 Task: Create new invoice with Date Opened :30-Apr-23, Select Customer: RA Sushi, Terms: Payment Term 2. Make invoice entry for item-1 with Date: 30-Apr-23, Description: Good Cook Flex Food Storage Set 30-Piece (1 ct)_x000D_
, Action: Material, Income Account: Income:Sales, Quantity: 1, Unit Price: 6.25, Discount %: 8. Make entry for item-2 with Date: 30-Apr-23, Description: Pedigree Chopped Ground Dinner Dog Food Chicken and Rice (13.2 oz), Action: Material, Income Account: Income:Sales, Quantity: 1, Unit Price: 8.8, Discount %: 7. Make entry for item-3 with Date: 30-Apr-23, Description: Colgate Max Fresh Toothpaste with Whitening Breath Strips Cool Mint (6.3 oz), Action: Material, Income Account: Income:Sales, Quantity: 1, Unit Price: 9.8, Discount %: 9. Write Notes: 'Looking forward to serving you again.'. Post Invoice with Post Date: 30-Apr-23, Post to Accounts: Assets:Accounts Receivable. Pay / Process Payment with Transaction Date: 15-May-23, Amount: 22.852, Transfer Account: Checking Account. Print Invoice, display notes by going to Option, then go to Display Tab and check 'Invoice Notes'.
Action: Mouse moved to (178, 40)
Screenshot: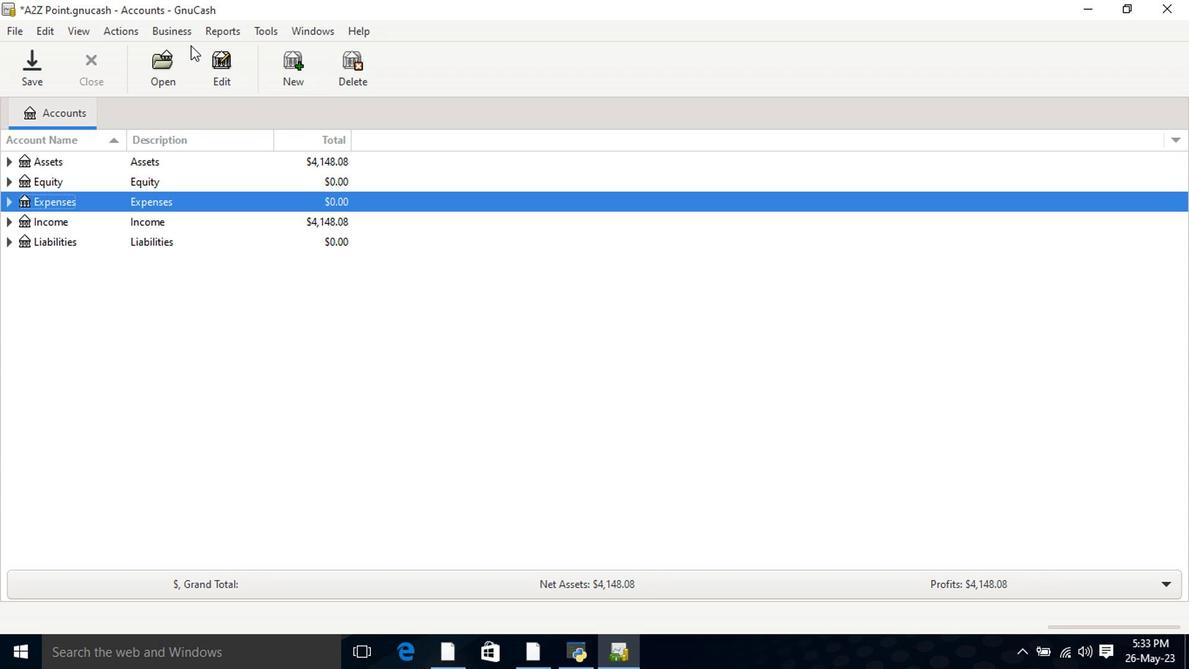 
Action: Mouse pressed left at (178, 40)
Screenshot: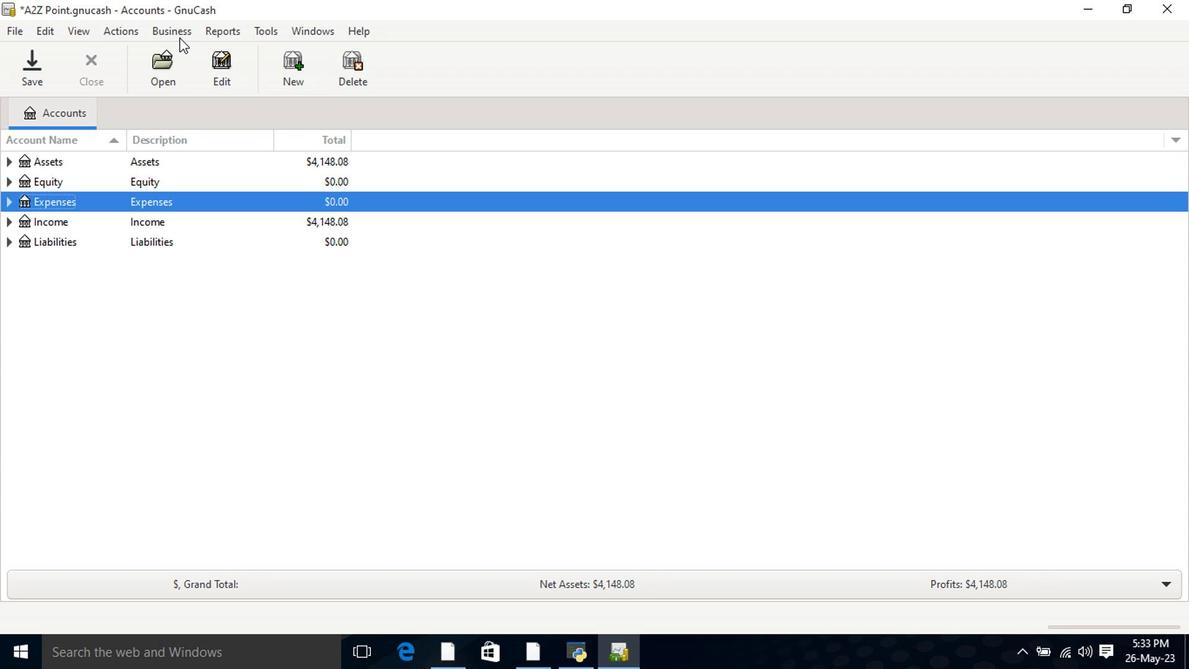 
Action: Mouse moved to (379, 113)
Screenshot: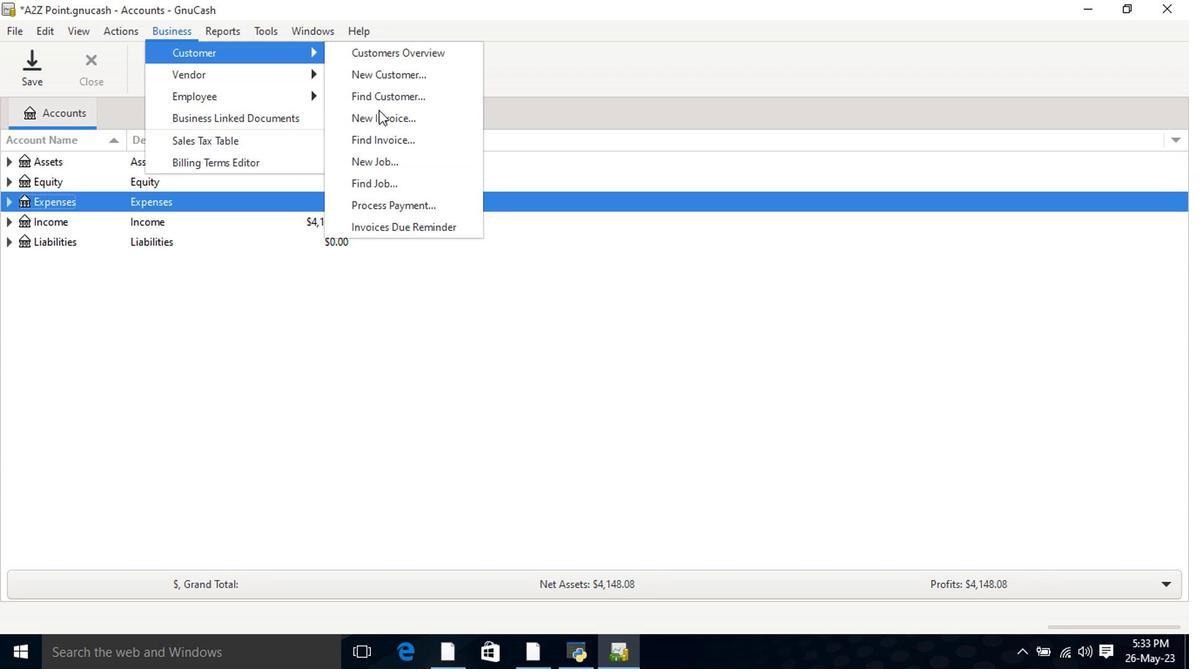 
Action: Mouse pressed left at (379, 113)
Screenshot: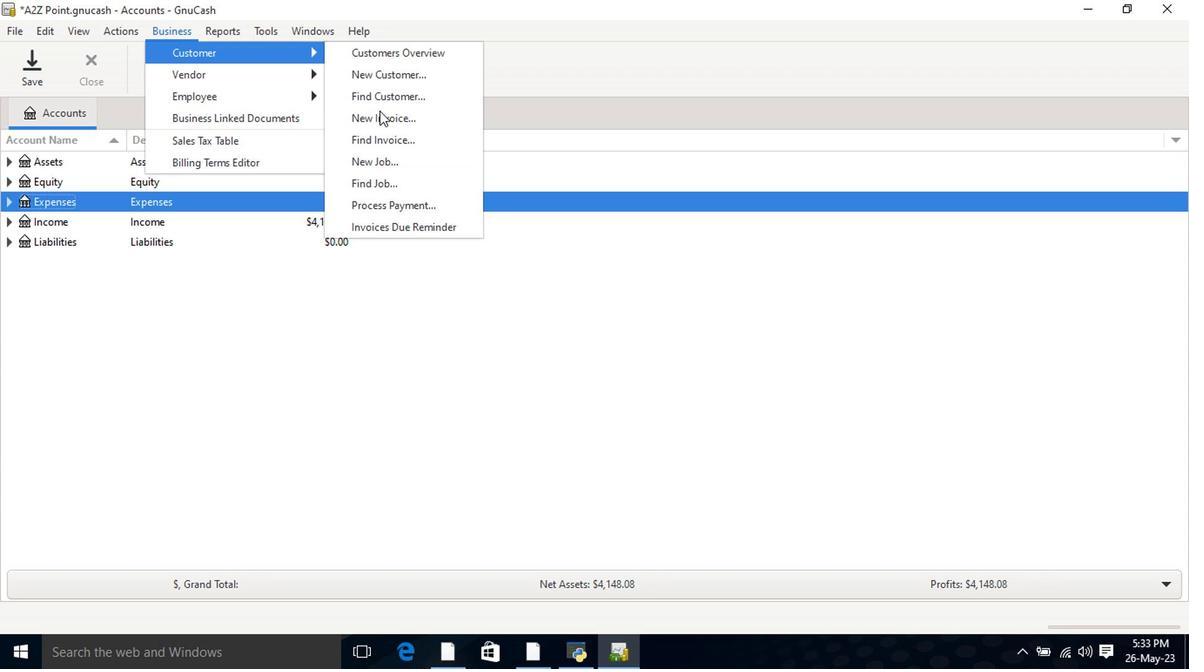 
Action: Mouse moved to (708, 268)
Screenshot: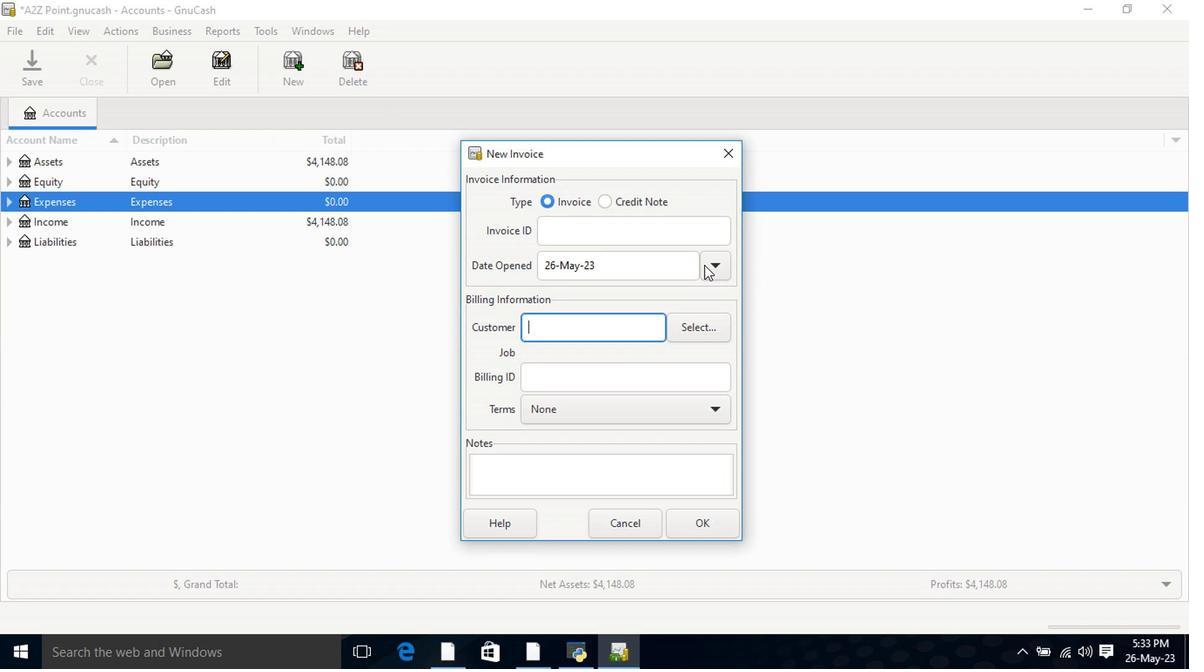 
Action: Mouse pressed left at (708, 268)
Screenshot: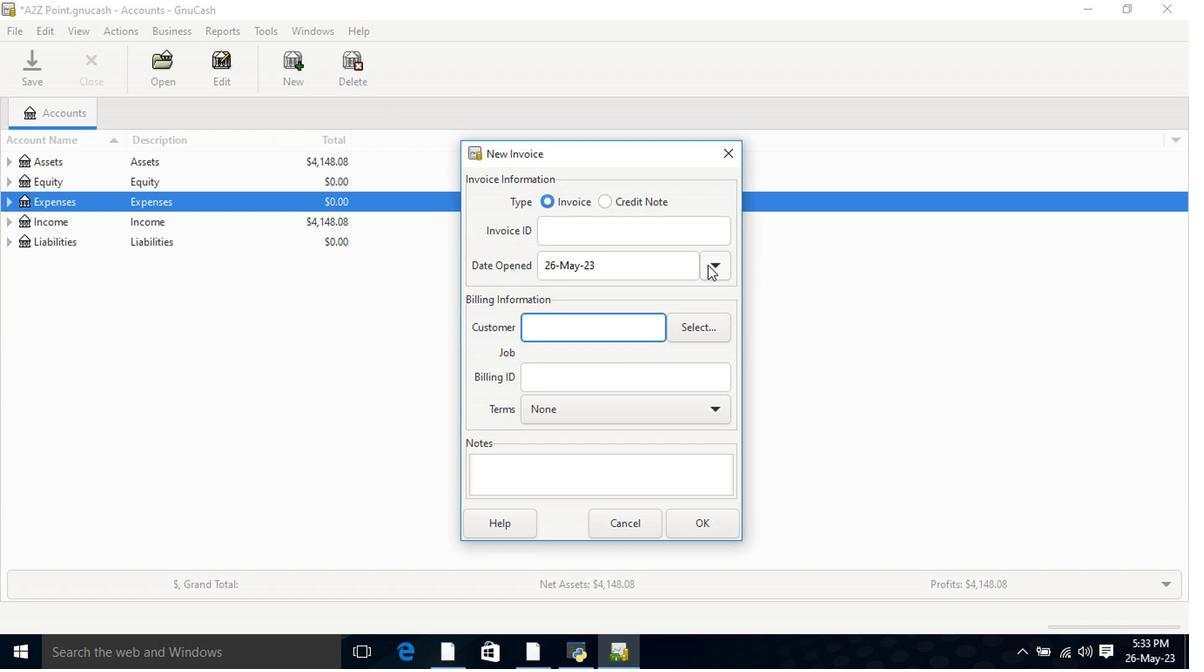 
Action: Mouse moved to (577, 297)
Screenshot: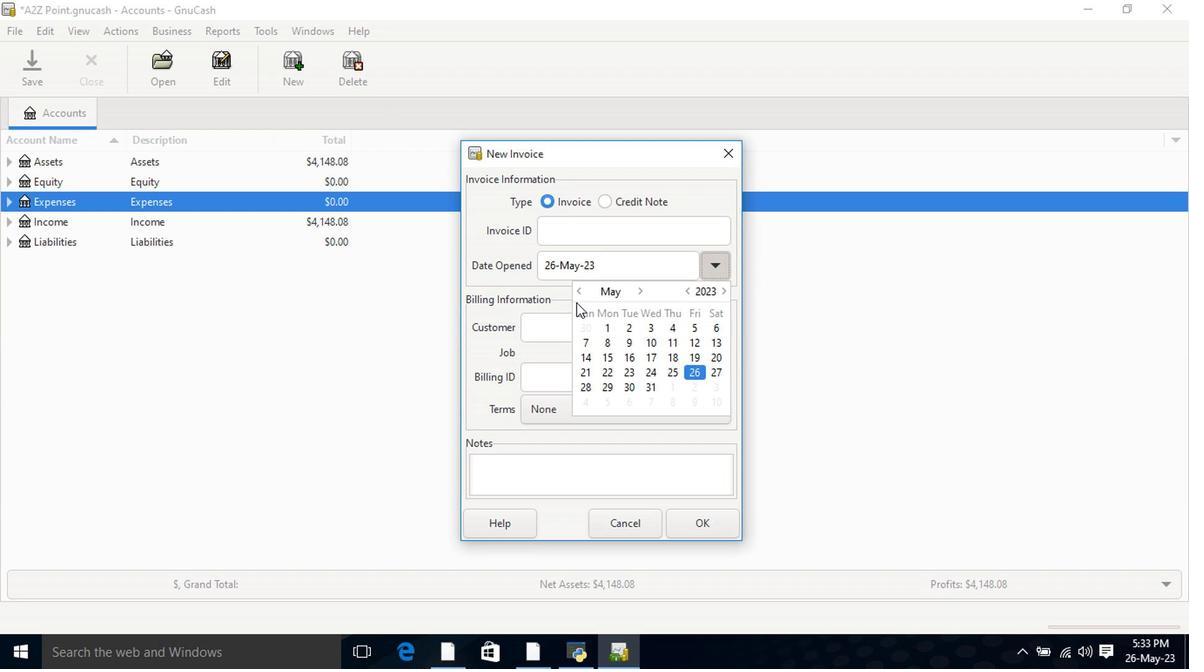 
Action: Mouse pressed left at (577, 297)
Screenshot: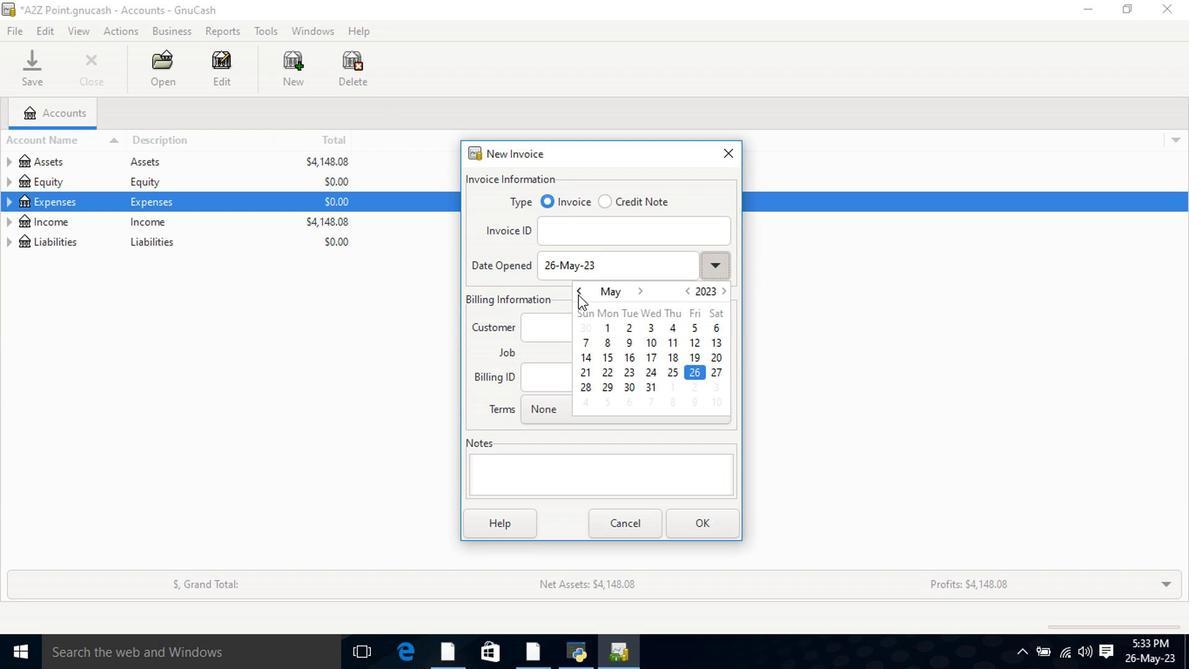 
Action: Mouse moved to (587, 405)
Screenshot: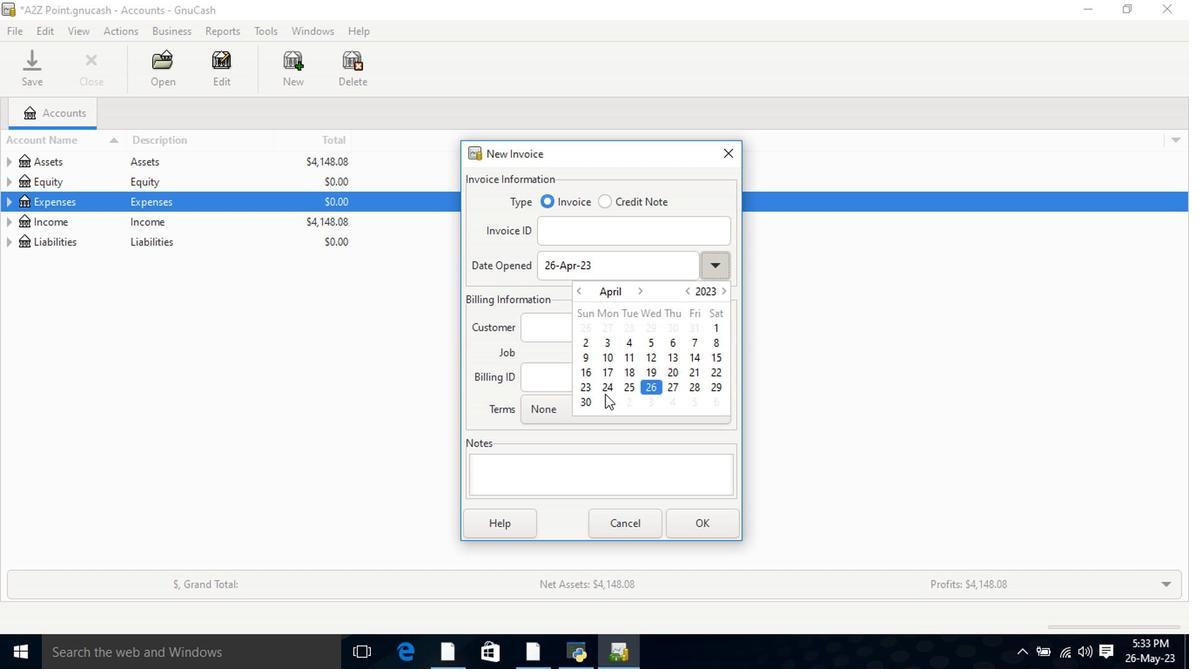 
Action: Mouse pressed left at (587, 405)
Screenshot: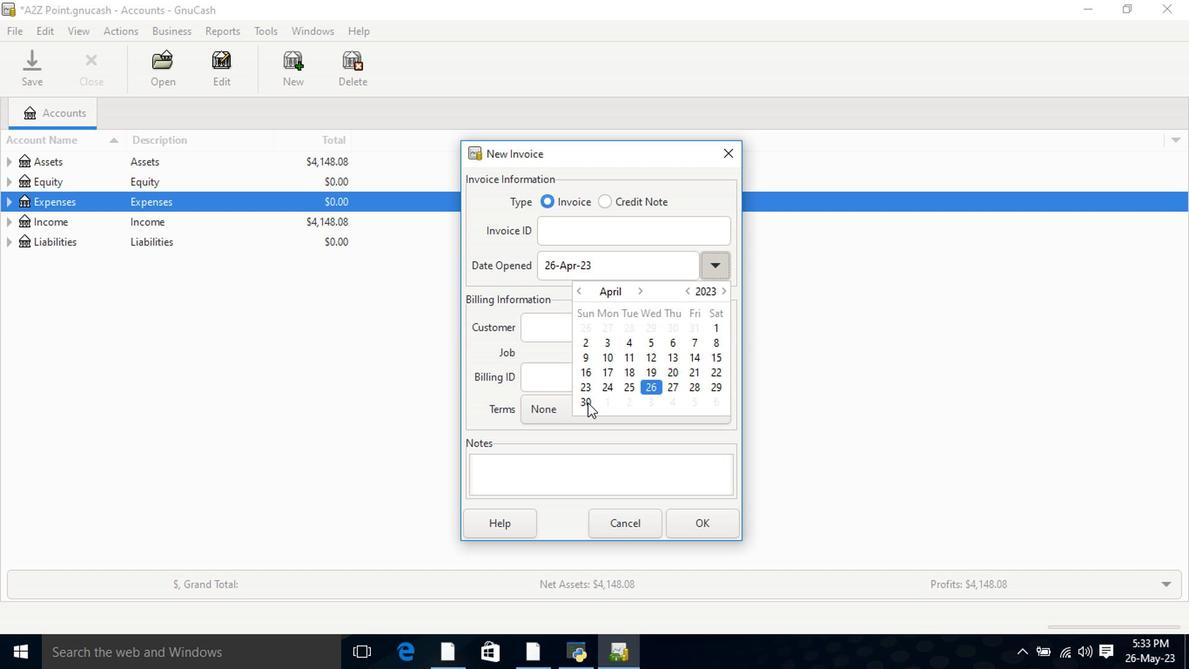 
Action: Mouse pressed left at (587, 405)
Screenshot: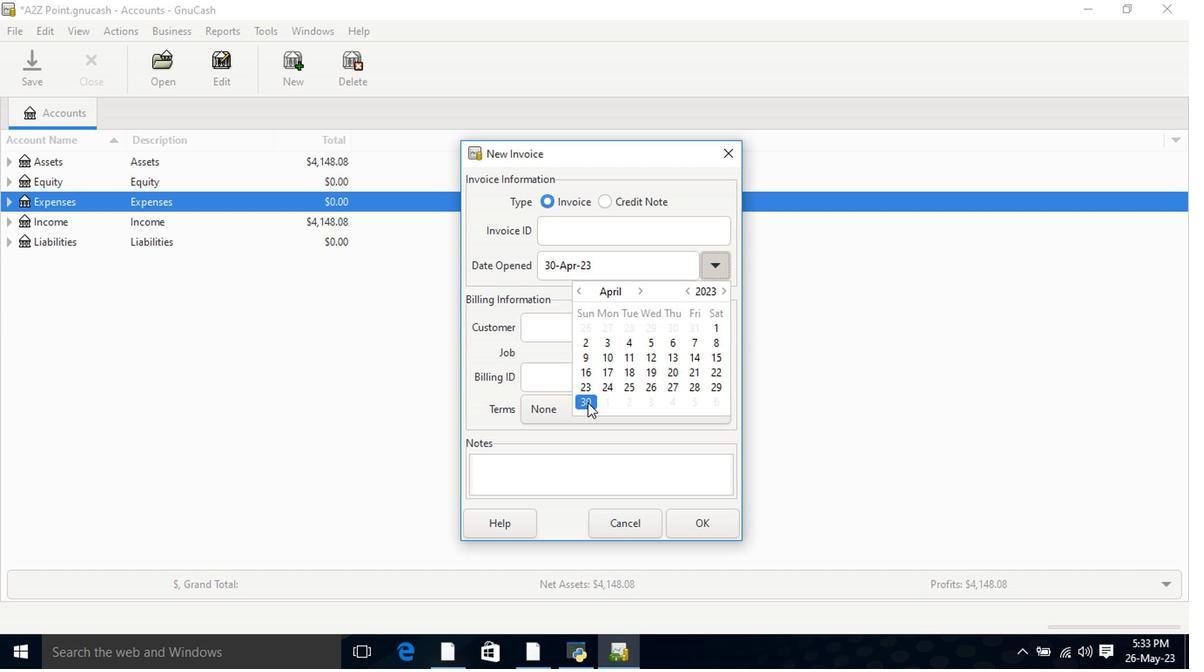 
Action: Mouse moved to (567, 335)
Screenshot: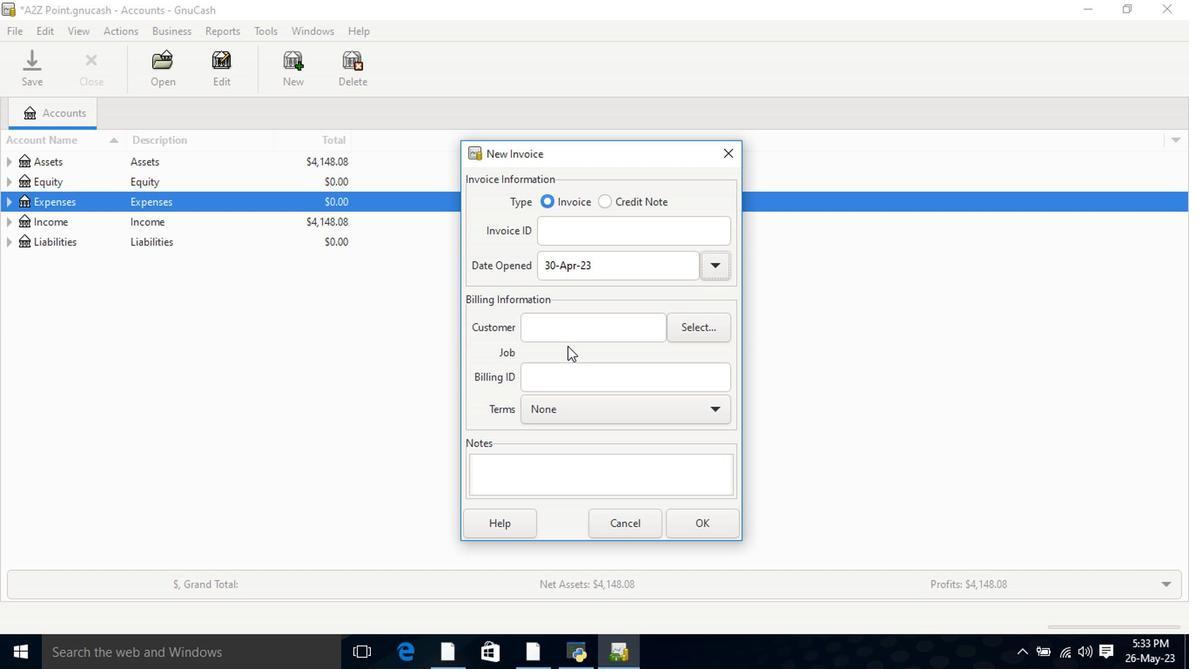 
Action: Mouse pressed left at (567, 335)
Screenshot: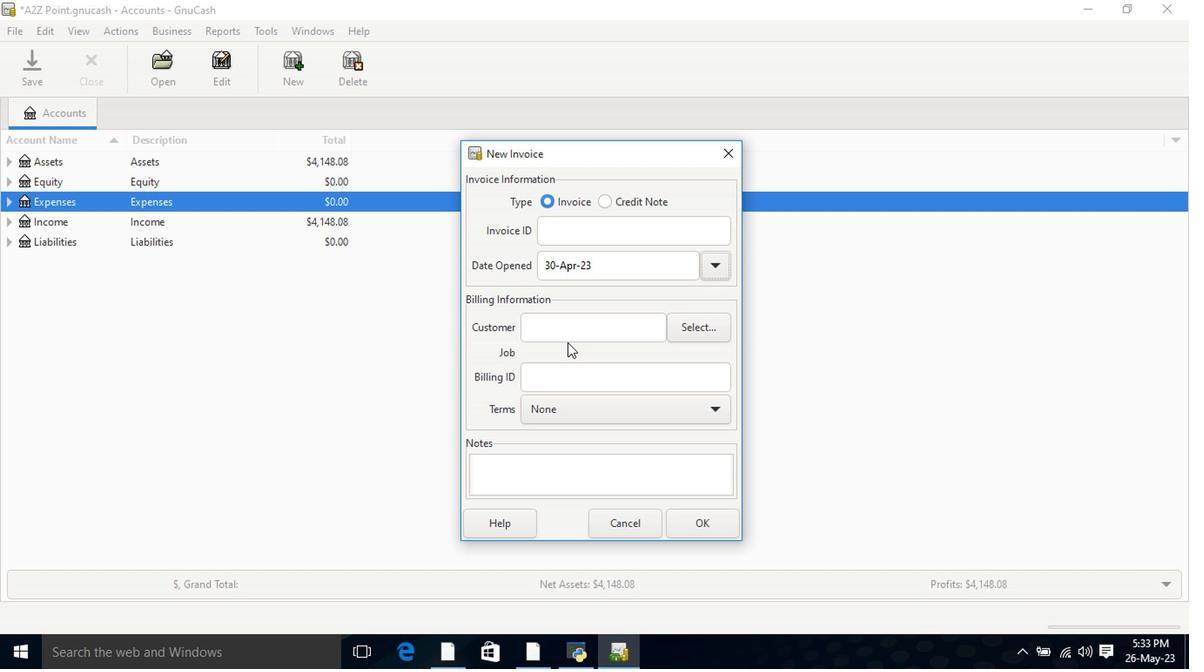 
Action: Key pressed <Key.shift>RA<Key.space><Key.shift>
Screenshot: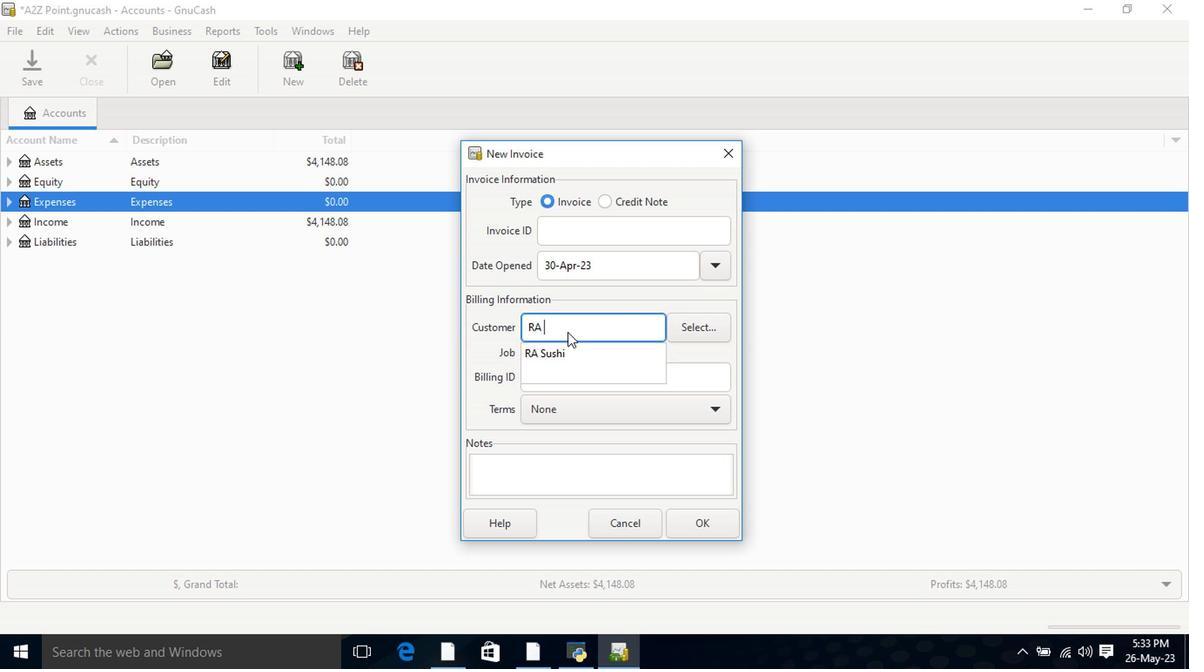 
Action: Mouse moved to (567, 359)
Screenshot: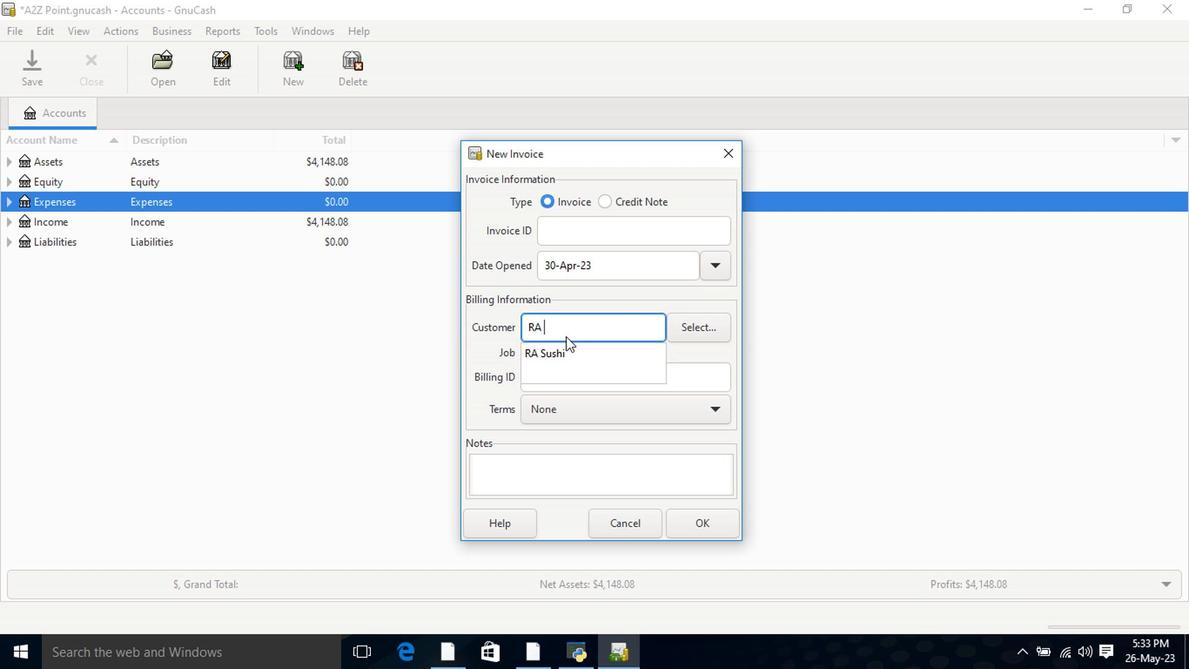 
Action: Mouse pressed left at (567, 359)
Screenshot: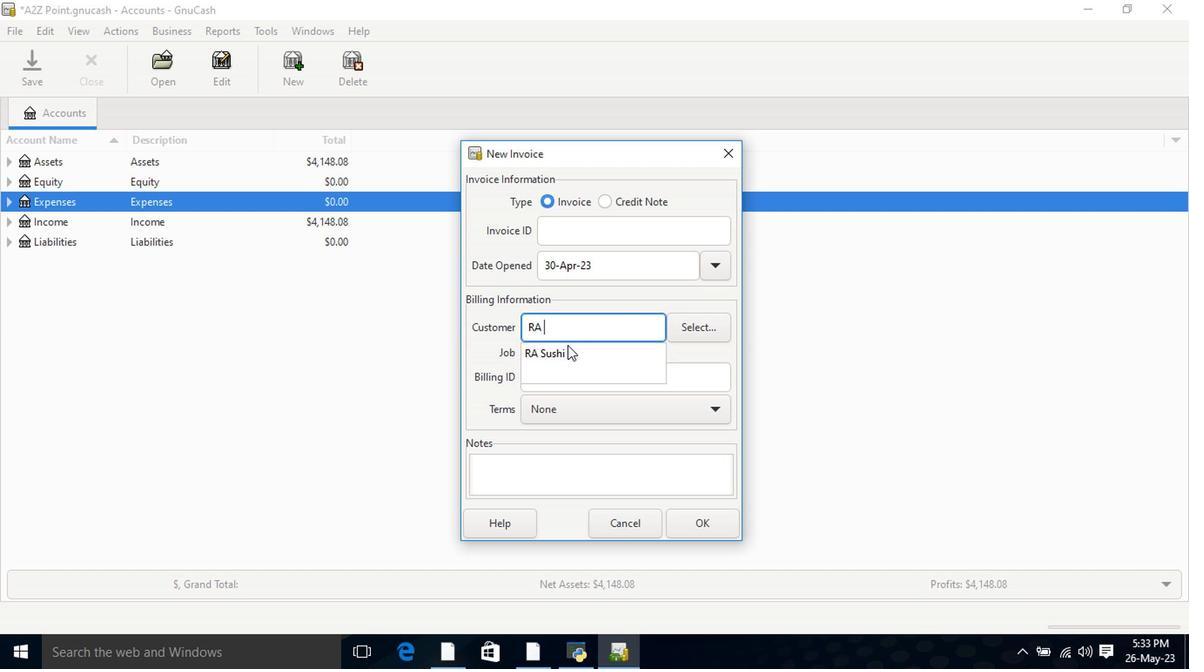 
Action: Mouse moved to (584, 439)
Screenshot: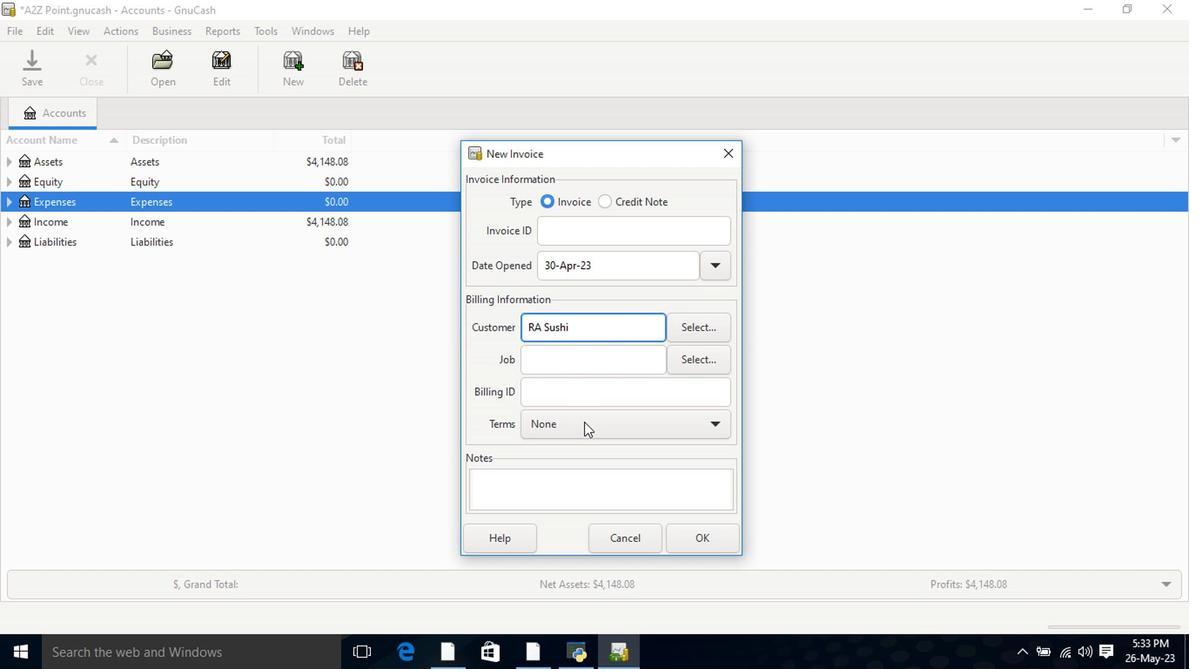 
Action: Mouse pressed left at (584, 439)
Screenshot: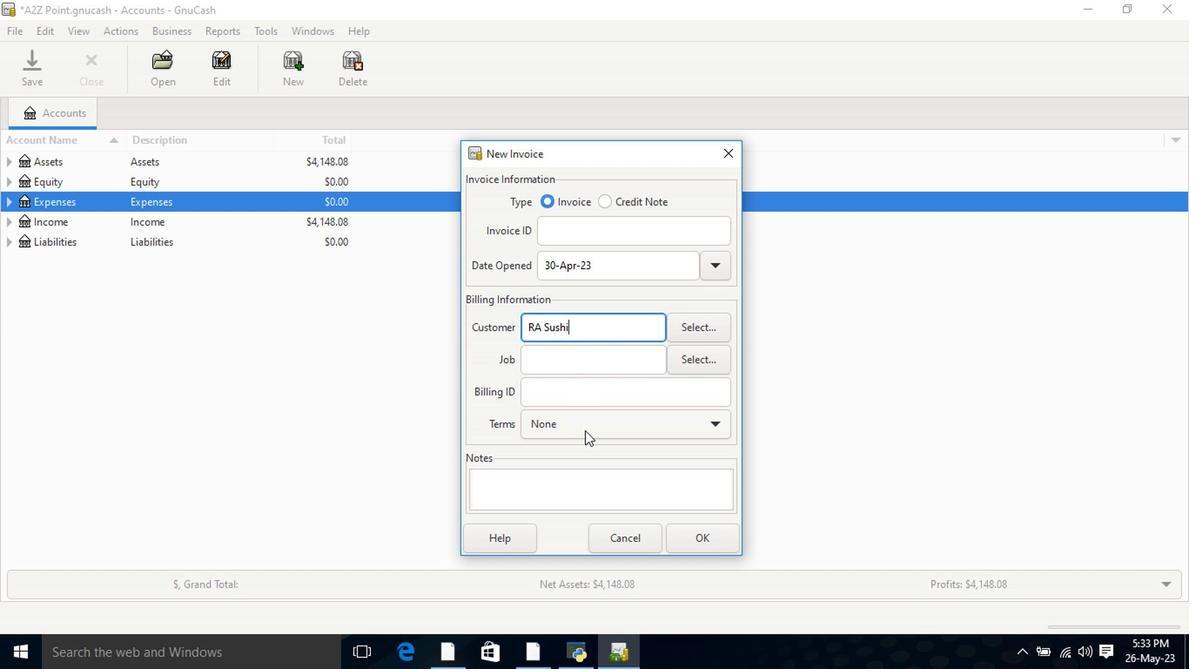 
Action: Mouse moved to (591, 478)
Screenshot: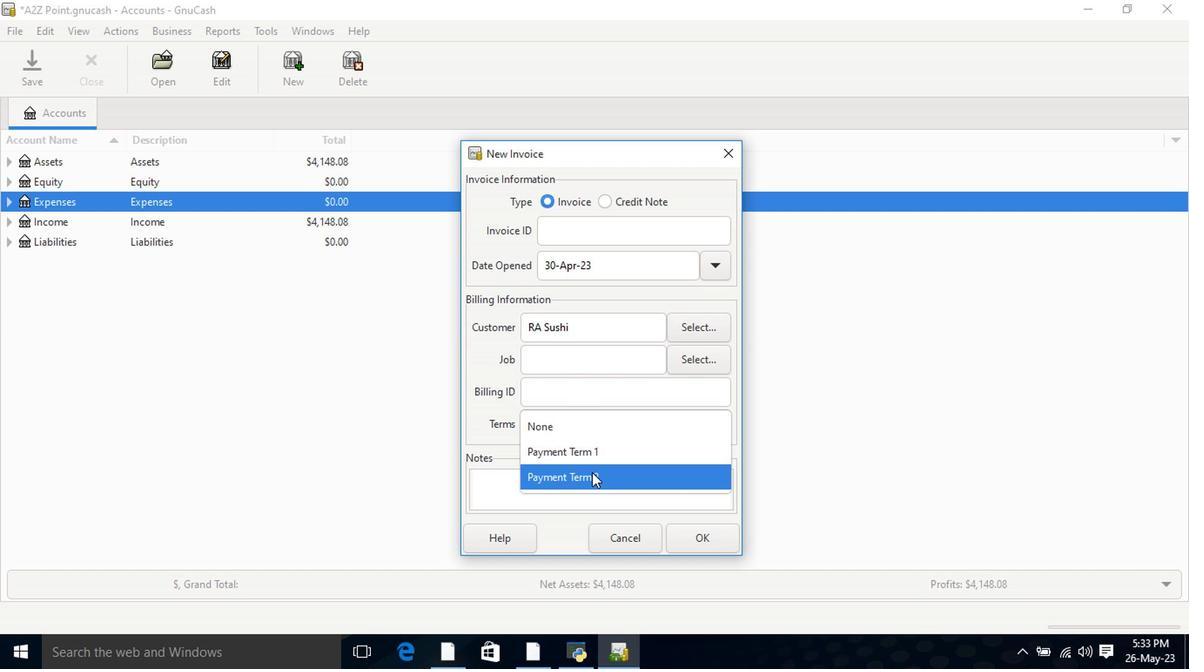 
Action: Mouse pressed left at (591, 478)
Screenshot: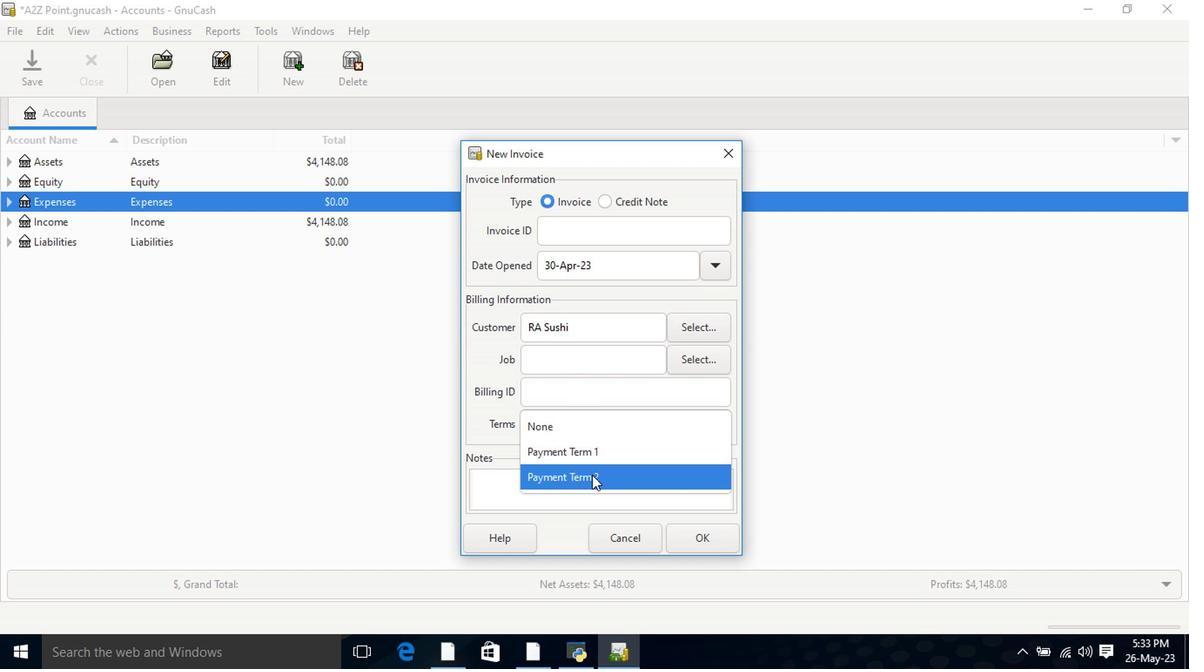 
Action: Mouse moved to (688, 542)
Screenshot: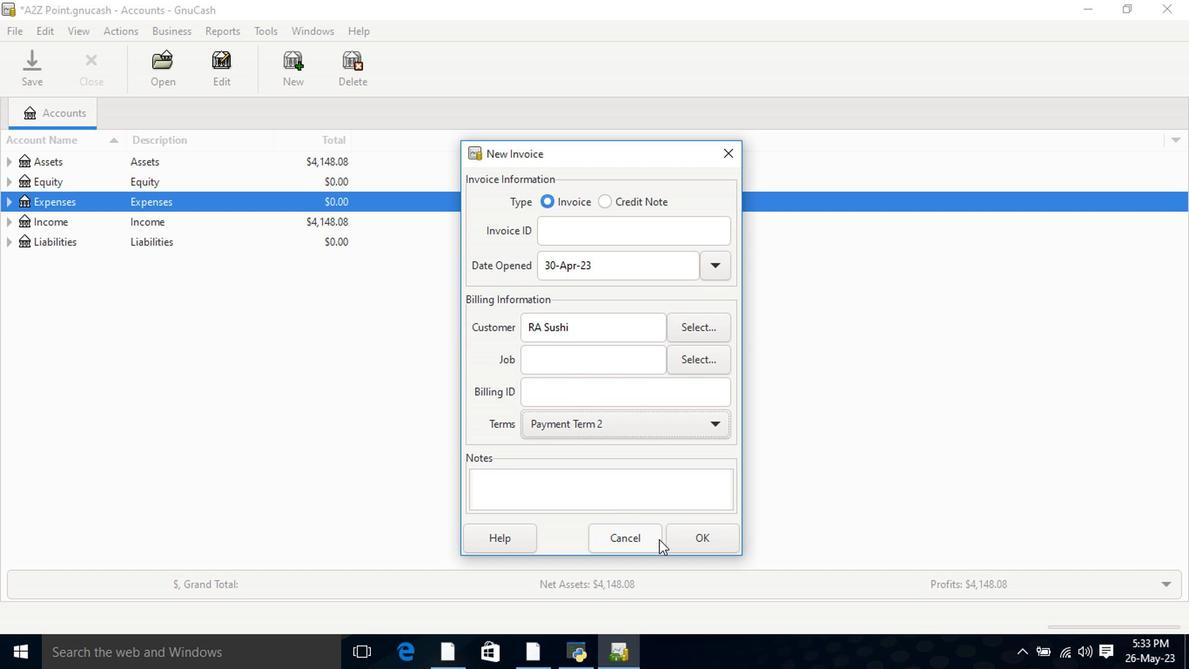 
Action: Mouse pressed left at (688, 542)
Screenshot: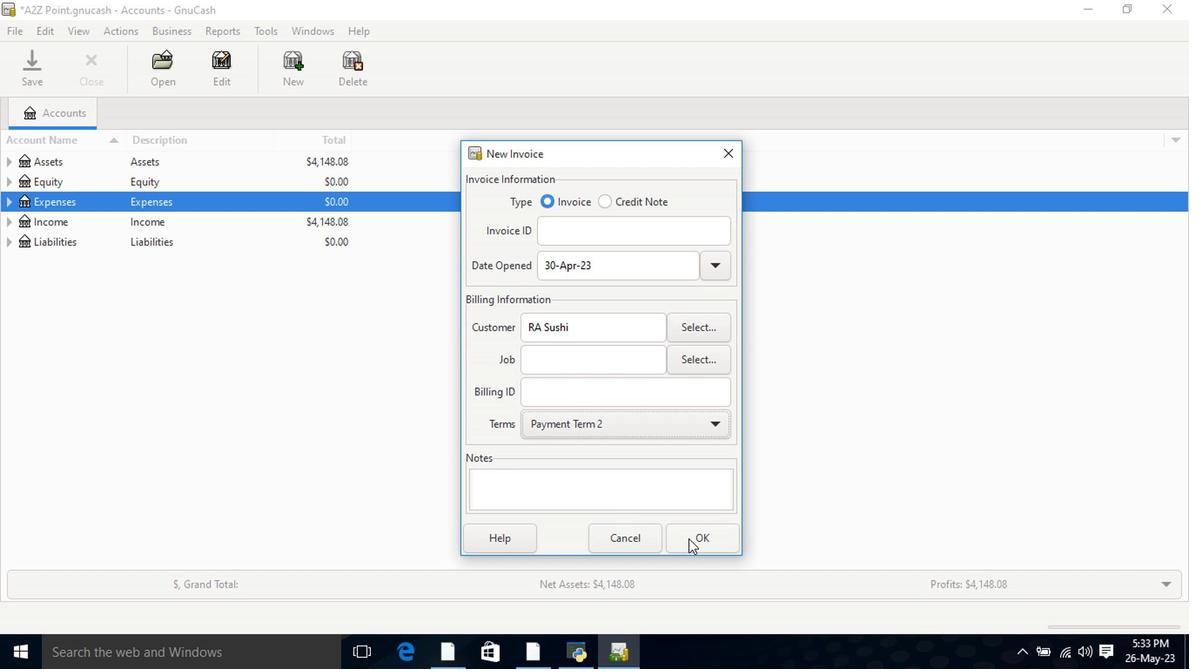 
Action: Mouse moved to (80, 340)
Screenshot: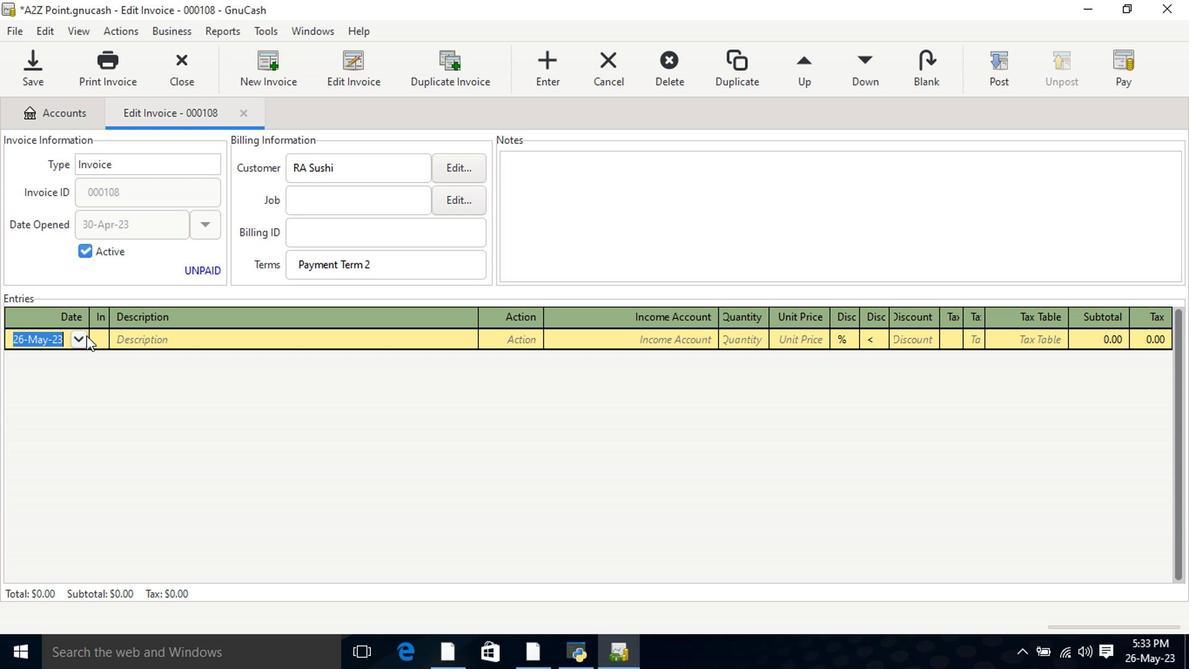 
Action: Mouse pressed left at (80, 340)
Screenshot: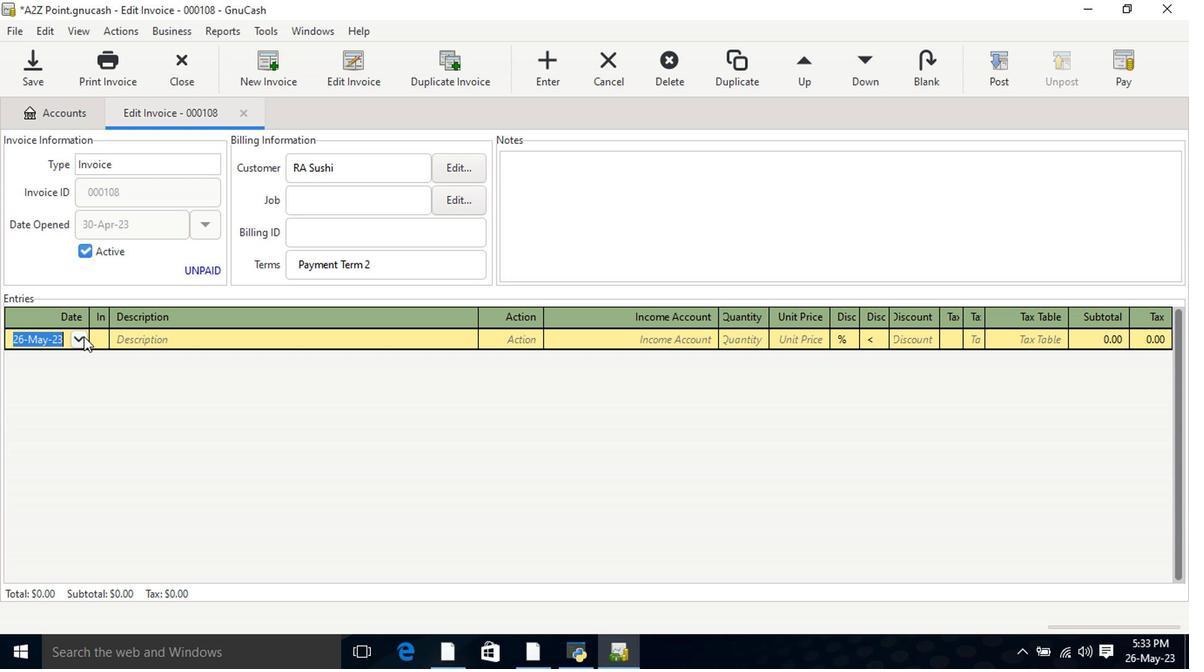 
Action: Mouse moved to (9, 366)
Screenshot: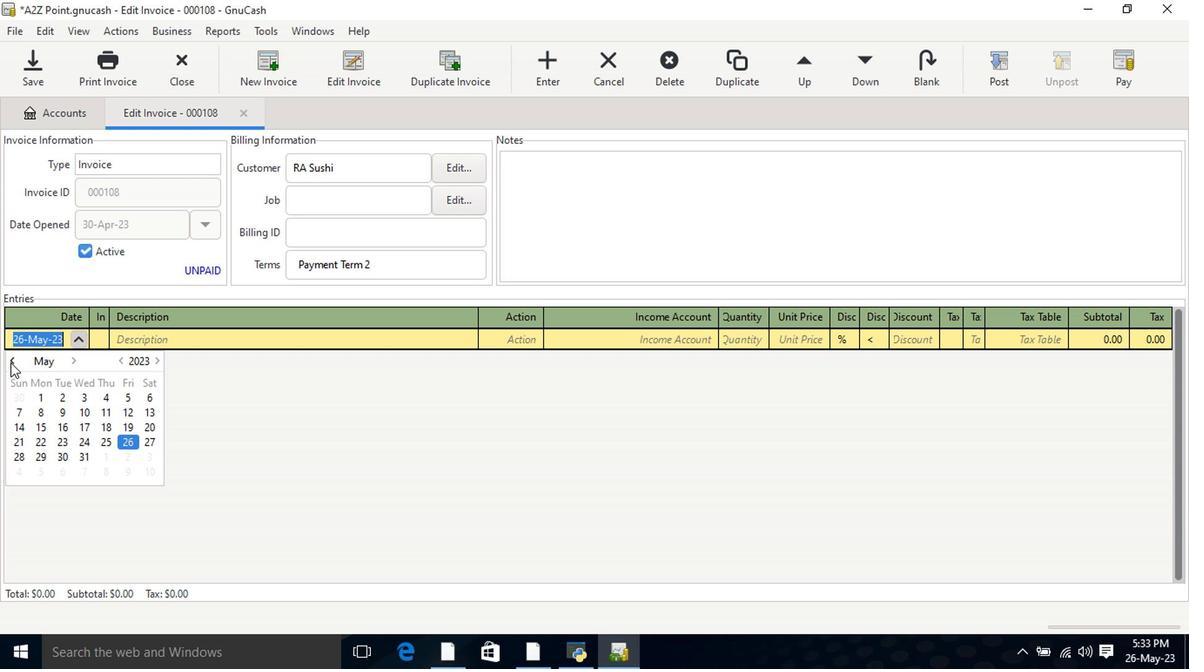 
Action: Mouse pressed left at (9, 366)
Screenshot: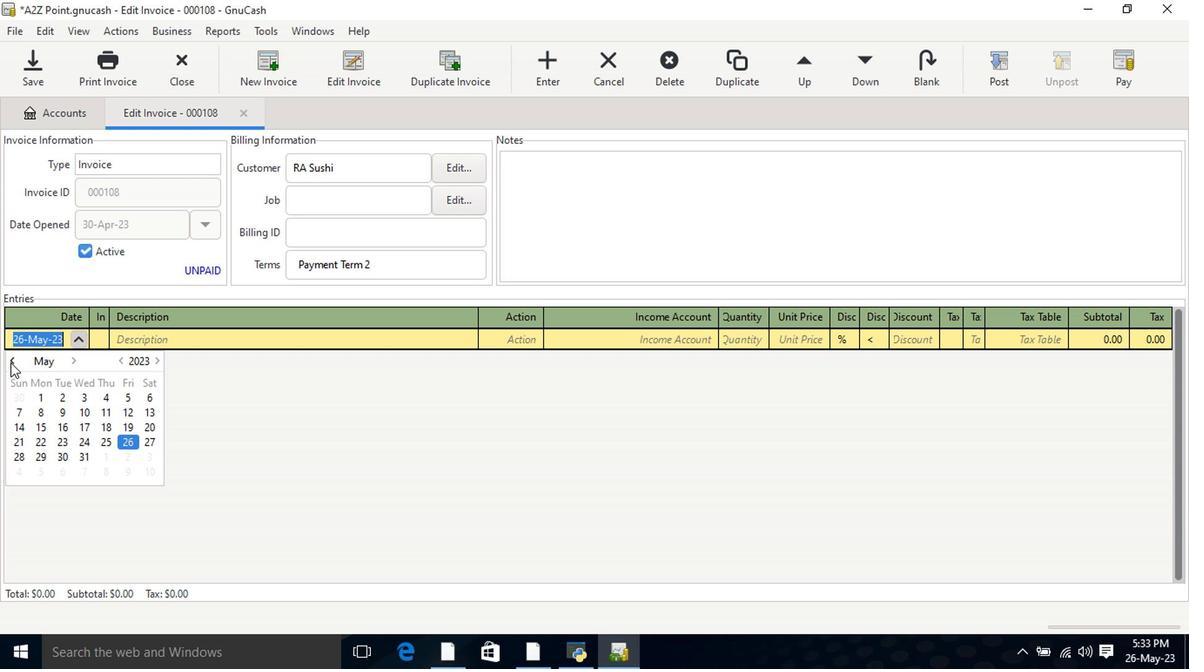 
Action: Mouse moved to (13, 476)
Screenshot: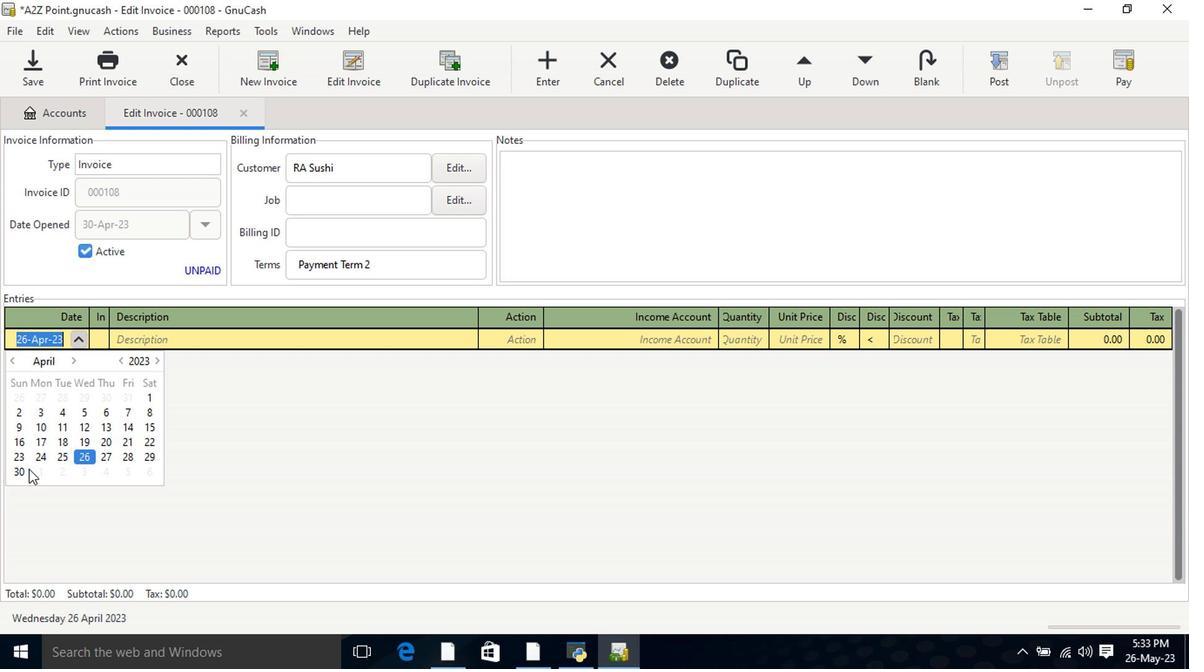 
Action: Mouse pressed left at (13, 476)
Screenshot: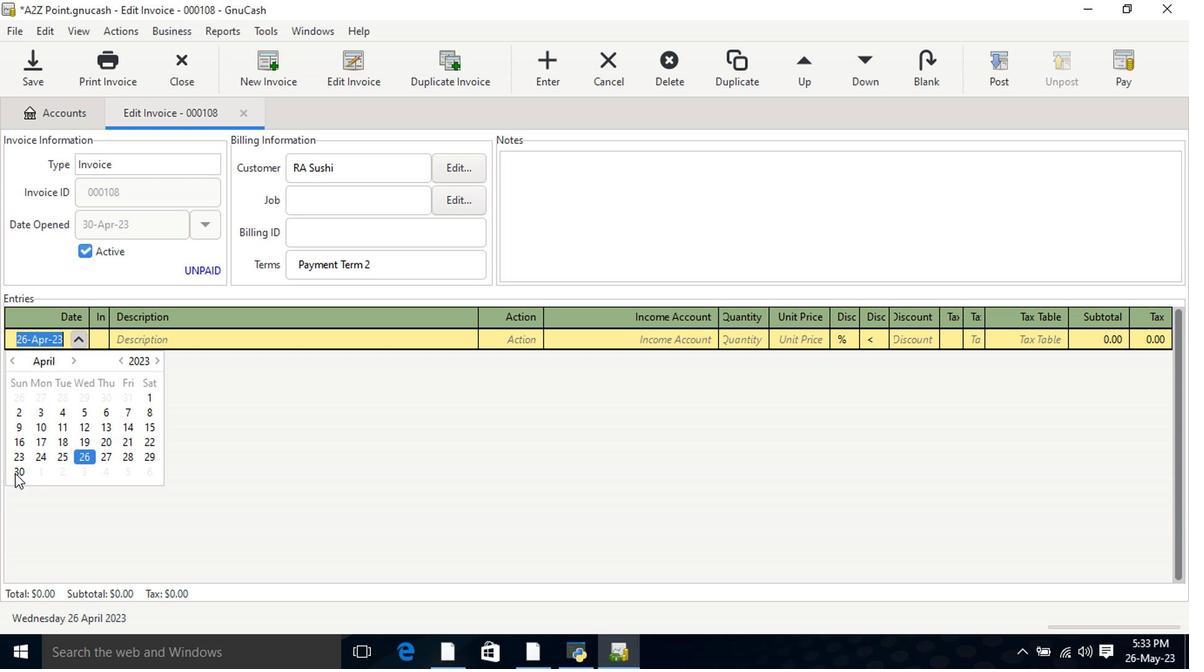 
Action: Mouse pressed left at (13, 476)
Screenshot: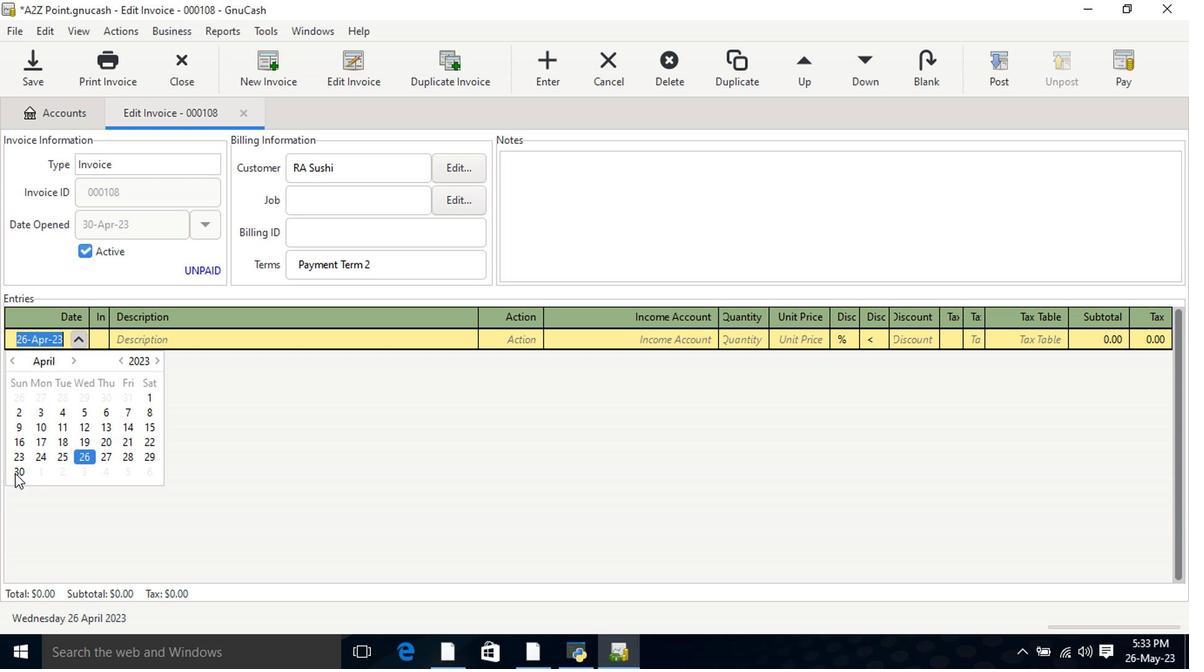 
Action: Mouse moved to (170, 343)
Screenshot: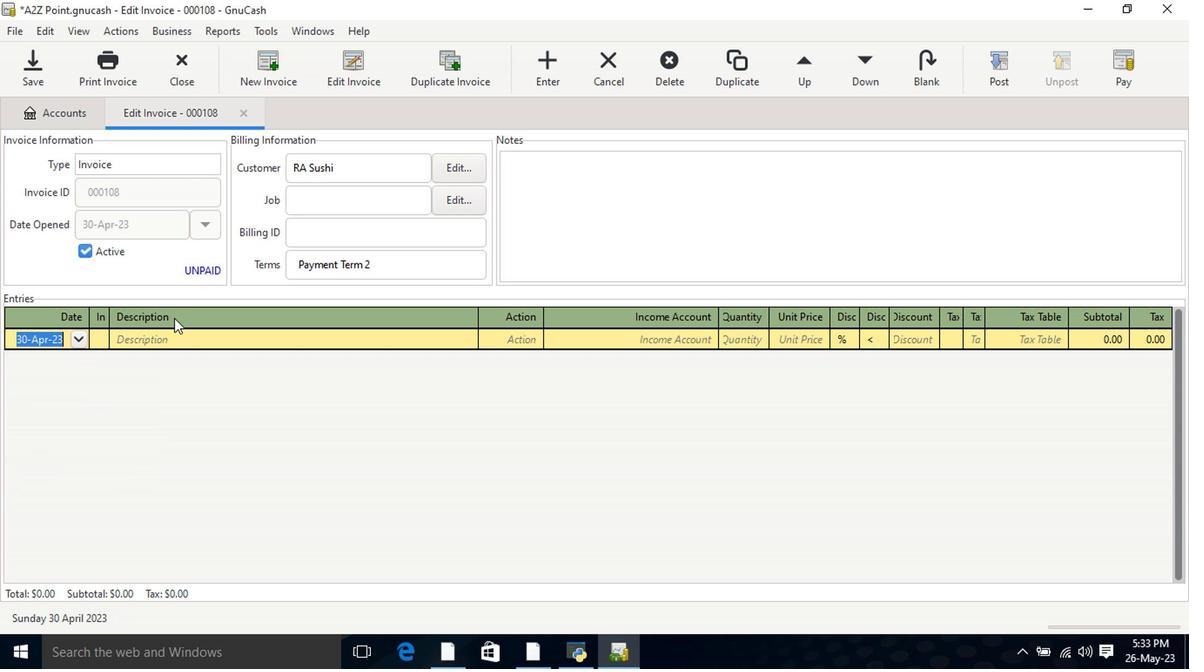 
Action: Mouse pressed left at (170, 343)
Screenshot: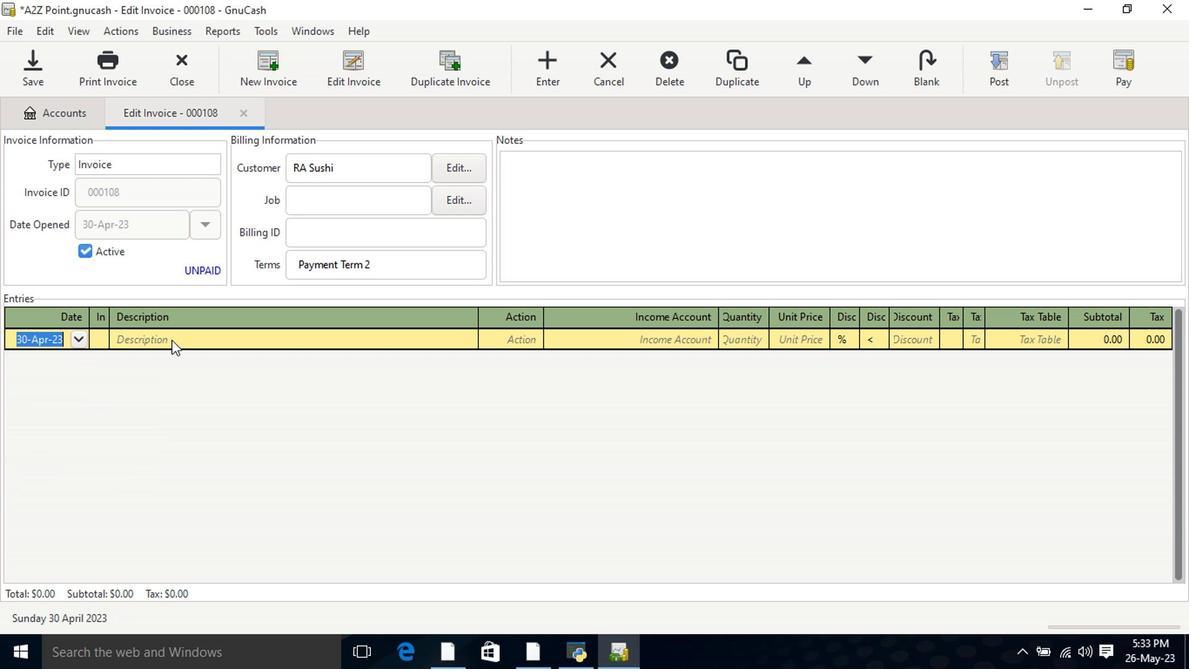 
Action: Key pressed <Key.shift>Good<Key.space><Key.shift>Cook<Key.space><Key.shift>Flex<Key.space><Key.shift>Food<Key.space><Key.shift>Storage<Key.space><Key.shift>Set<Key.space>30-<Key.shift>Piece<Key.space><Key.shift_r>(1<Key.space>ct<Key.shift_r>)<Key.tab>mate<Key.tab>incom<Key.down><Key.down><Key.down><Key.tab>1<Key.tab>6.3<Key.backspace><Key.backspace>.25<Key.tab>
Screenshot: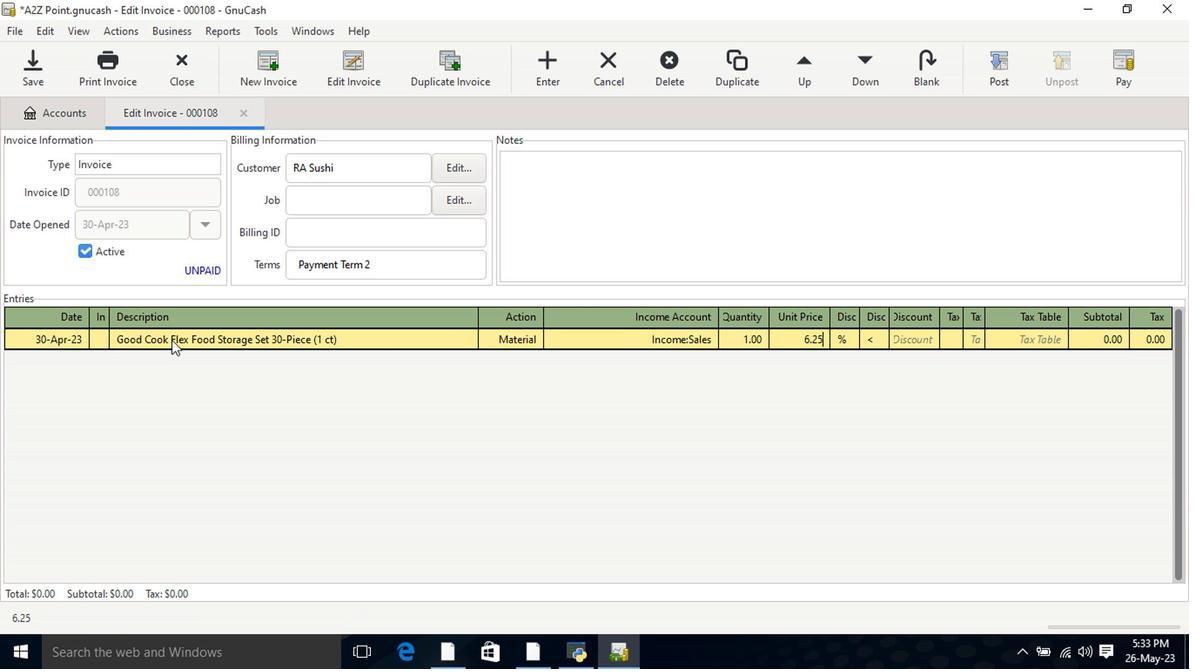 
Action: Mouse moved to (847, 345)
Screenshot: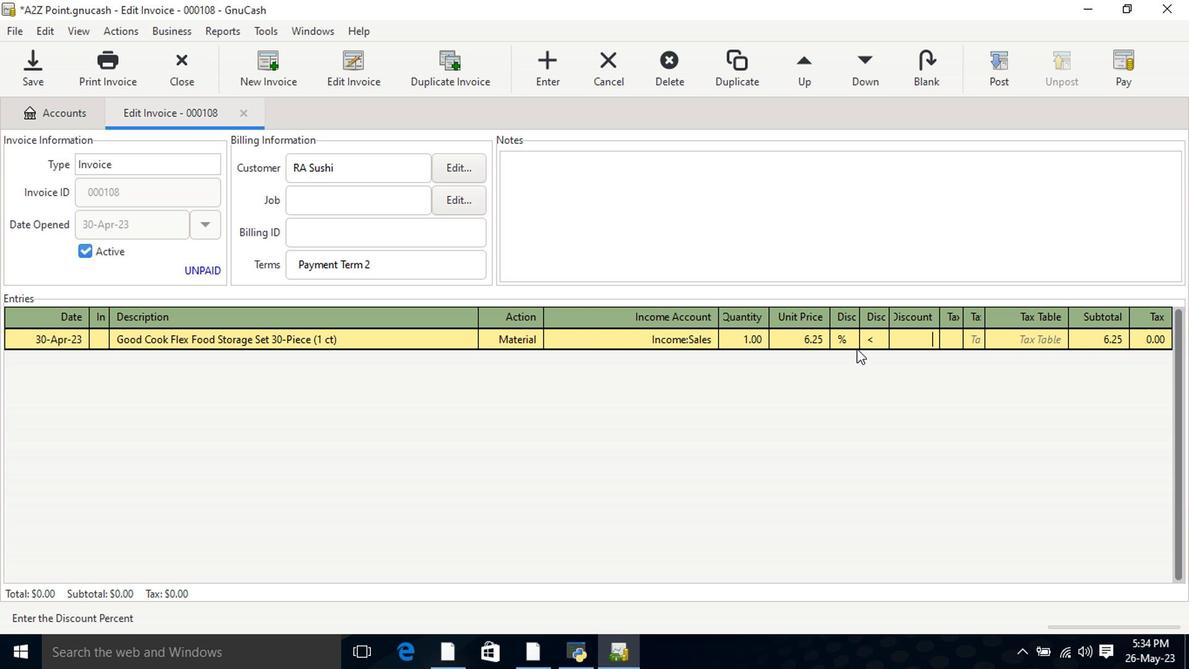 
Action: Mouse pressed left at (847, 345)
Screenshot: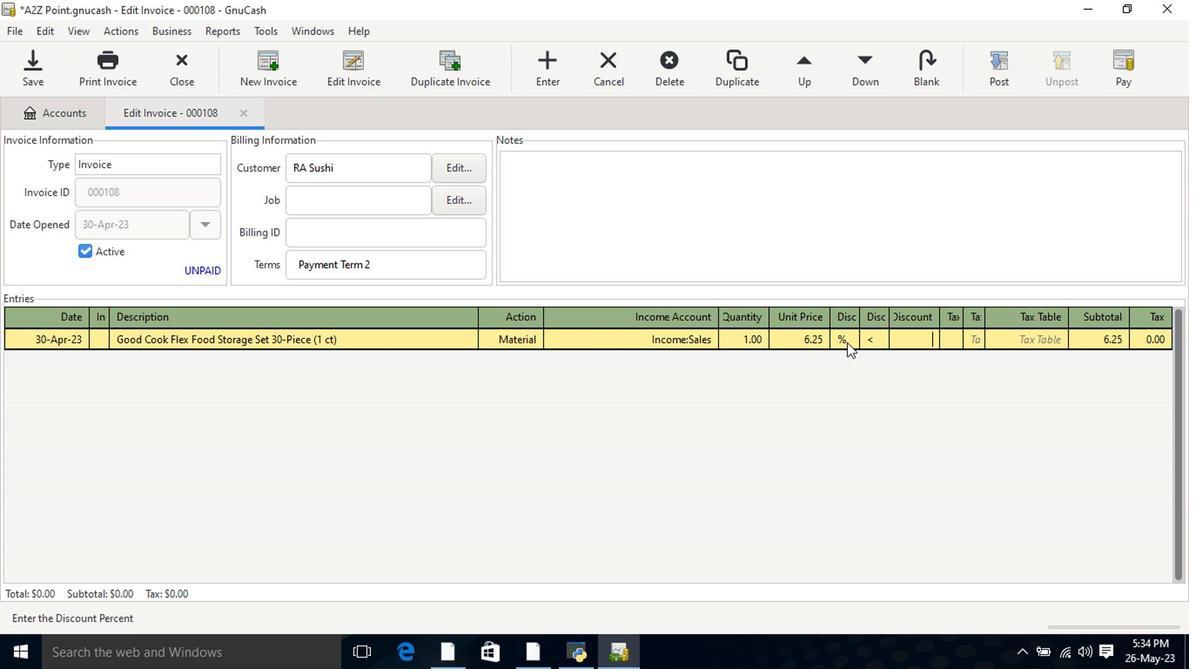 
Action: Mouse pressed left at (847, 345)
Screenshot: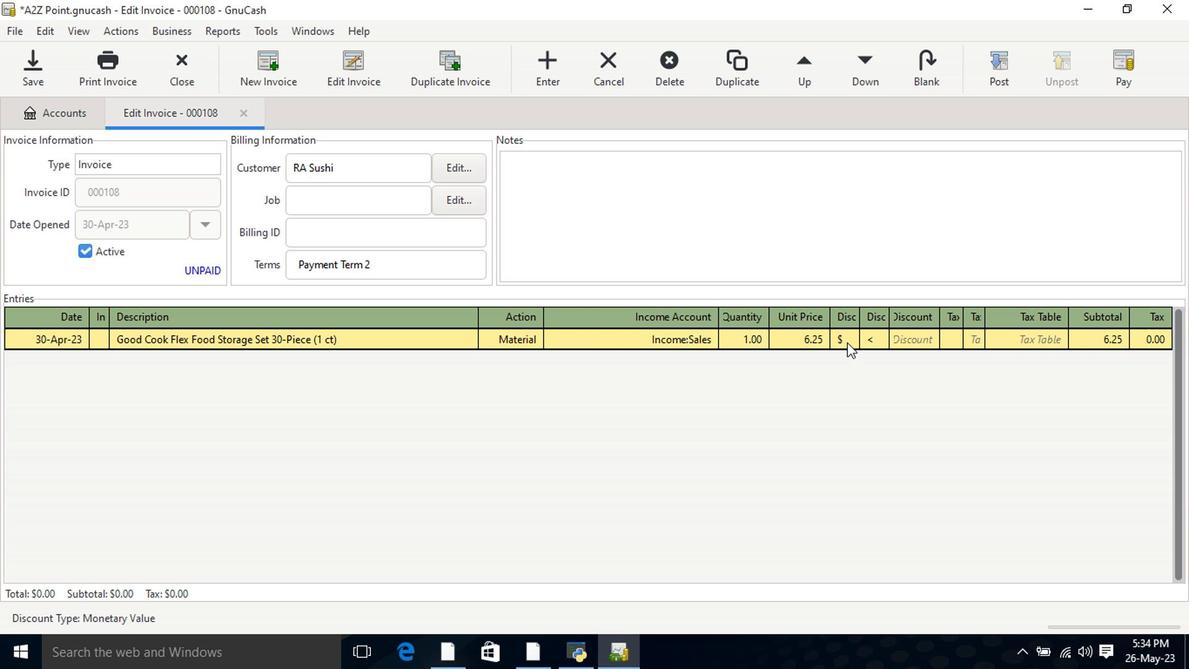 
Action: Mouse moved to (866, 341)
Screenshot: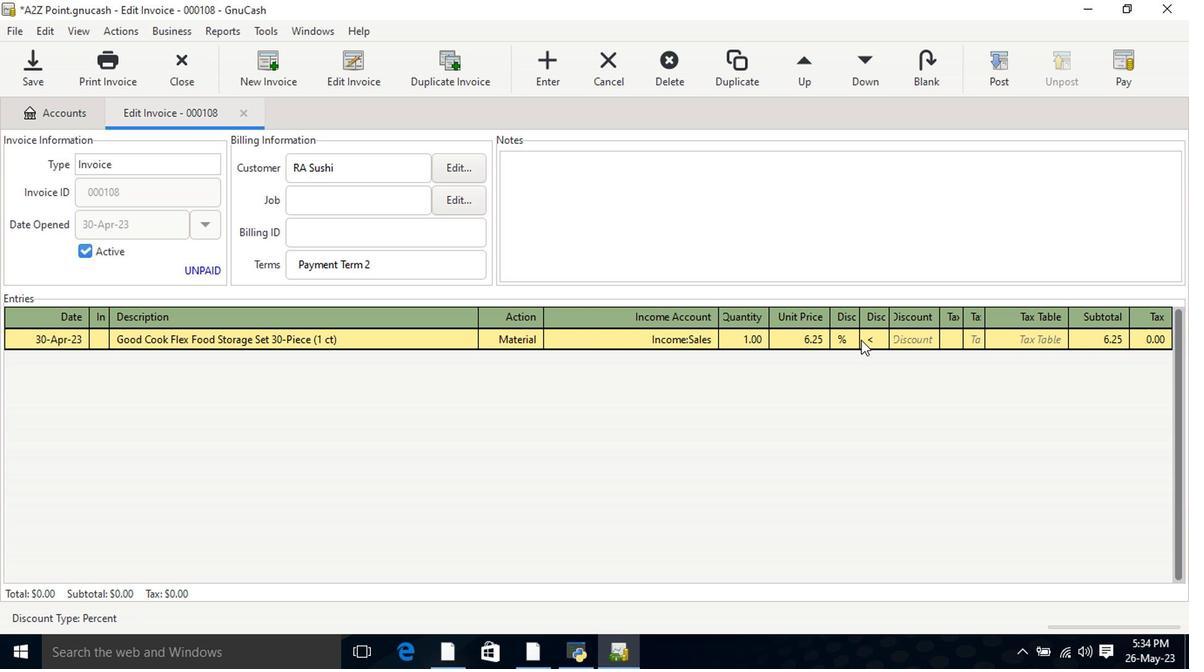 
Action: Mouse pressed left at (866, 341)
Screenshot: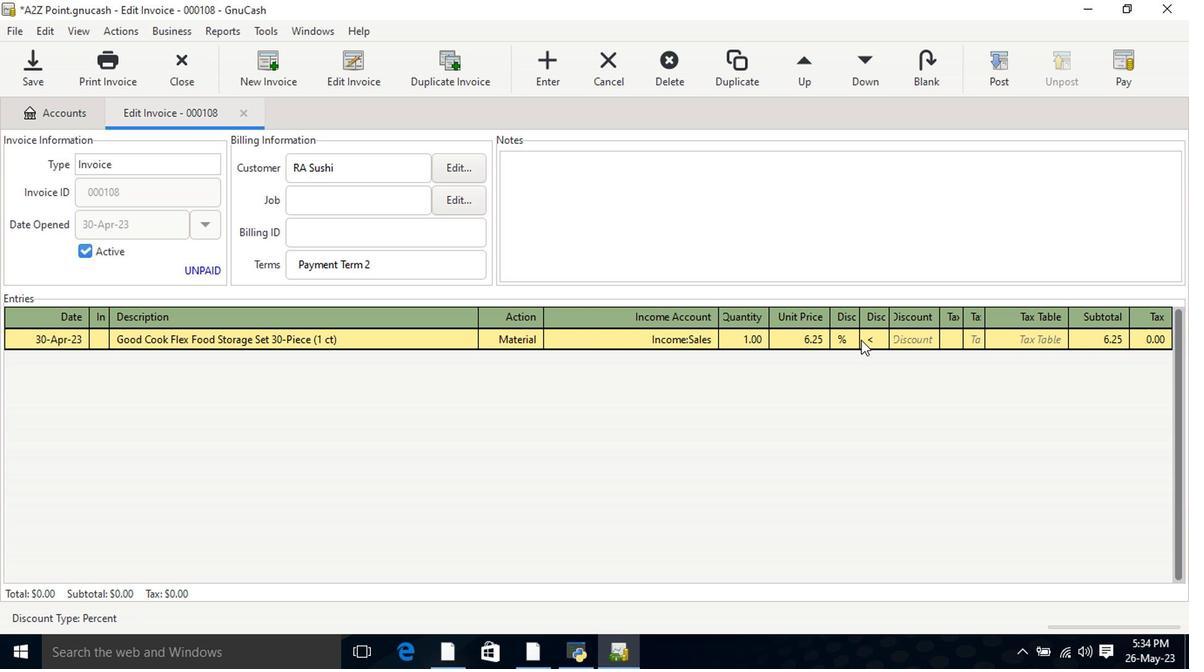 
Action: Mouse moved to (903, 342)
Screenshot: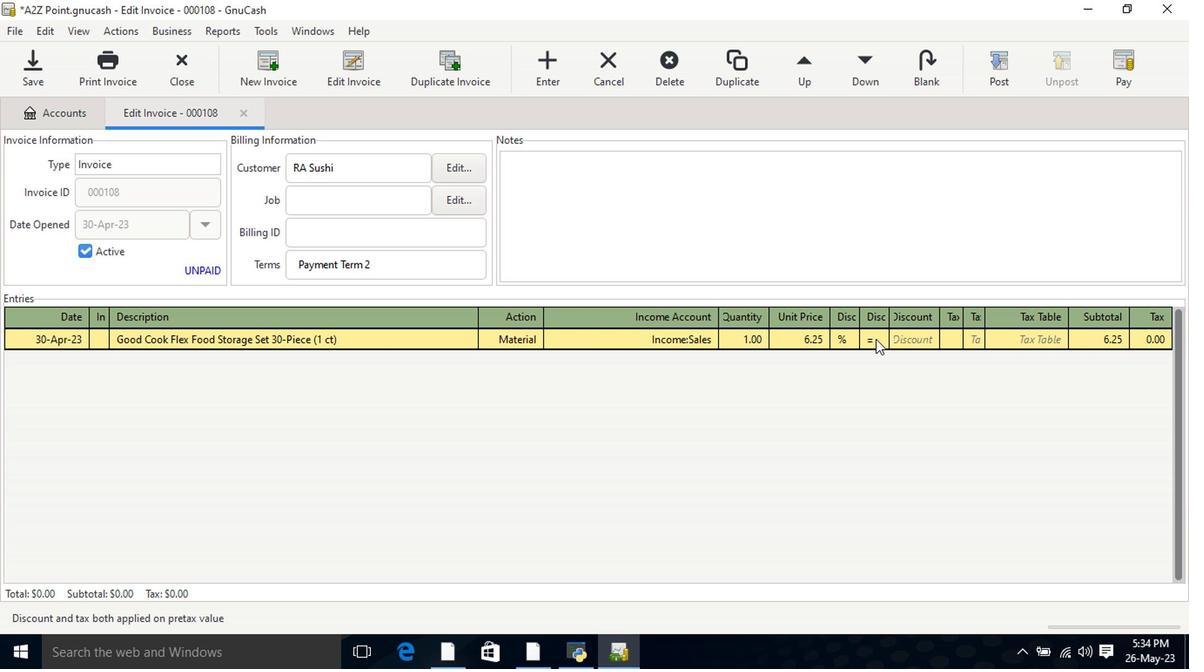 
Action: Mouse pressed left at (903, 342)
Screenshot: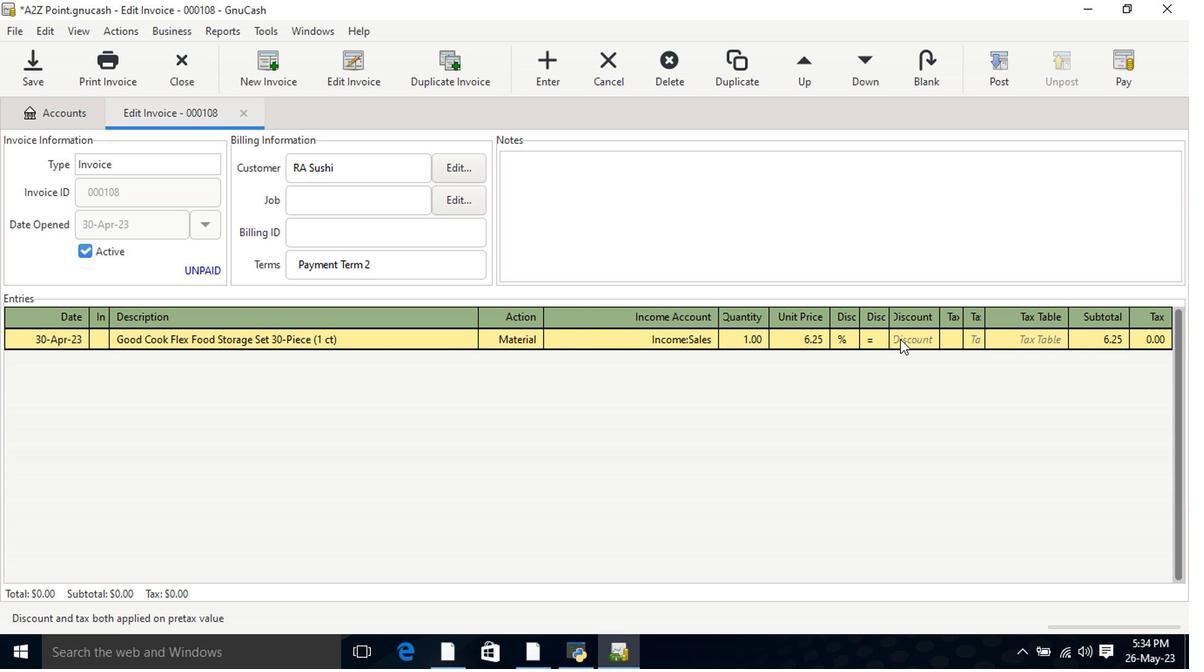 
Action: Key pressed 8<Key.tab><Key.tab><Key.shift>Pedigree<Key.space><Key.shift>Chopped<Key.space><Key.shift>Ground<Key.space><Key.shift>Dinner<Key.space><Key.shift>Dog<Key.space><Key.shift>Food<Key.space><Key.shift>Chickn<Key.space>and<Key.space><Key.shift><Key.shift>Rice<Key.space><Key.shift_r>(13.2<Key.space>oz<Key.shift_r>)<Key.tab>mate<Key.tab>incom<Key.down><Key.down><Key.down><Key.tab>1<Key.tab>8.5<Key.tab>
Screenshot: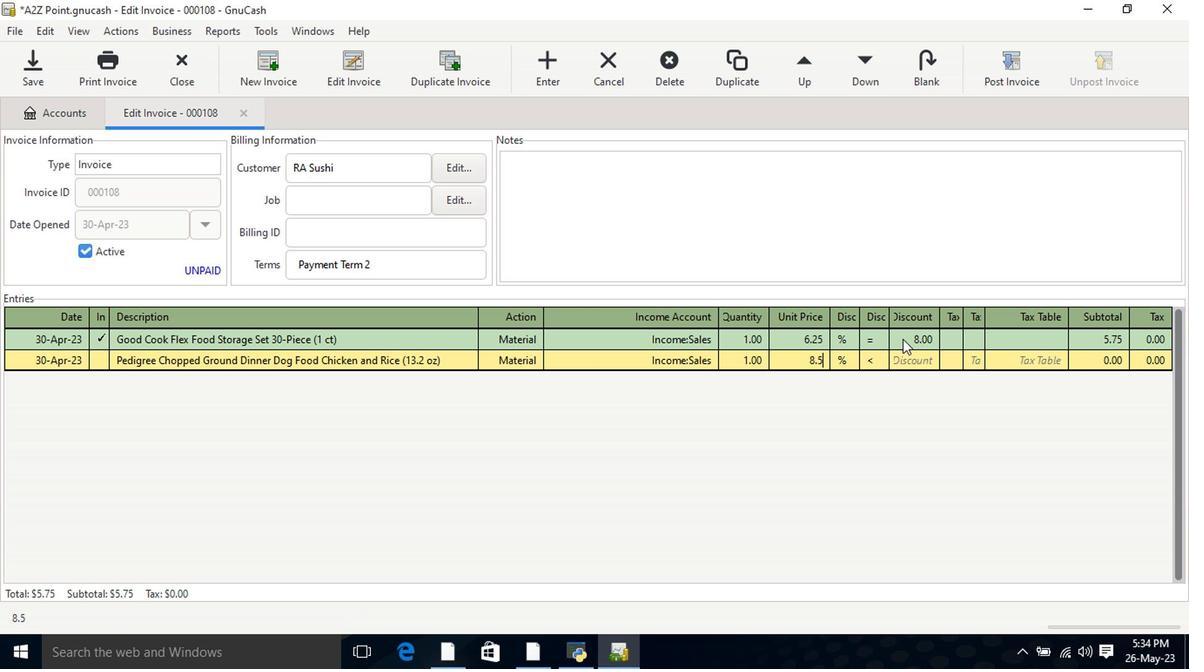 
Action: Mouse moved to (877, 364)
Screenshot: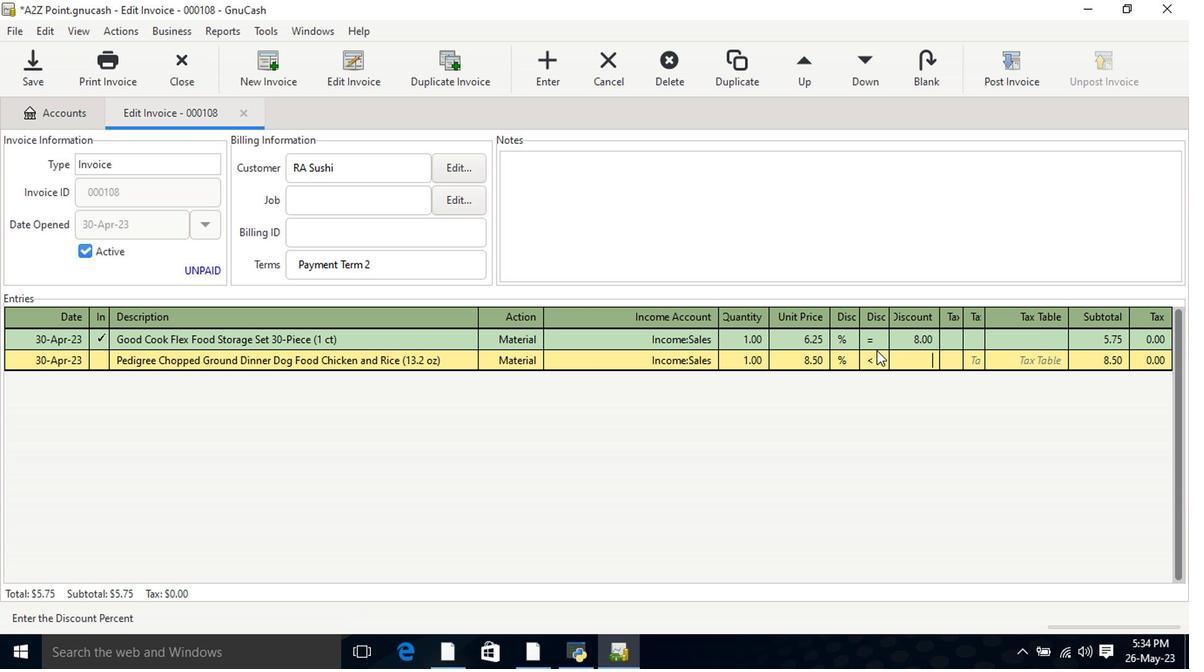 
Action: Mouse pressed left at (877, 364)
Screenshot: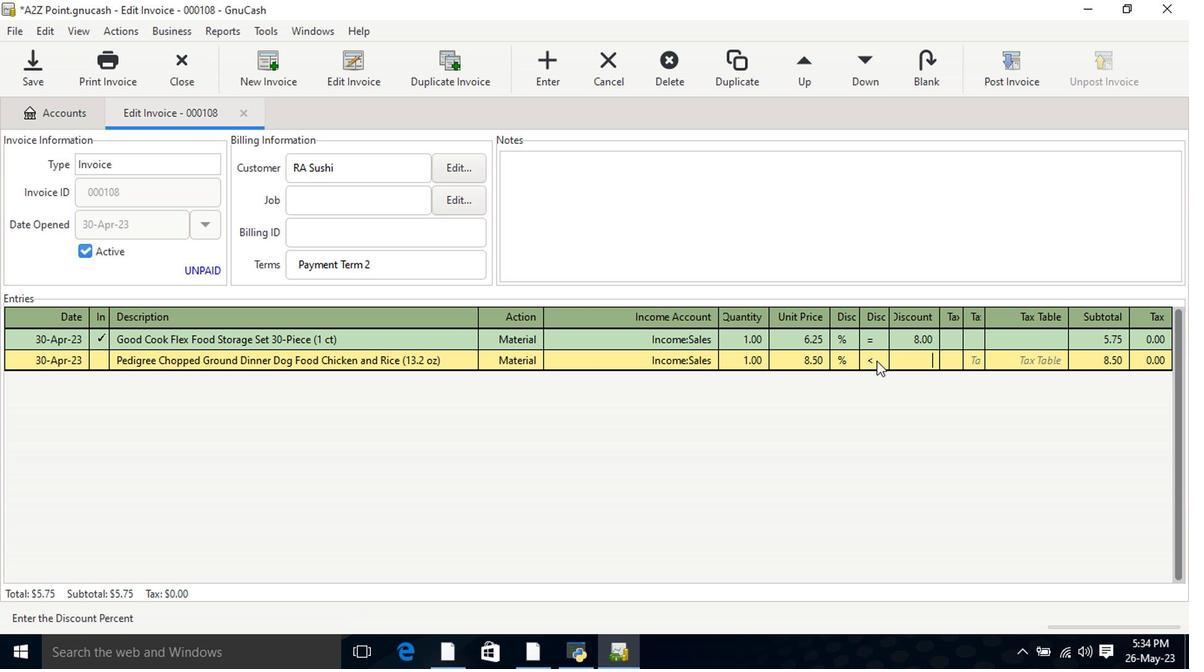 
Action: Mouse moved to (896, 359)
Screenshot: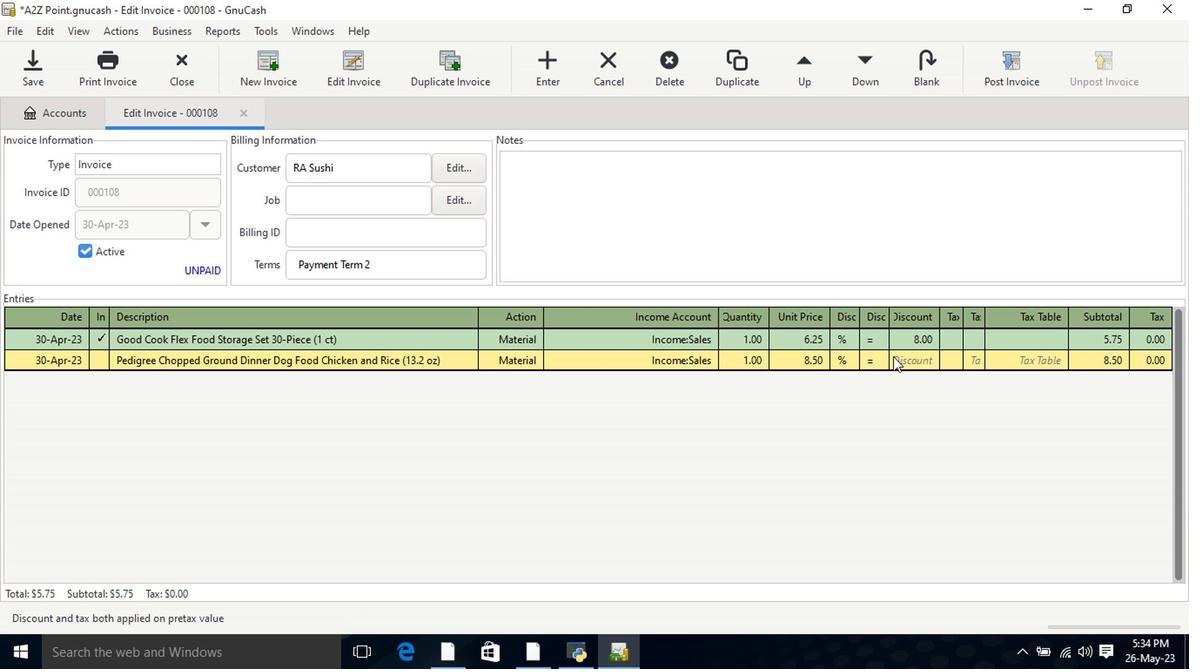 
Action: Mouse pressed left at (896, 359)
Screenshot: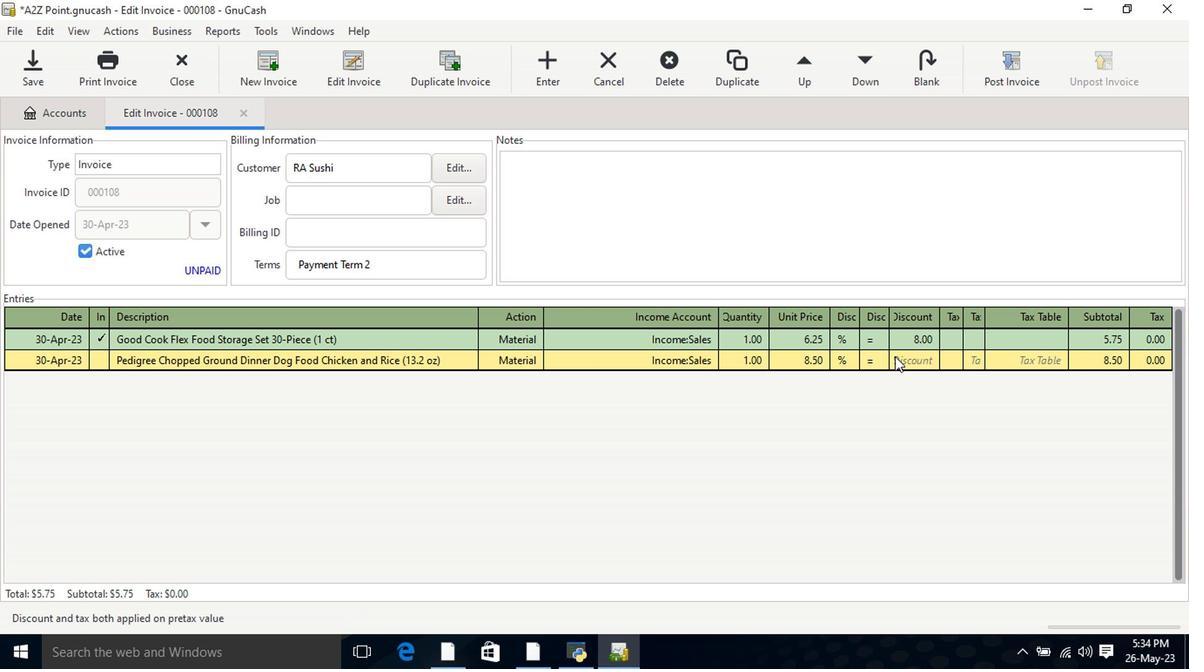 
Action: Mouse moved to (896, 359)
Screenshot: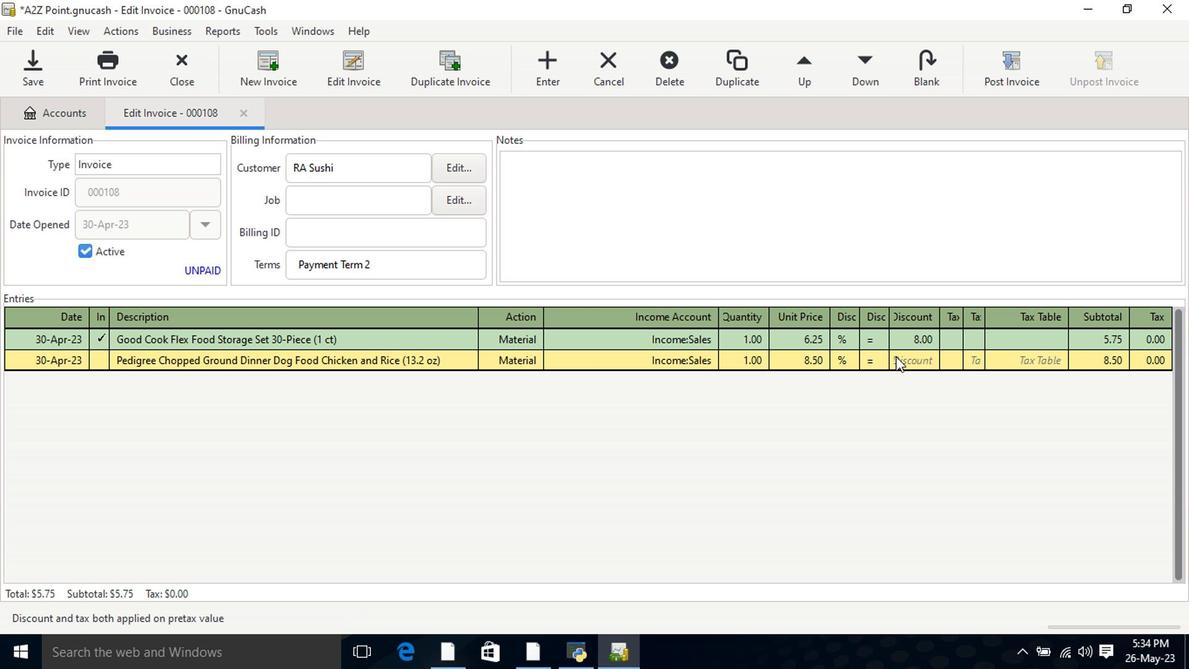 
Action: Key pressed 7<Key.tab>
Screenshot: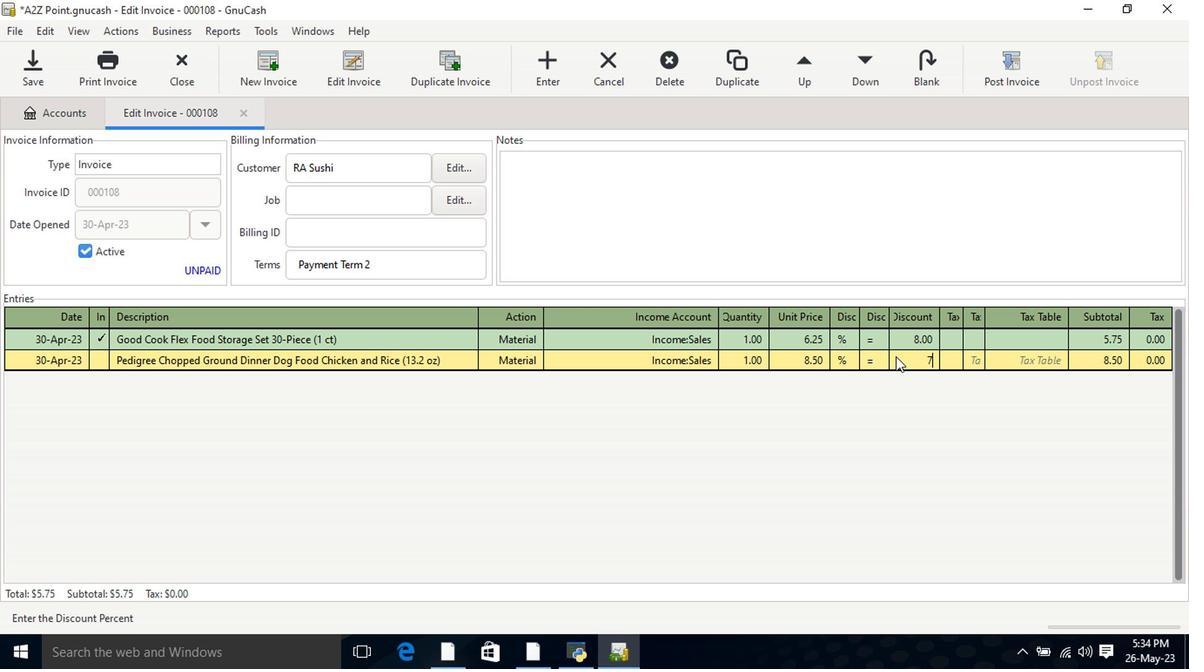 
Action: Mouse moved to (823, 369)
Screenshot: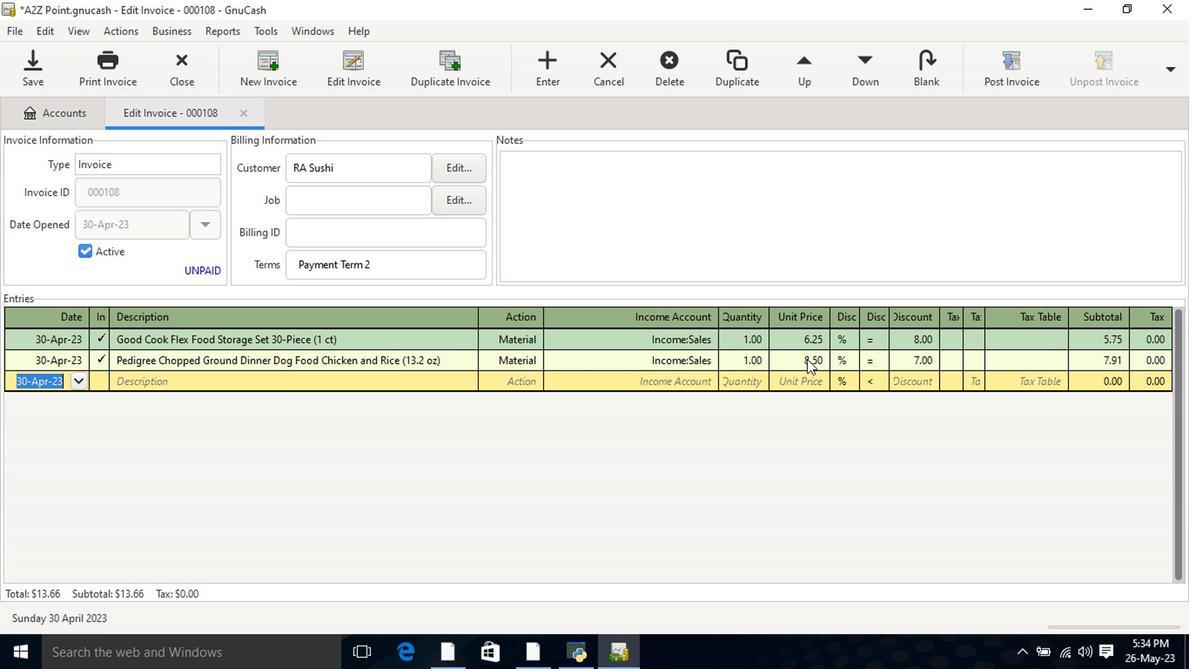 
Action: Mouse pressed left at (823, 369)
Screenshot: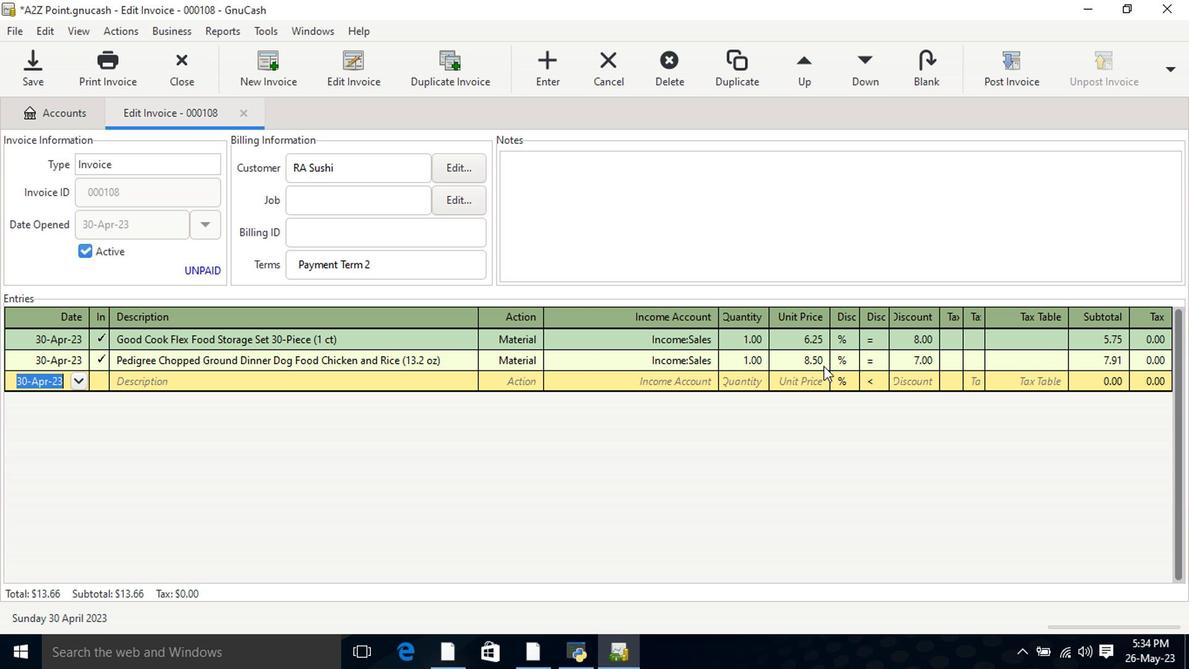 
Action: Mouse moved to (822, 369)
Screenshot: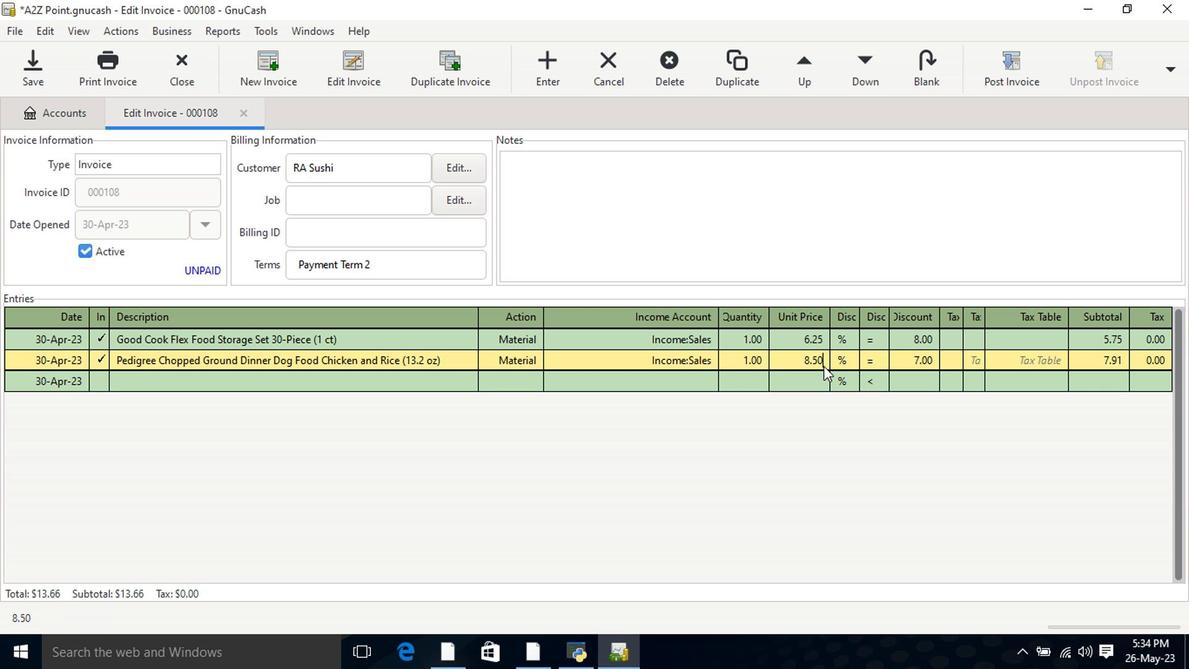 
Action: Key pressed <Key.backspace><Key.backspace>8<Key.tab><Key.tab><Key.tab><Key.shift>Colgate<Key.space><Key.shift>Max<Key.space><Key.shift>Fresh<Key.space><Key.shift>Toothpaste<Key.space>with<Key.space><Key.shift>While<Key.backspace><Key.backspace>tenn<Key.backspace>ing<Key.space><Key.shift>reath<Key.space><Key.shift>Strips<Key.space><Key.shift>Cool<Key.space><Key.shift>Mint<Key.space><Key.shift_r>(6.3<Key.space>oz<Key.shift_r><Key.shift_r>)<Key.tab>mateincom<Key.down><Key.down><Key.down><Key.tab>1<Key.tab>9.8<Key.tab>
Screenshot: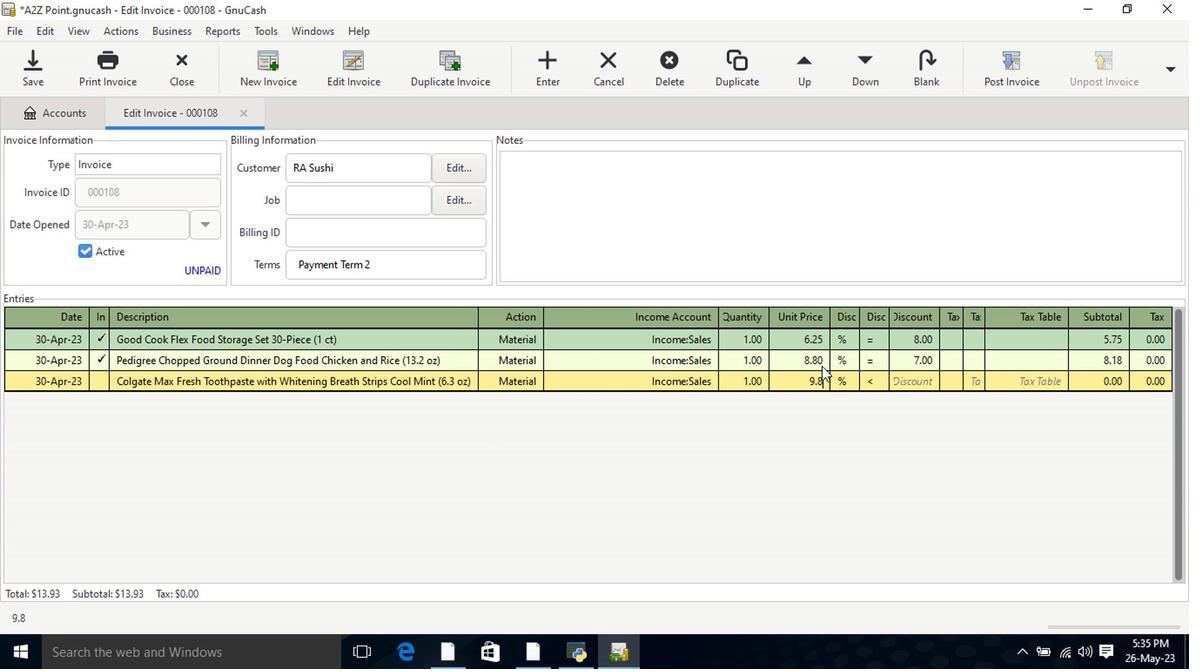 
Action: Mouse moved to (870, 384)
Screenshot: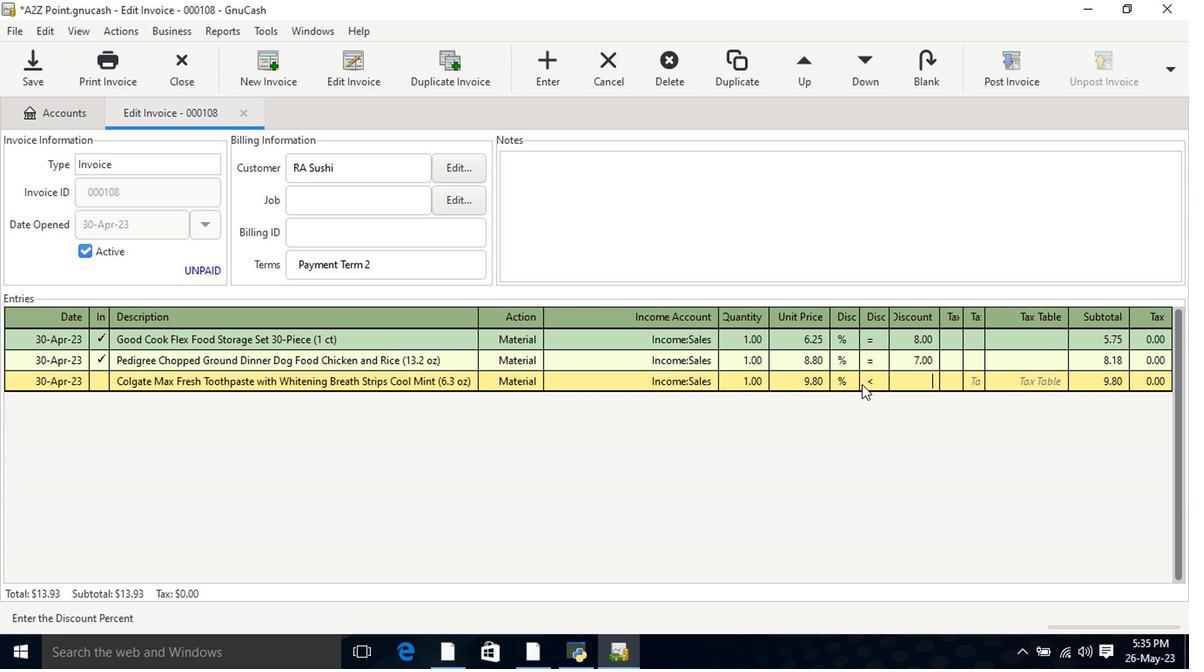 
Action: Mouse pressed left at (870, 384)
Screenshot: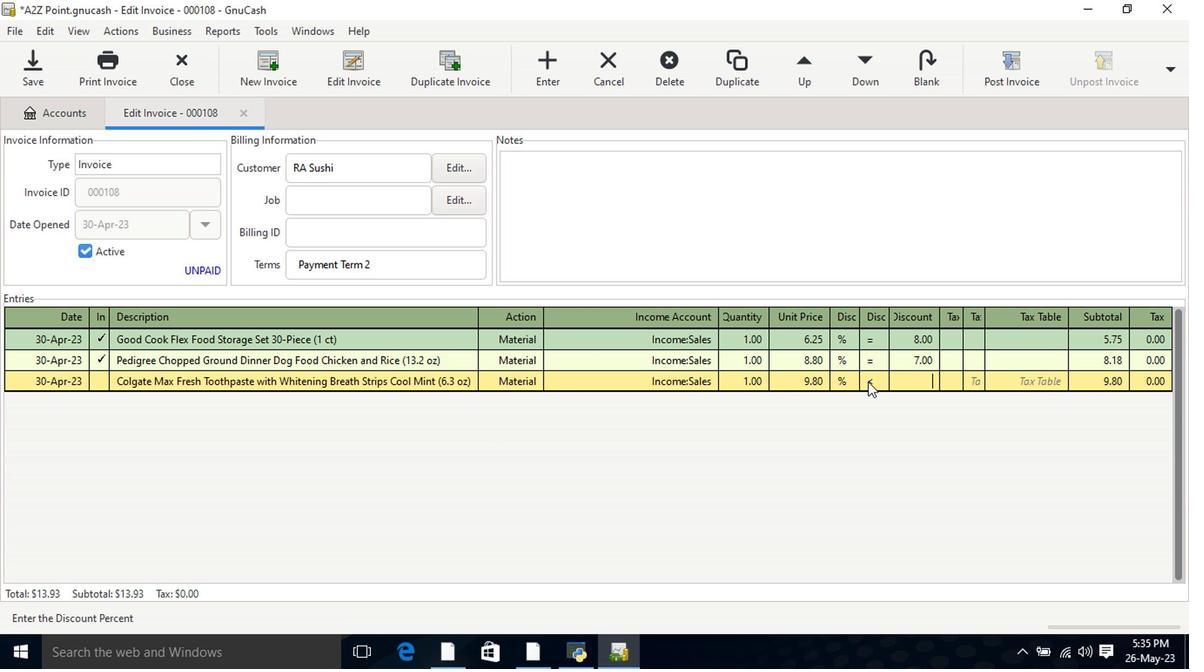 
Action: Mouse moved to (918, 387)
Screenshot: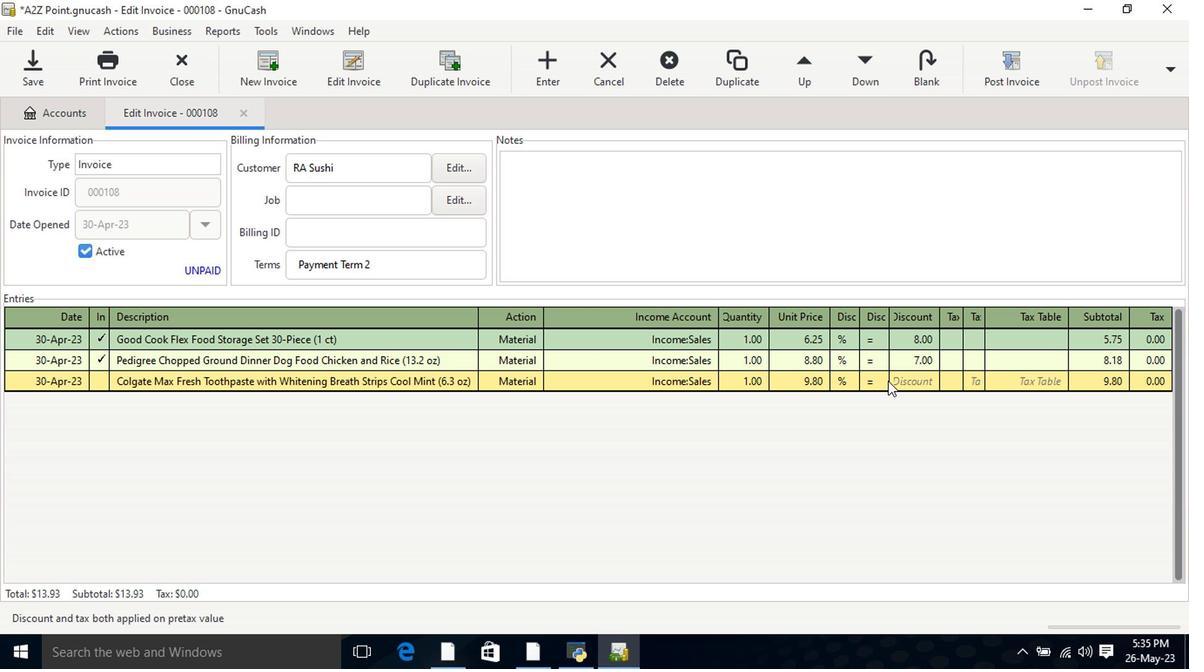 
Action: Mouse pressed left at (918, 387)
Screenshot: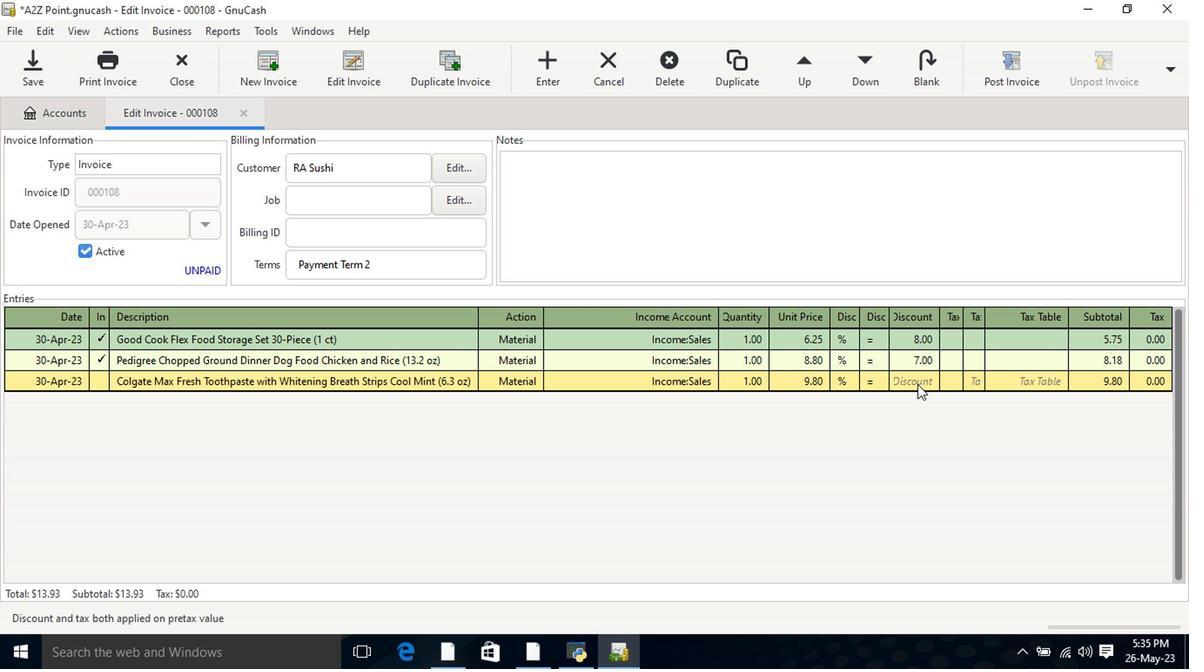 
Action: Key pressed 9<Key.tab>
Screenshot: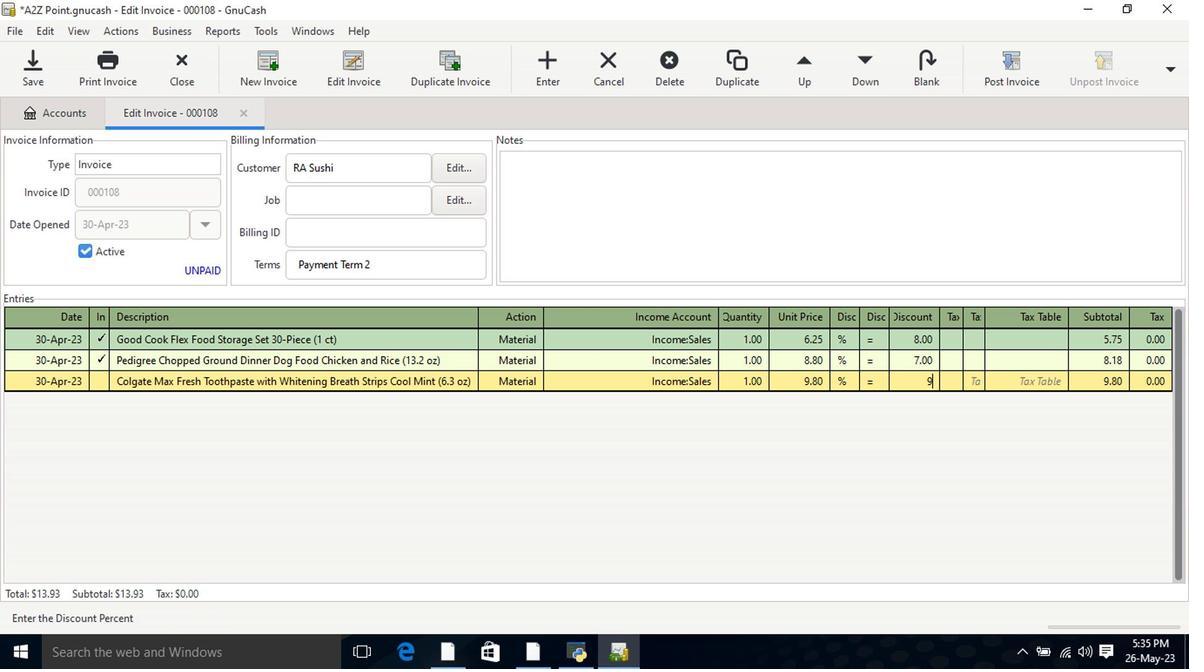 
Action: Mouse moved to (551, 190)
Screenshot: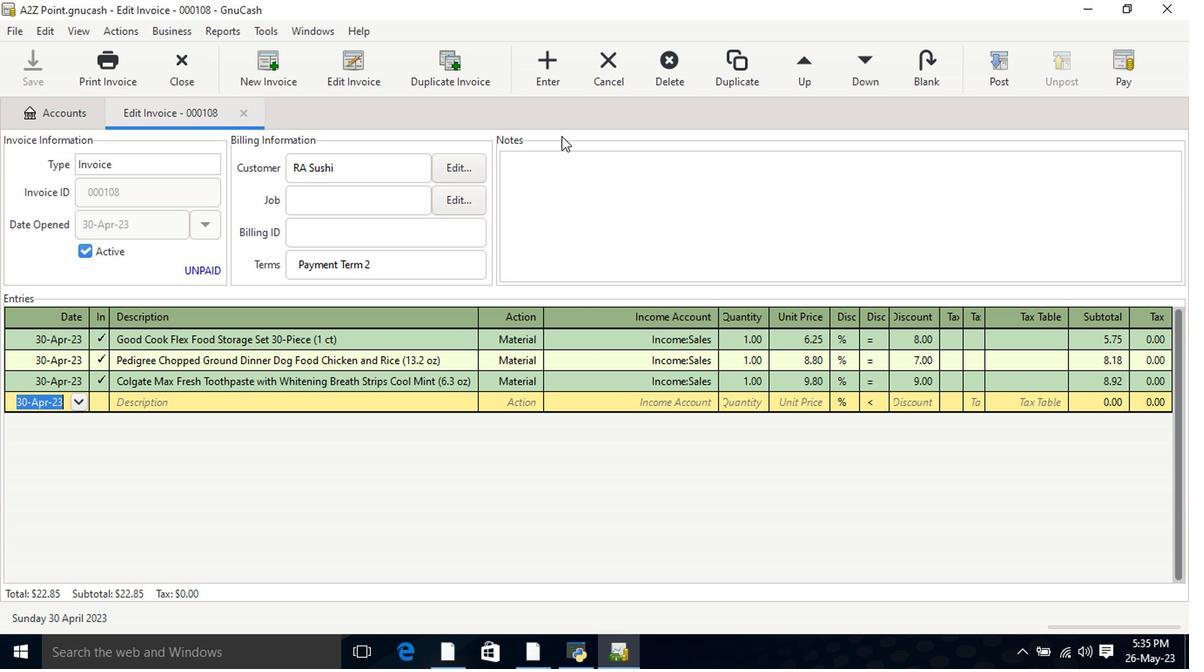 
Action: Mouse pressed left at (551, 190)
Screenshot: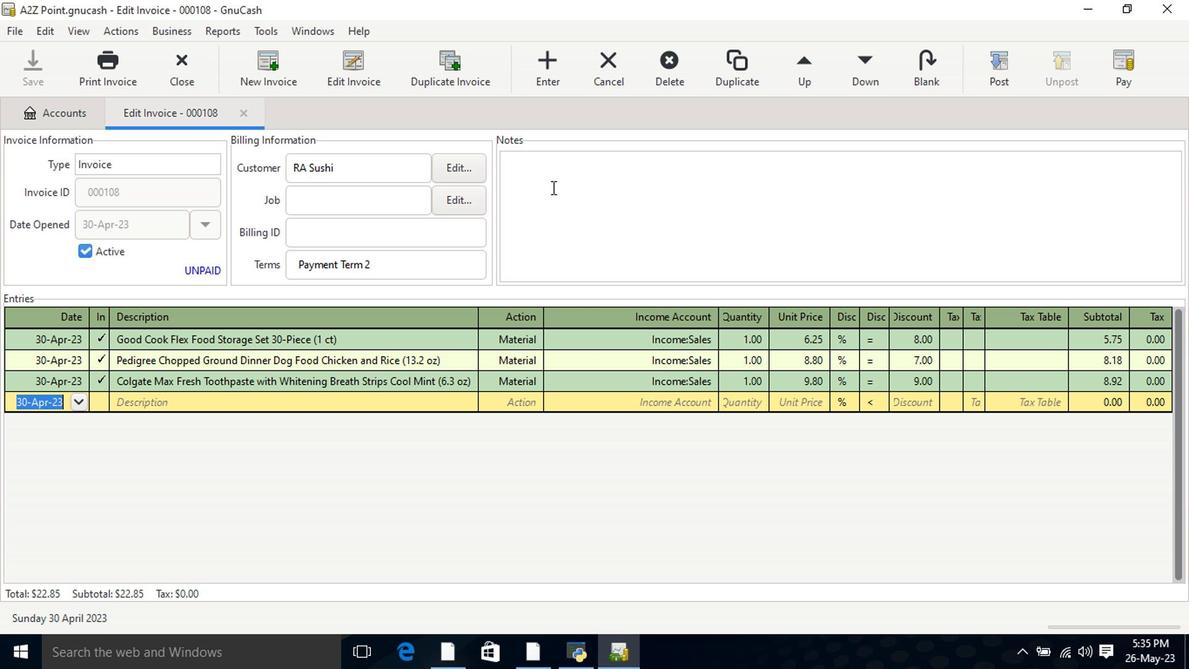 
Action: Key pressed <Key.shift>Looking<Key.space>forward<Key.space>to<Key.space>serving<Key.space>you<Key.space>again
Screenshot: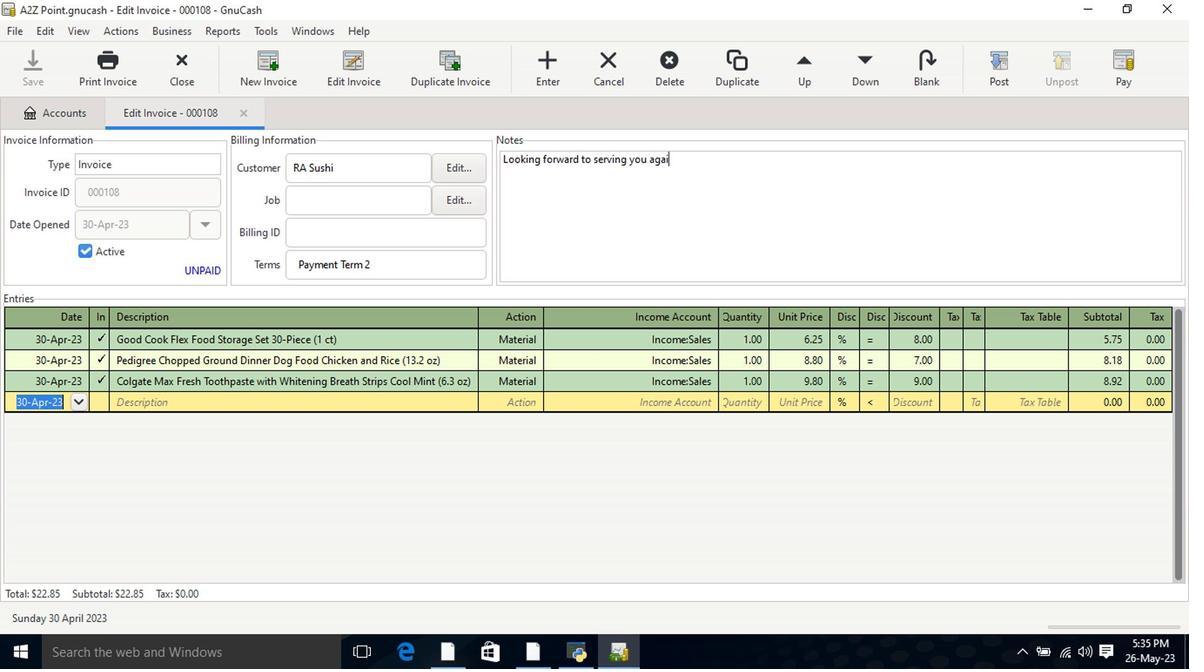 
Action: Mouse moved to (997, 74)
Screenshot: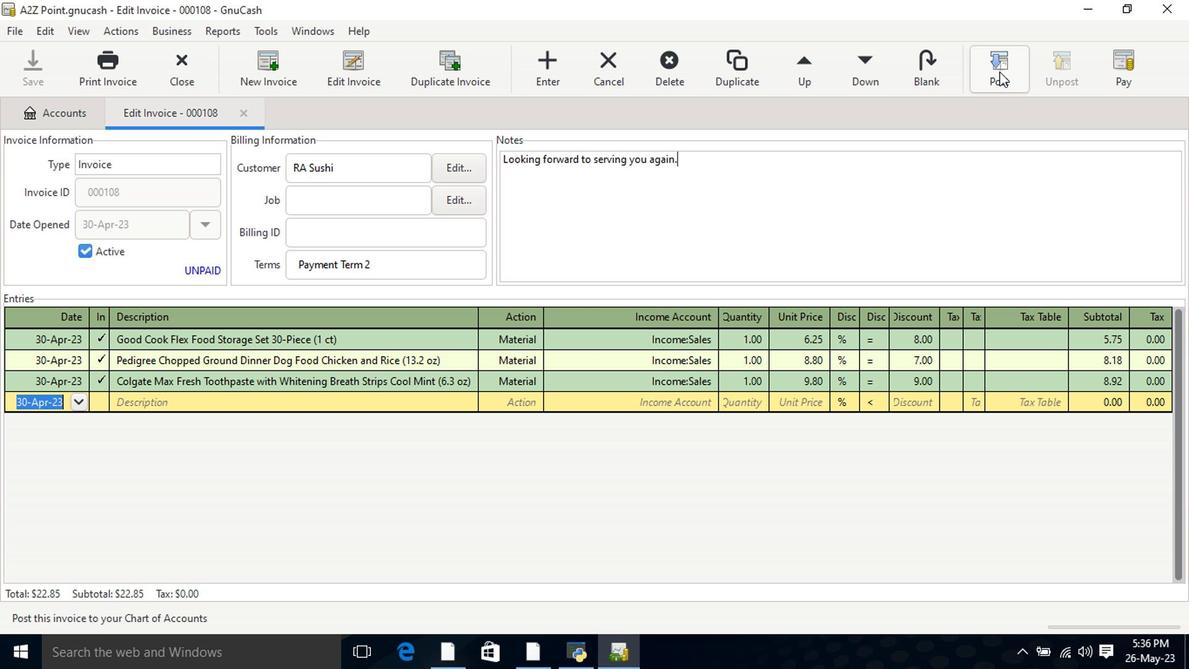 
Action: Mouse pressed left at (997, 74)
Screenshot: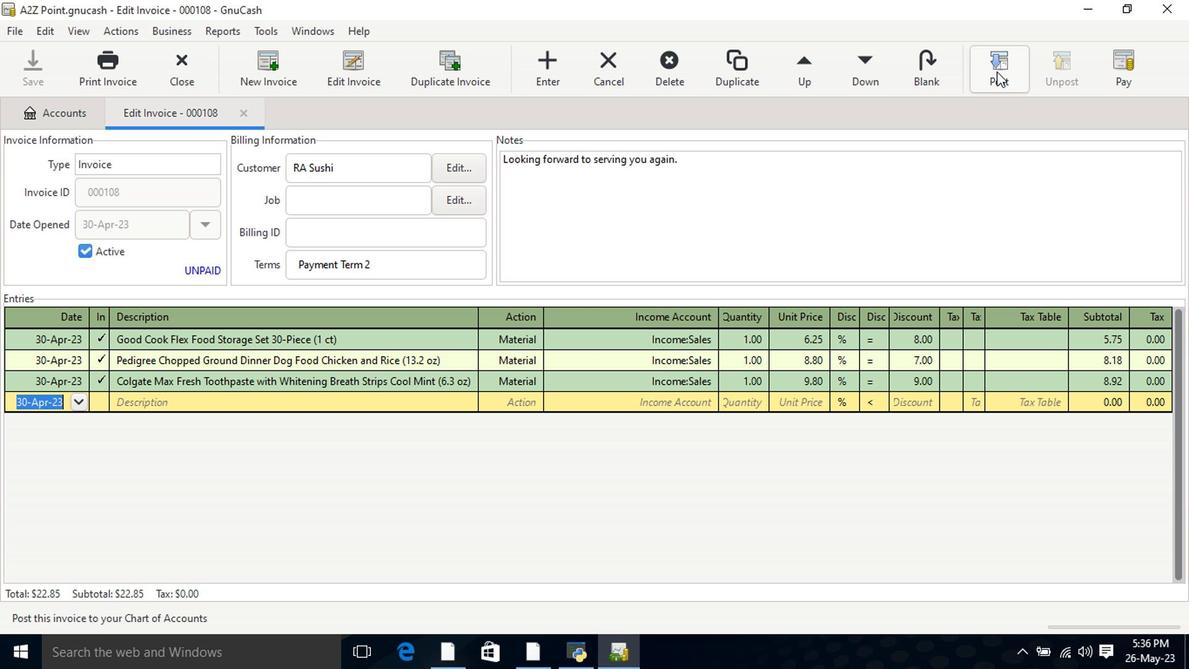 
Action: Mouse moved to (742, 291)
Screenshot: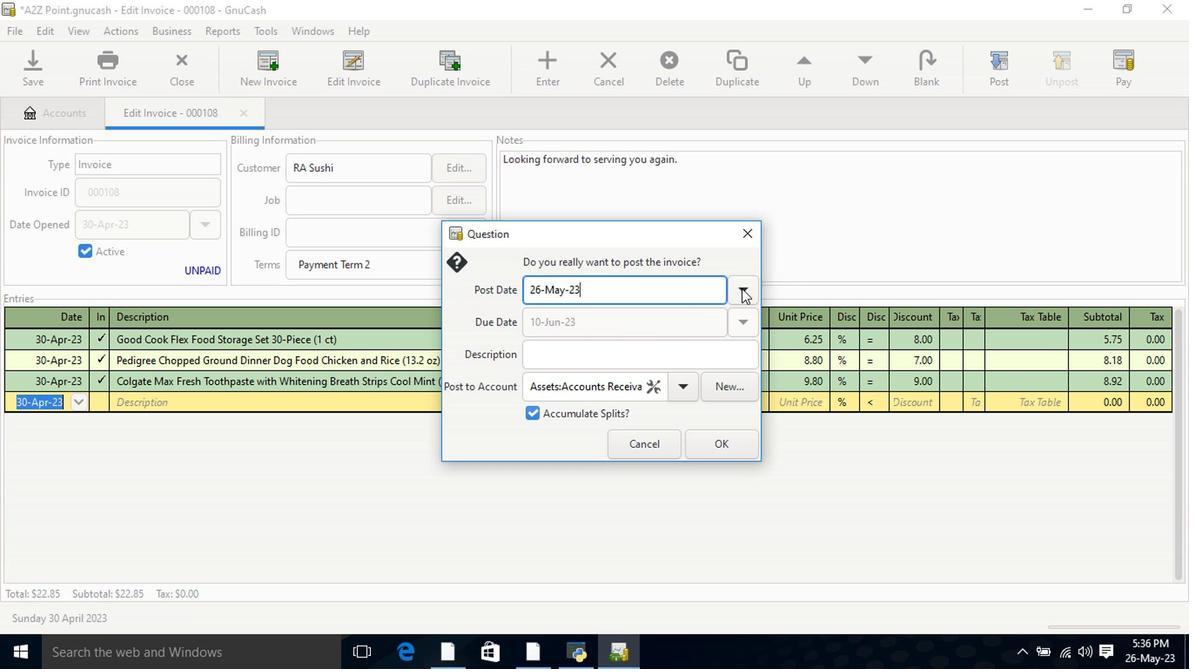 
Action: Mouse pressed left at (742, 291)
Screenshot: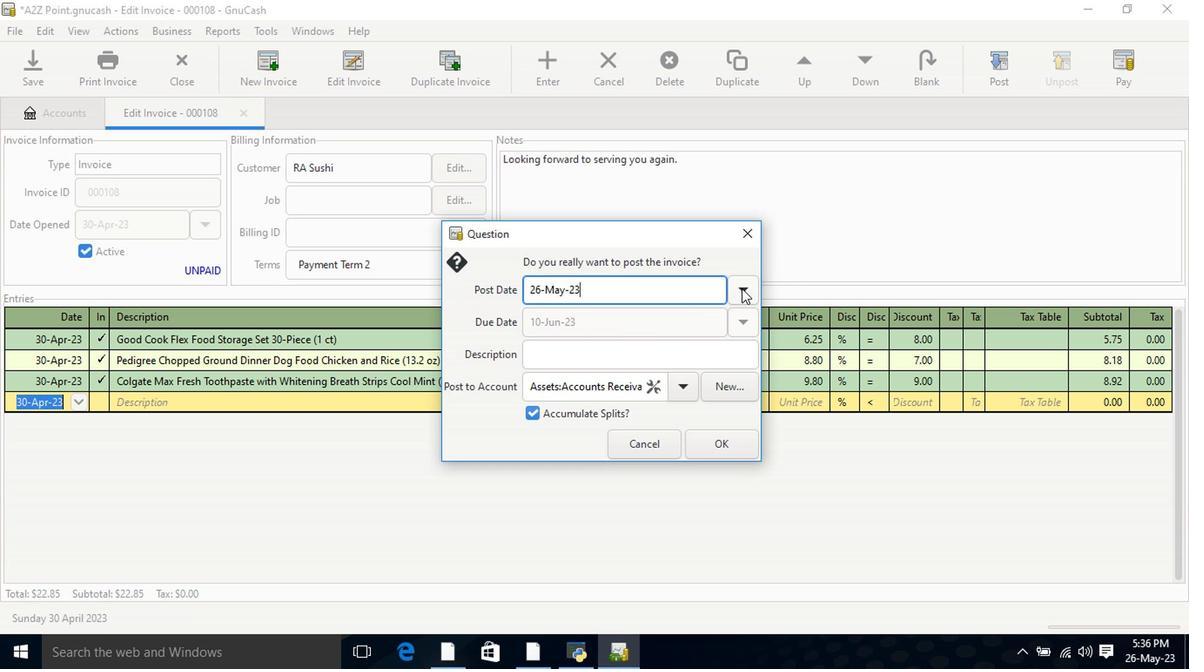 
Action: Mouse moved to (603, 320)
Screenshot: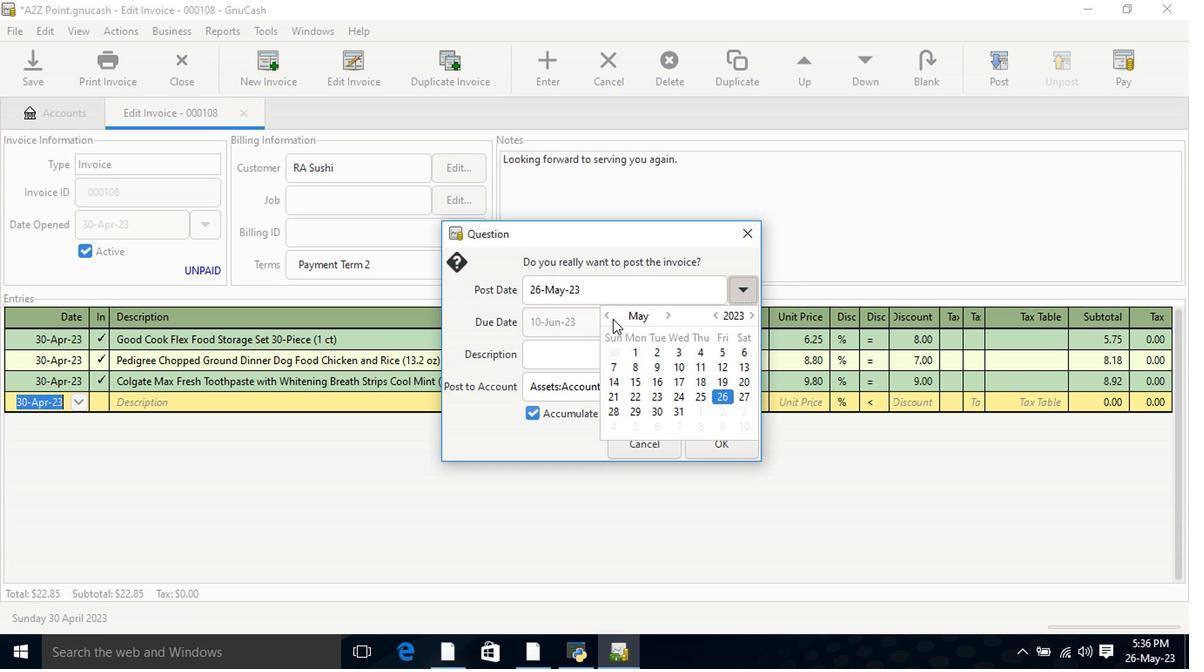 
Action: Mouse pressed left at (603, 320)
Screenshot: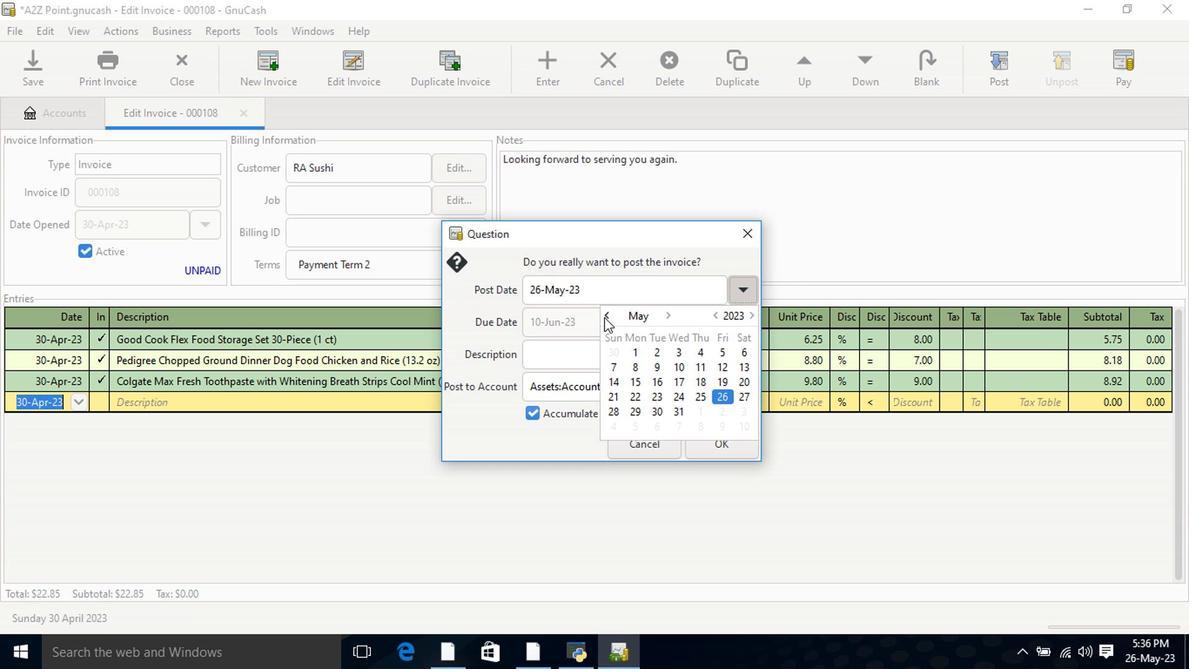 
Action: Mouse moved to (607, 429)
Screenshot: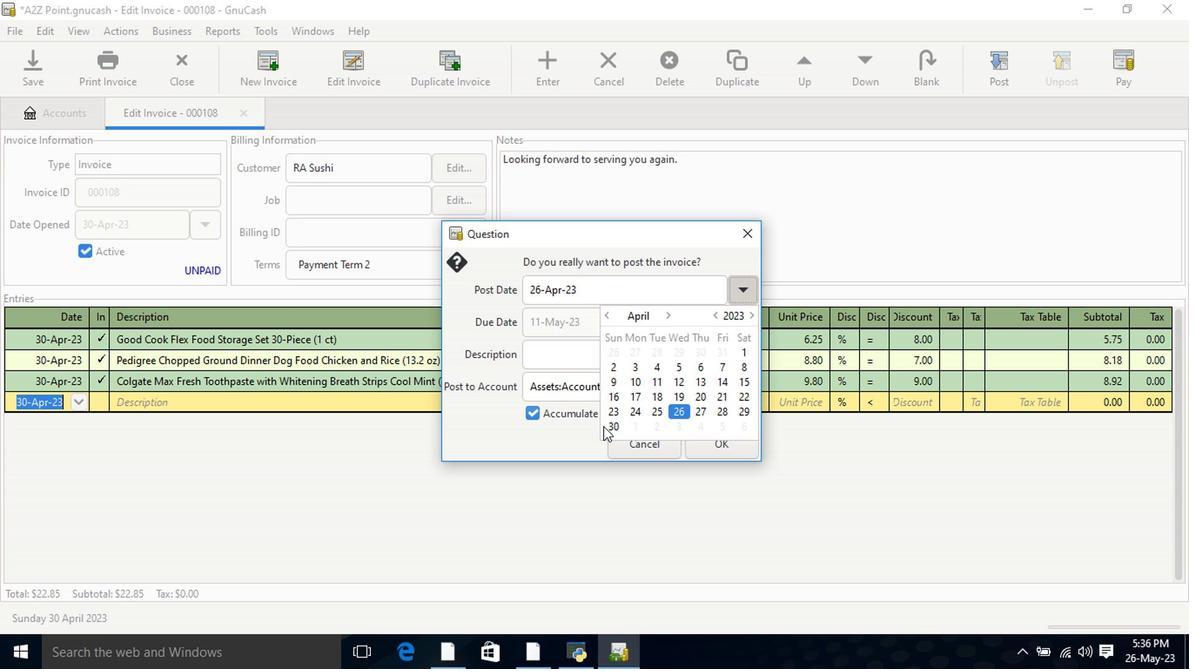 
Action: Mouse pressed left at (607, 429)
Screenshot: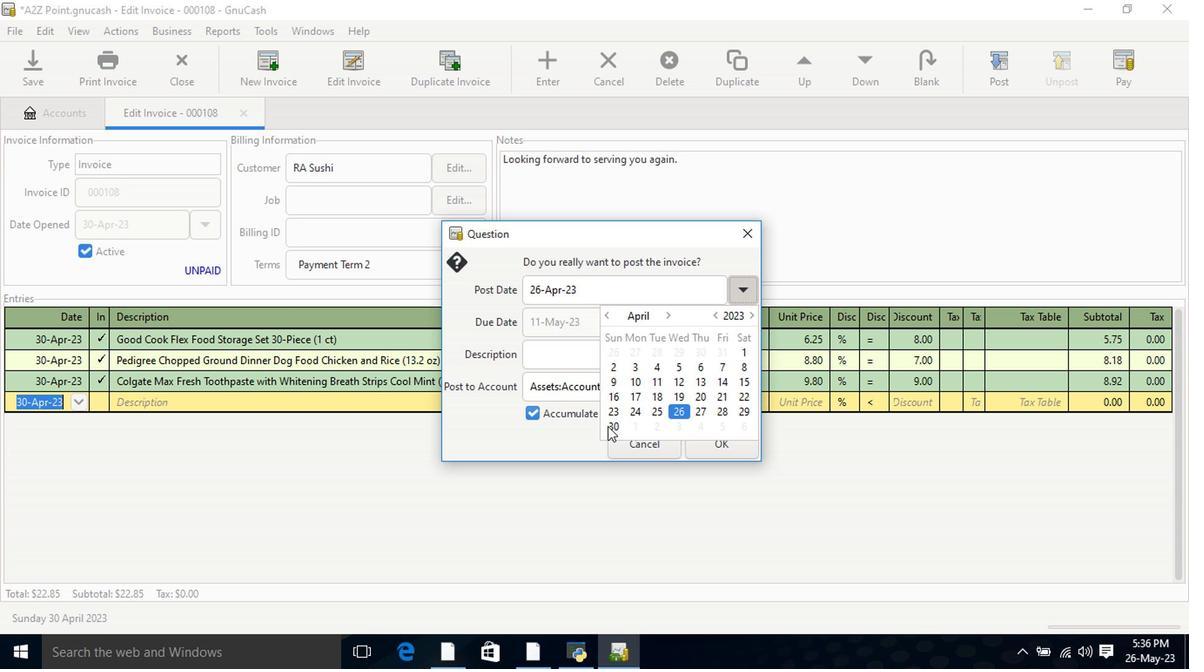 
Action: Mouse pressed left at (607, 429)
Screenshot: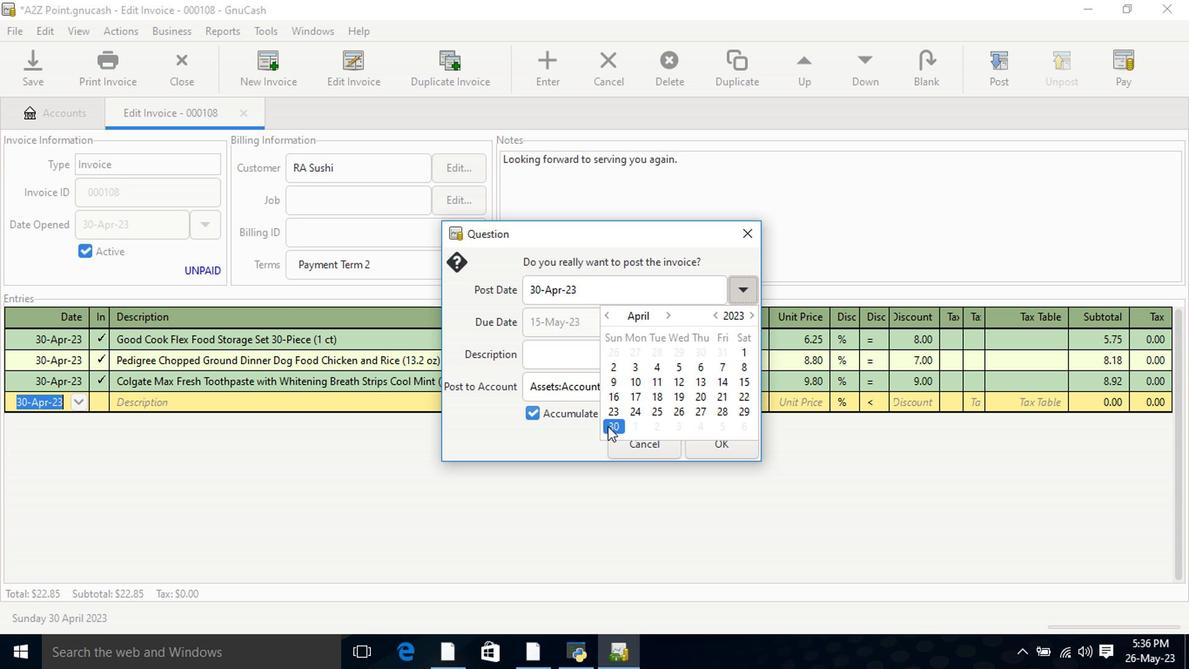 
Action: Mouse moved to (706, 449)
Screenshot: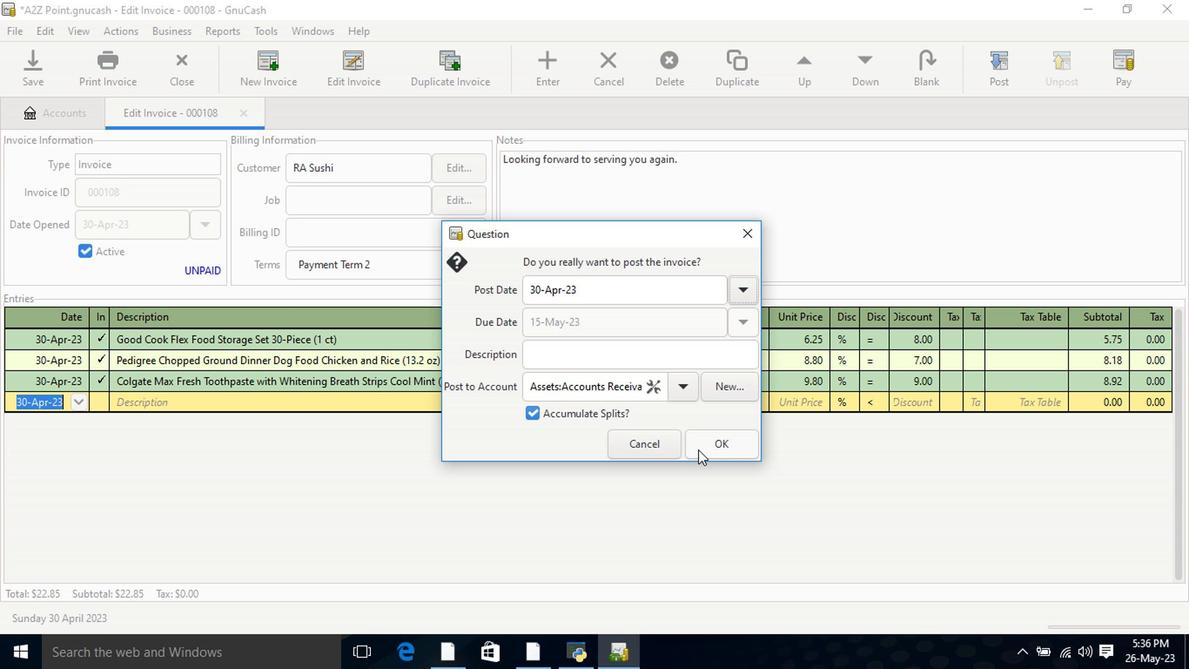 
Action: Mouse pressed left at (706, 449)
Screenshot: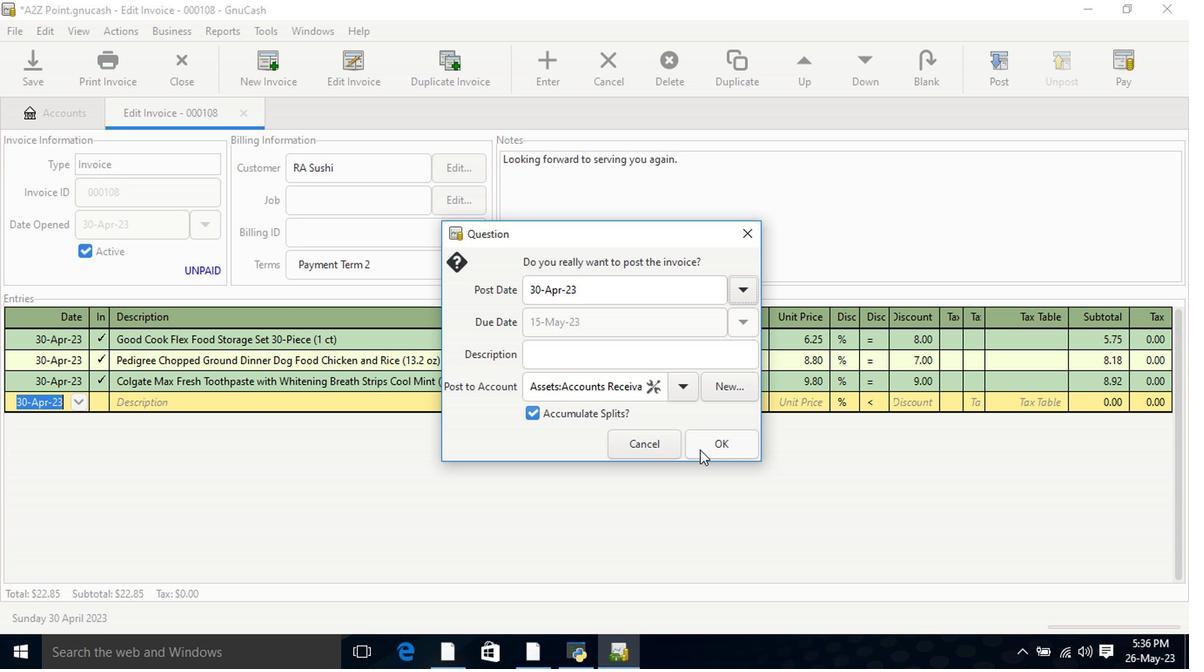 
Action: Mouse moved to (1140, 73)
Screenshot: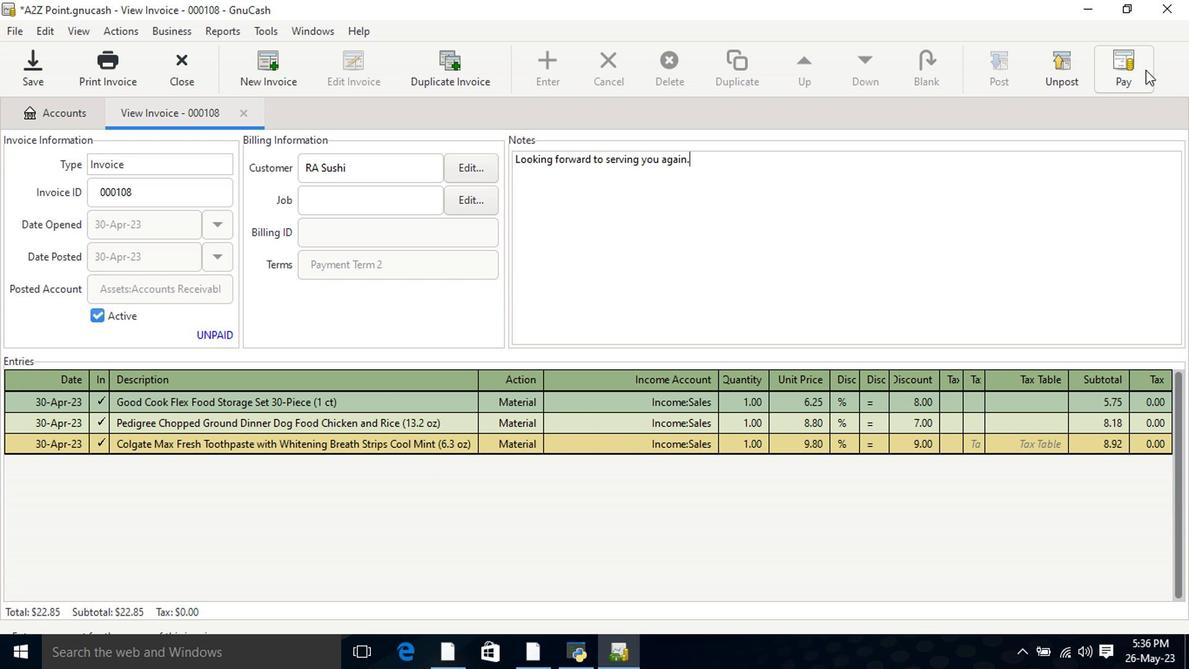 
Action: Mouse pressed left at (1140, 73)
Screenshot: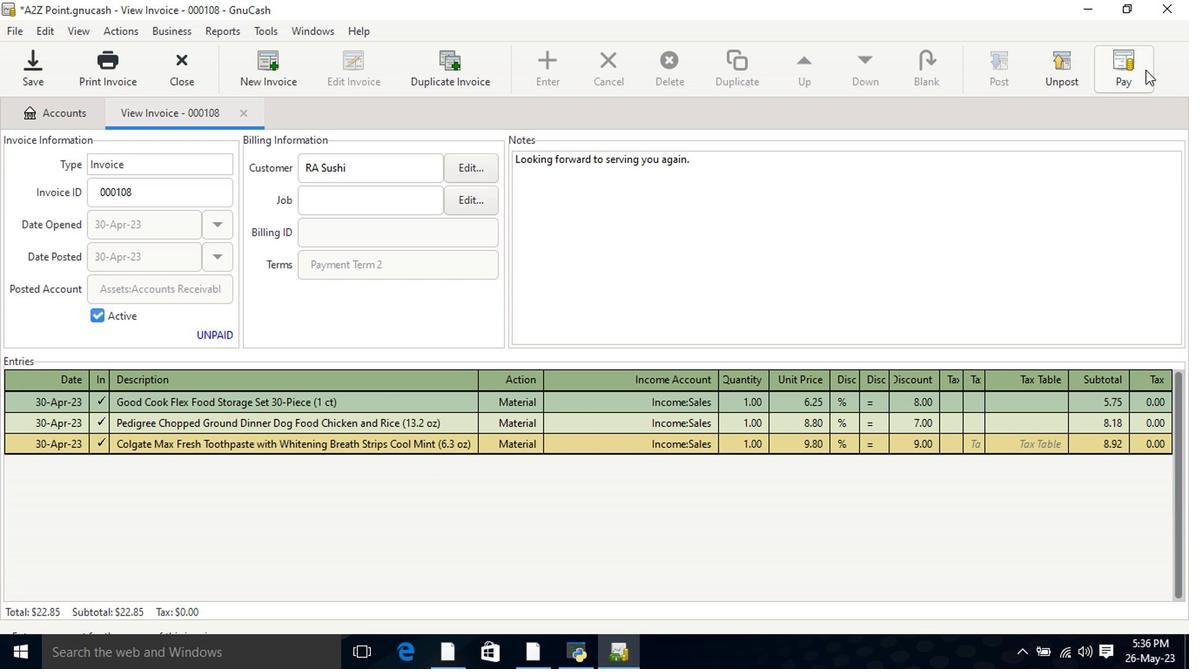 
Action: Mouse moved to (533, 349)
Screenshot: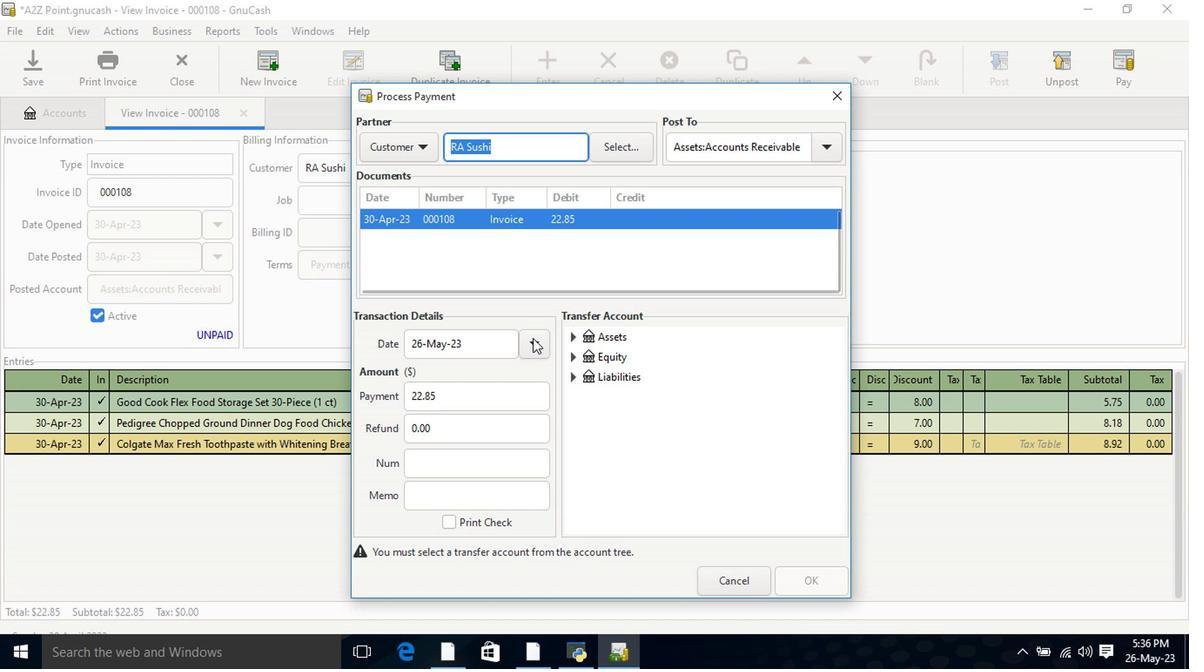 
Action: Mouse pressed left at (533, 349)
Screenshot: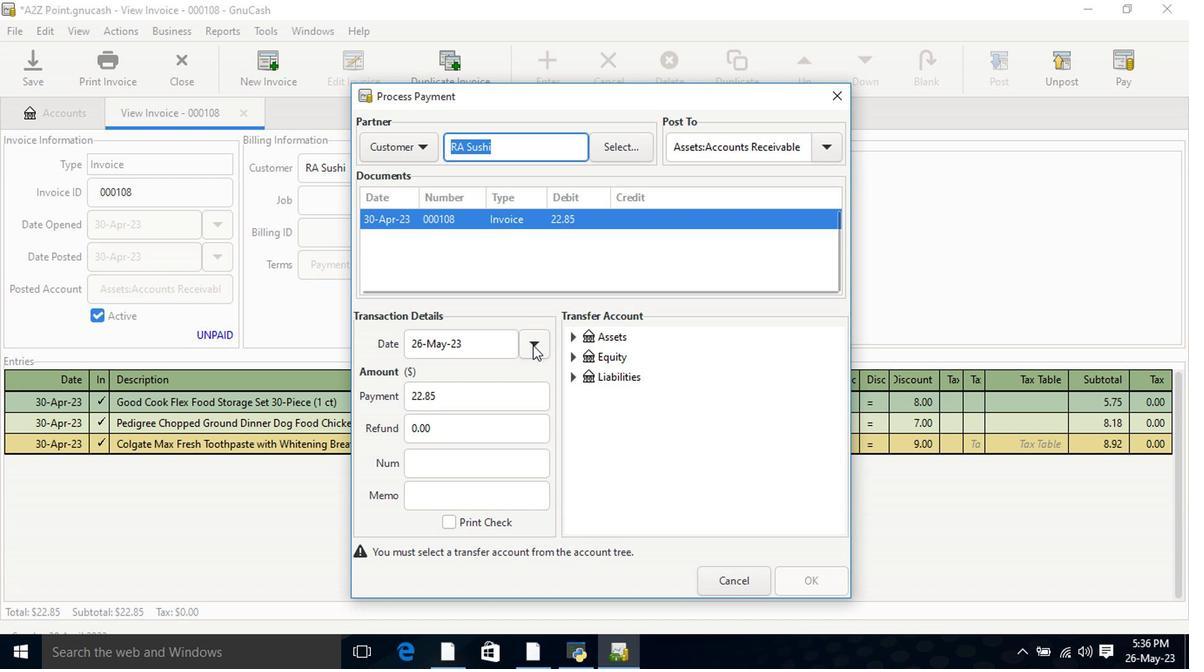 
Action: Mouse moved to (424, 441)
Screenshot: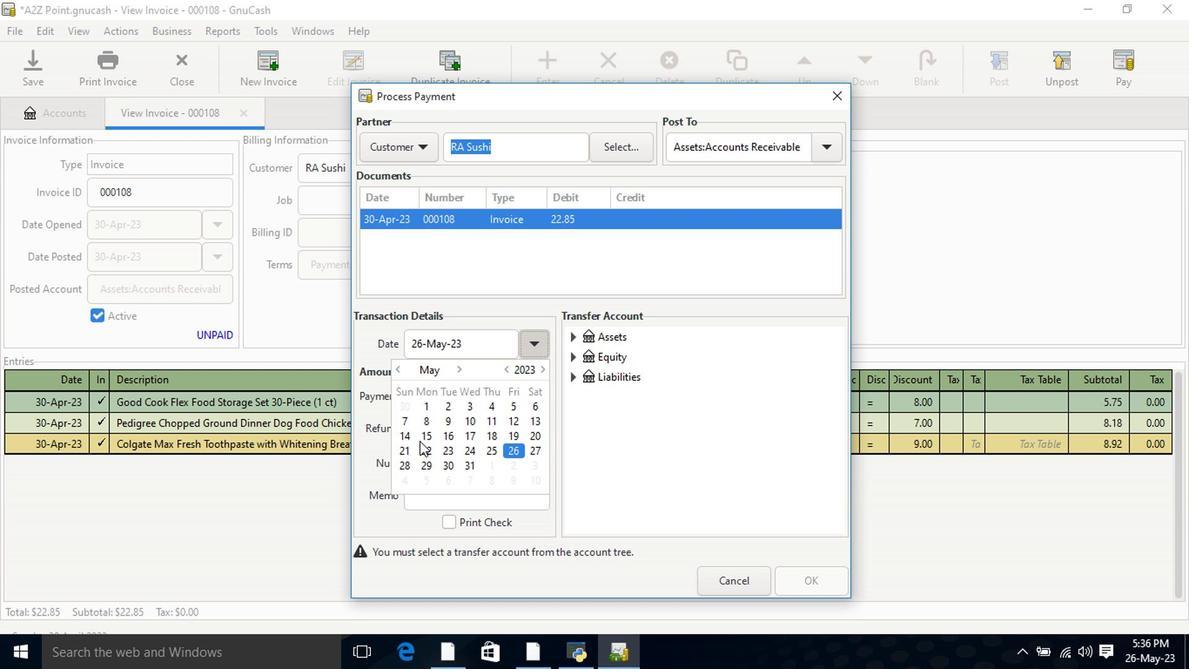 
Action: Mouse pressed left at (424, 441)
Screenshot: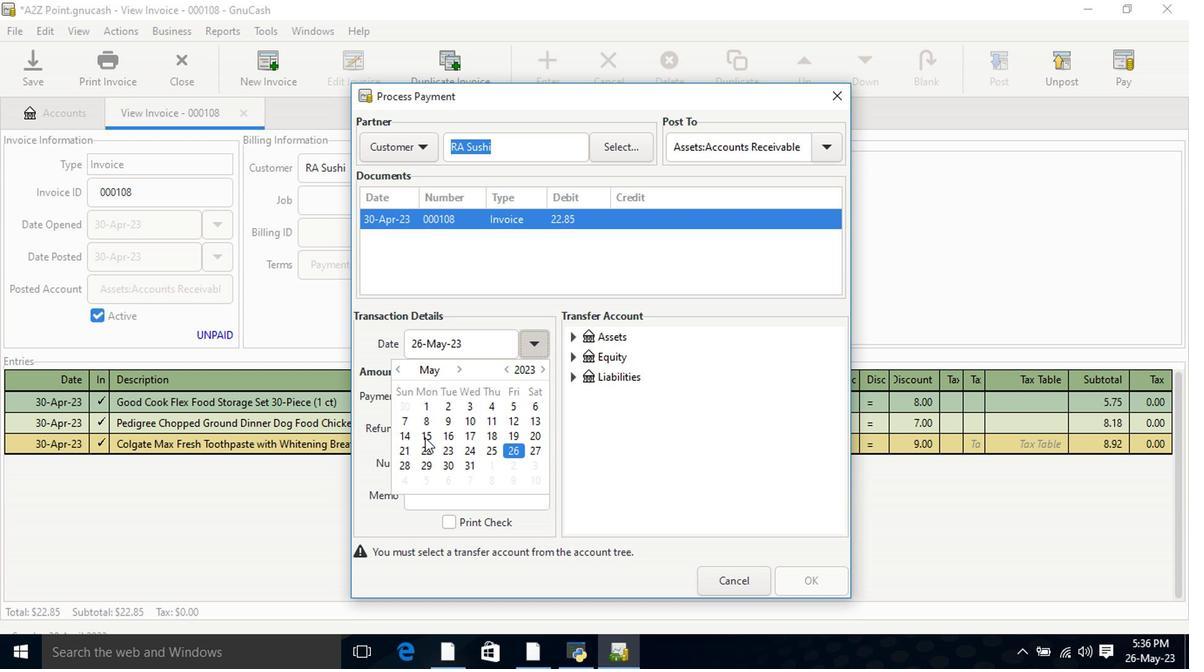 
Action: Mouse pressed left at (424, 441)
Screenshot: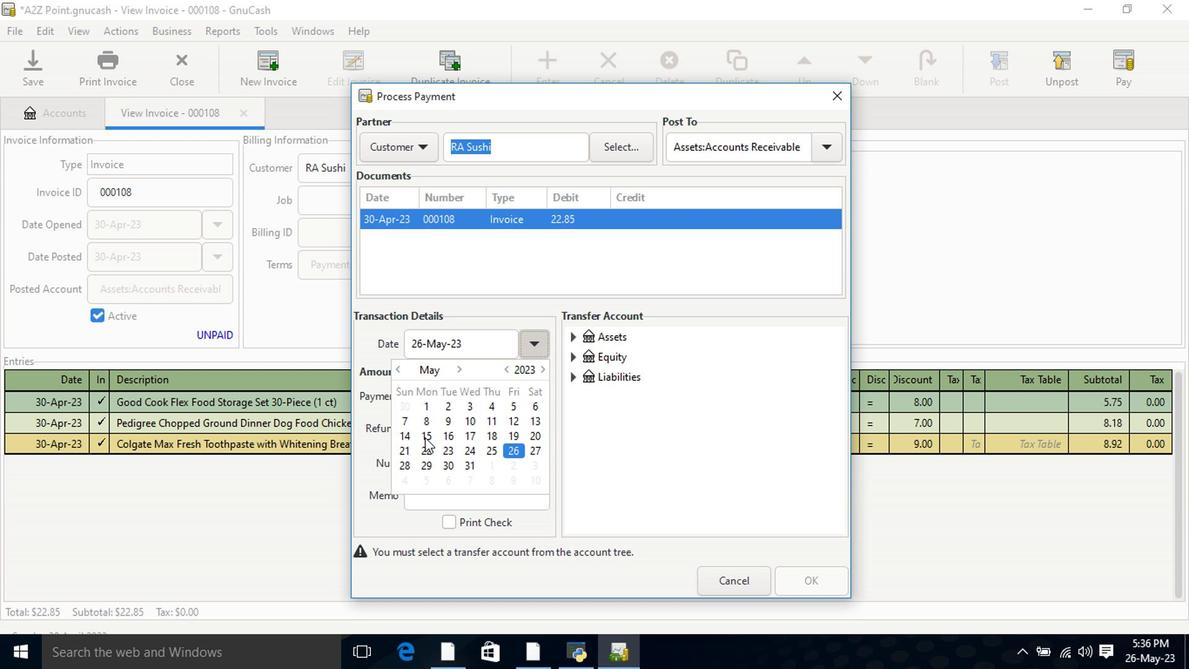 
Action: Mouse moved to (587, 359)
Screenshot: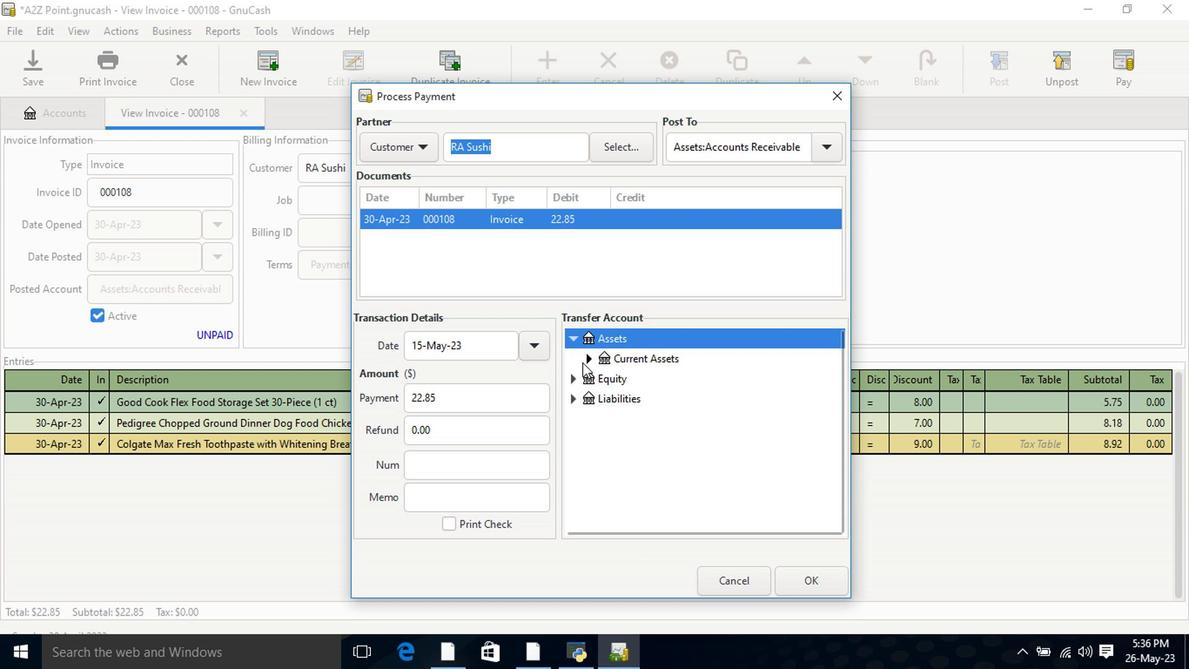 
Action: Mouse pressed left at (587, 359)
Screenshot: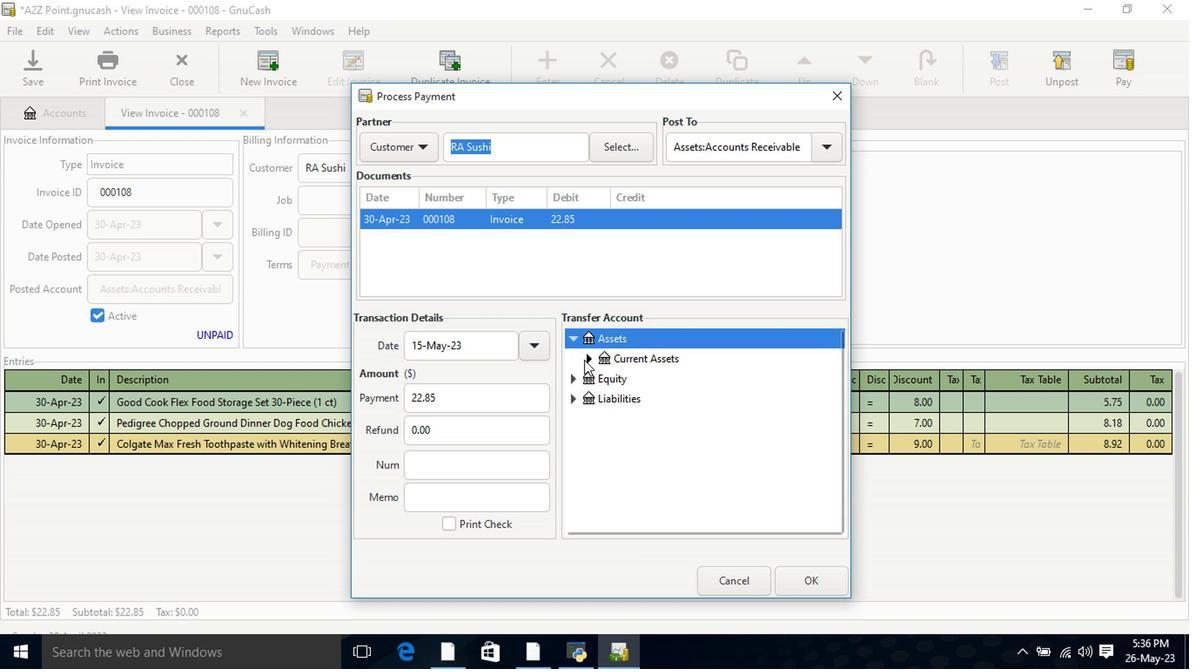 
Action: Mouse moved to (627, 379)
Screenshot: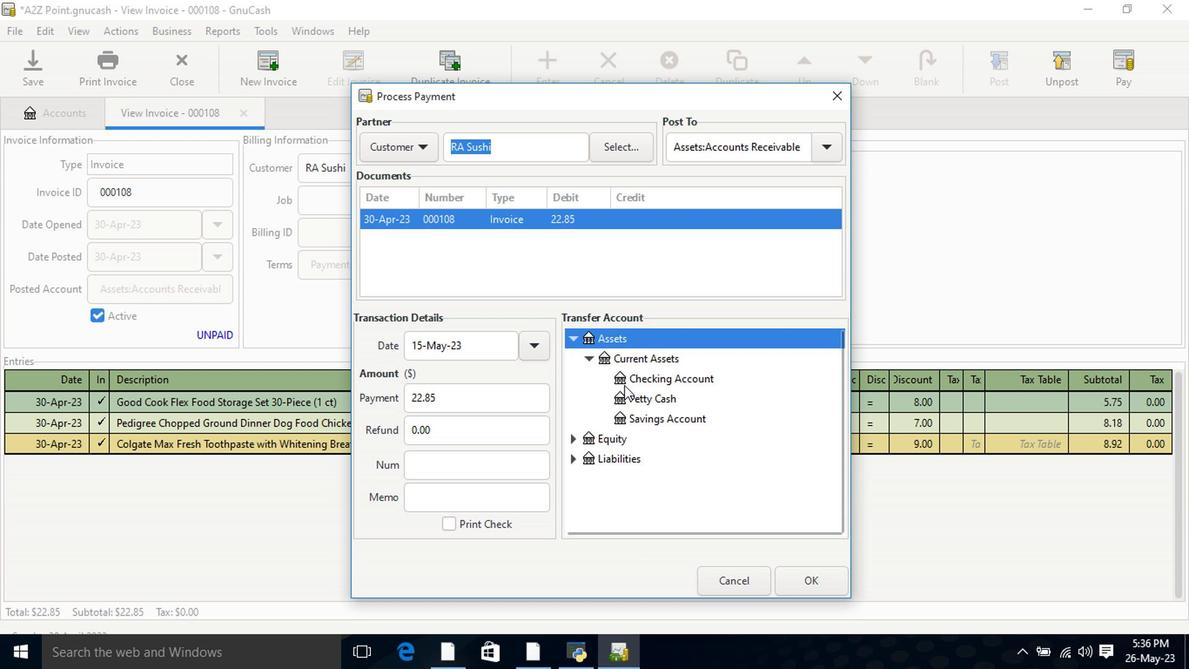 
Action: Mouse pressed left at (627, 379)
Screenshot: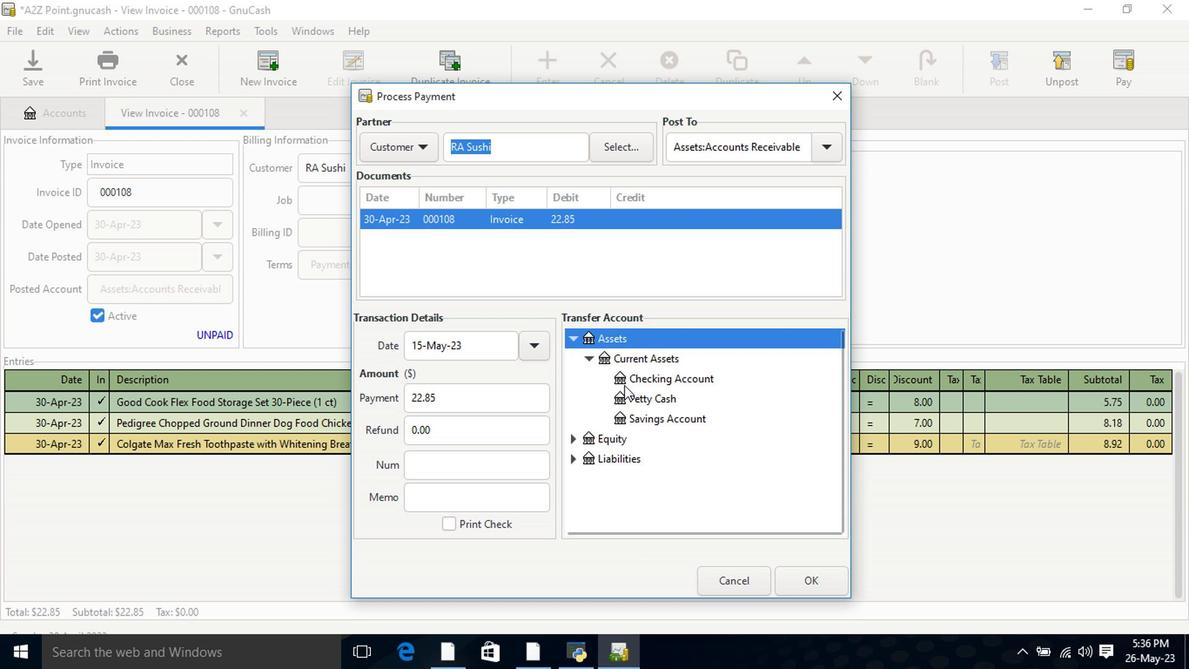 
Action: Mouse moved to (790, 576)
Screenshot: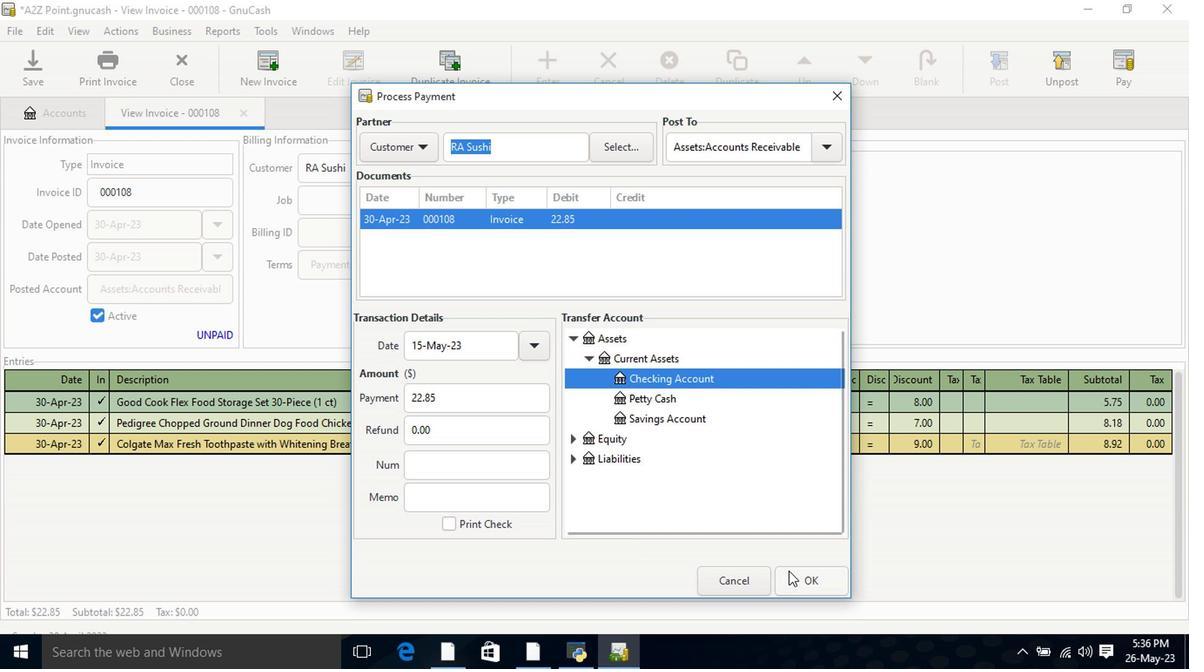 
Action: Mouse pressed left at (790, 576)
Screenshot: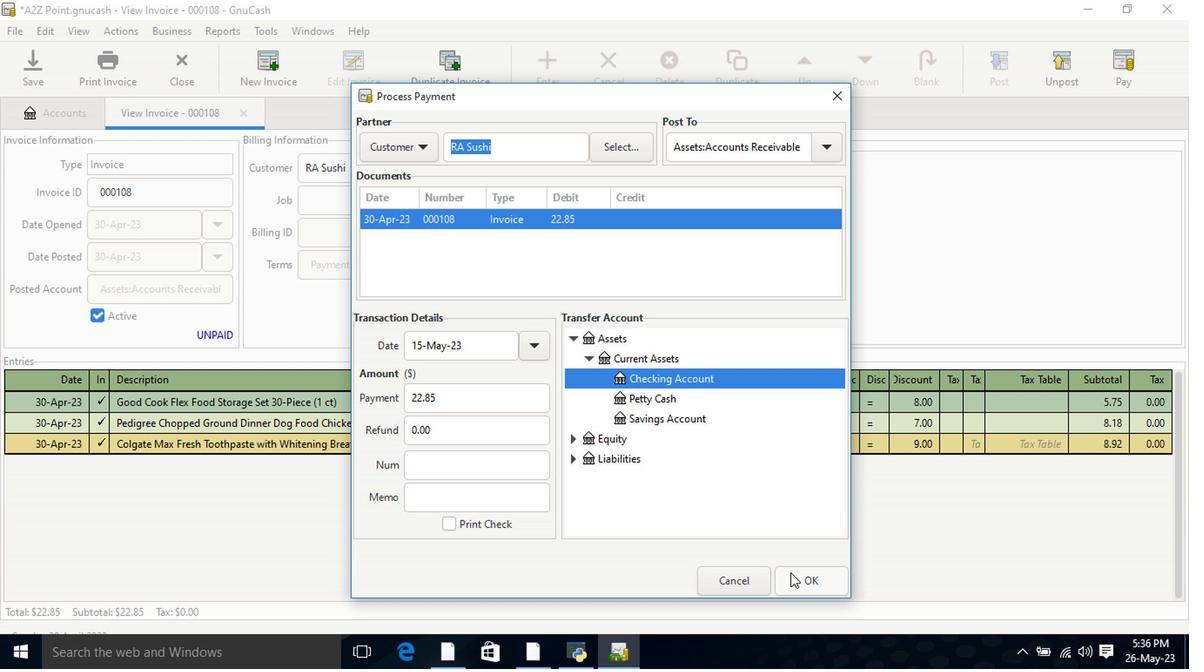 
Action: Mouse moved to (115, 69)
Screenshot: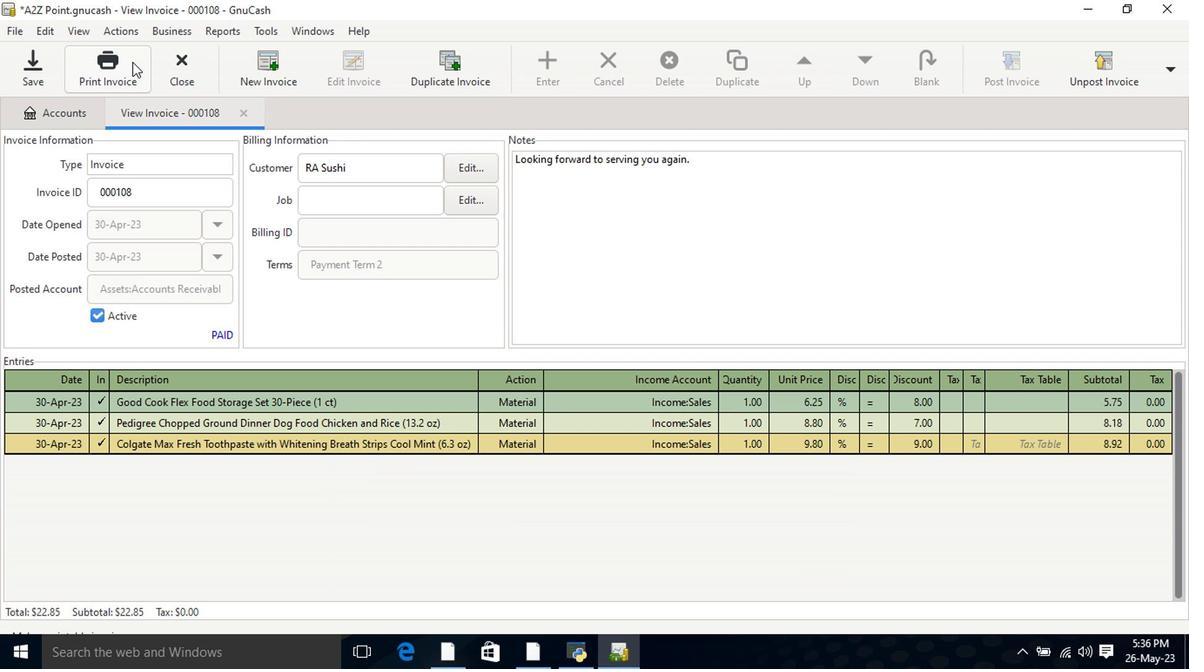 
Action: Mouse pressed left at (115, 69)
Screenshot: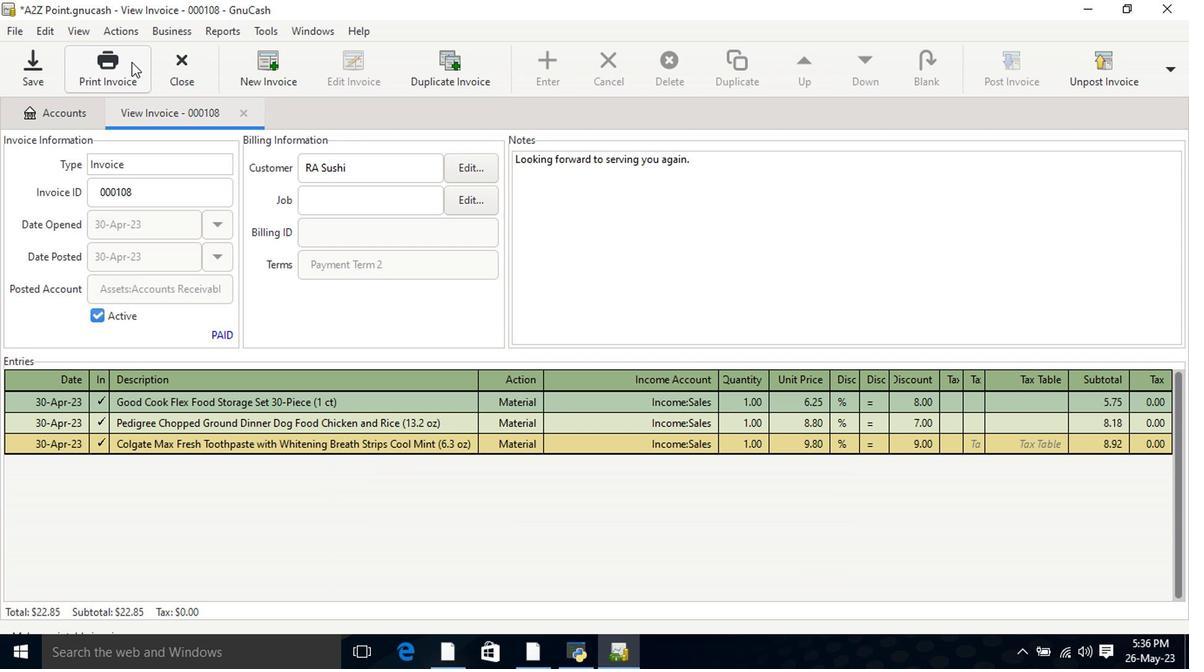 
Action: Mouse moved to (419, 65)
Screenshot: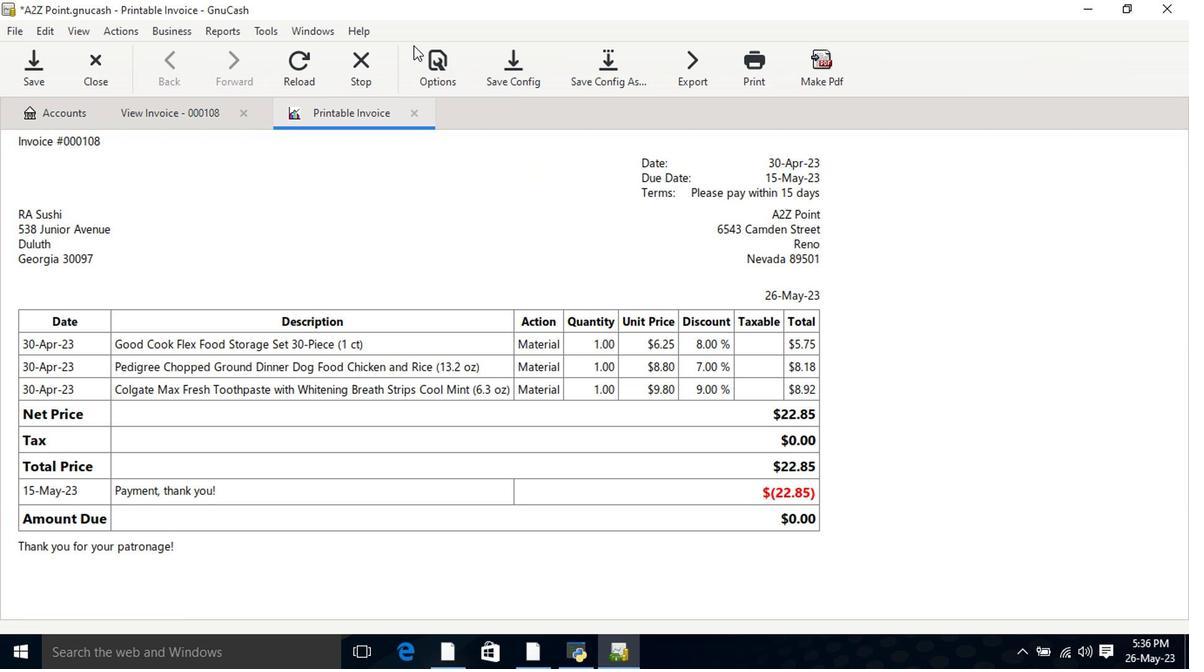 
Action: Mouse pressed left at (419, 65)
Screenshot: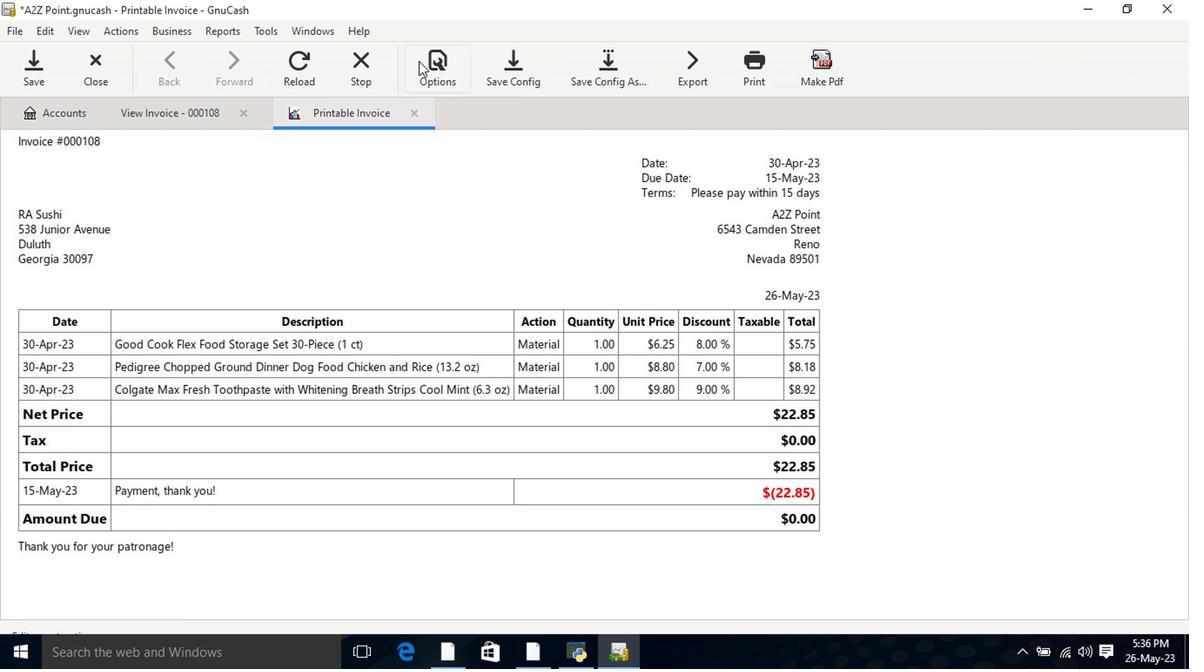 
Action: Mouse moved to (385, 150)
Screenshot: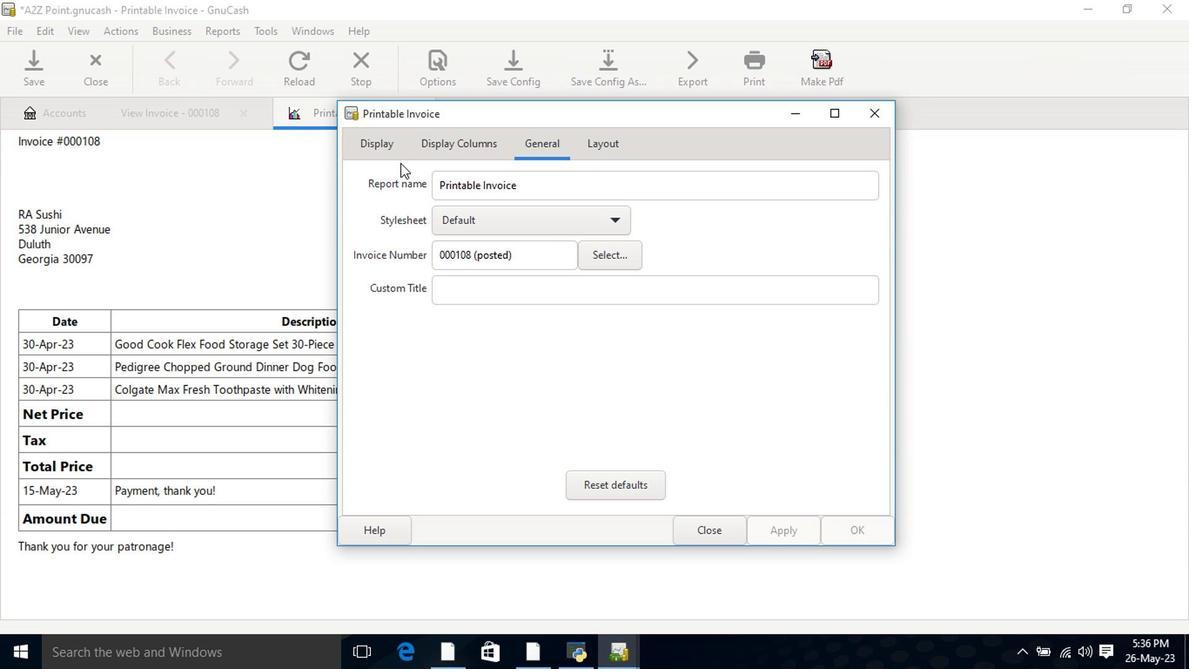 
Action: Mouse pressed left at (385, 150)
Screenshot: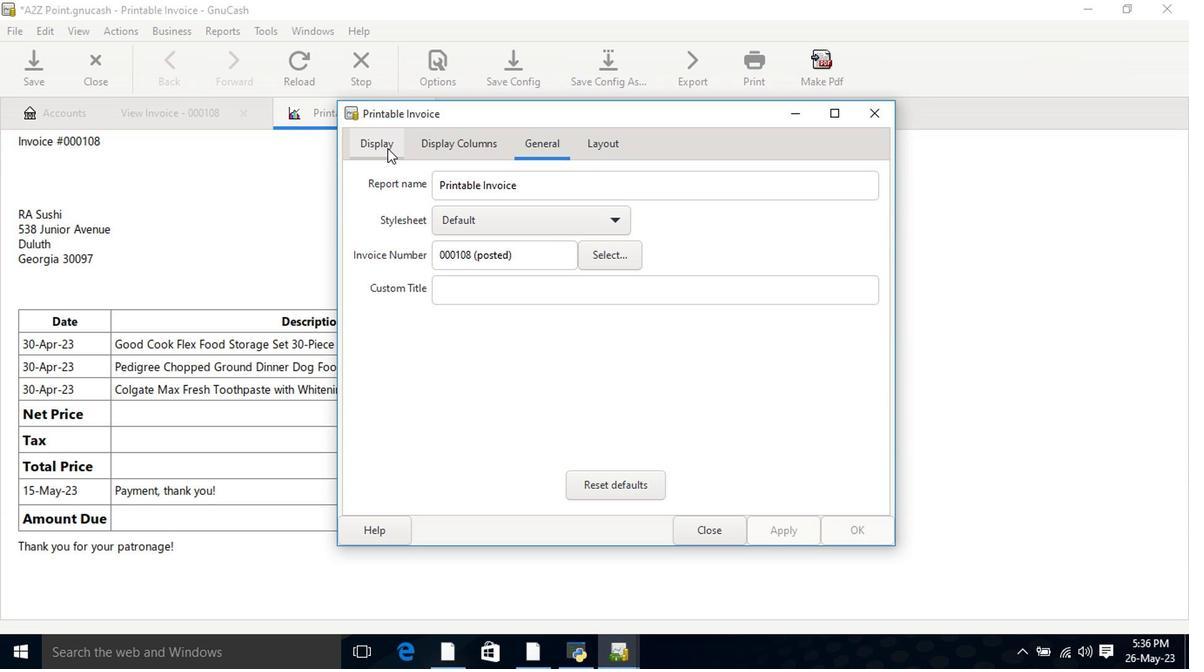 
Action: Mouse moved to (501, 355)
Screenshot: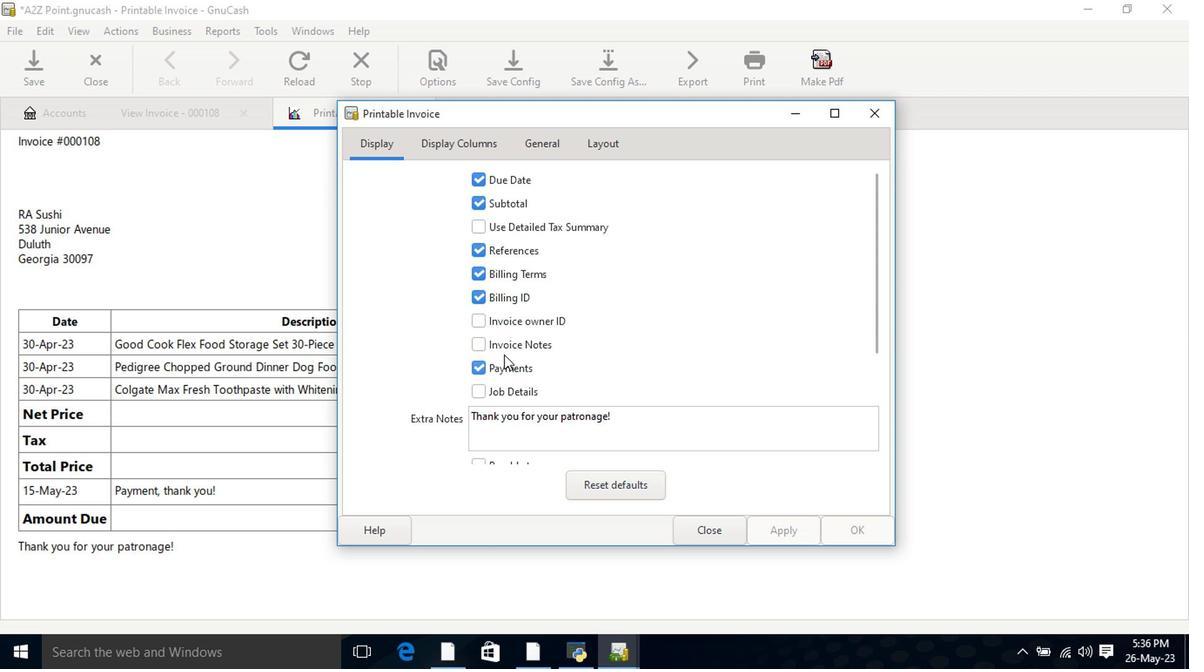 
Action: Mouse pressed left at (501, 355)
Screenshot: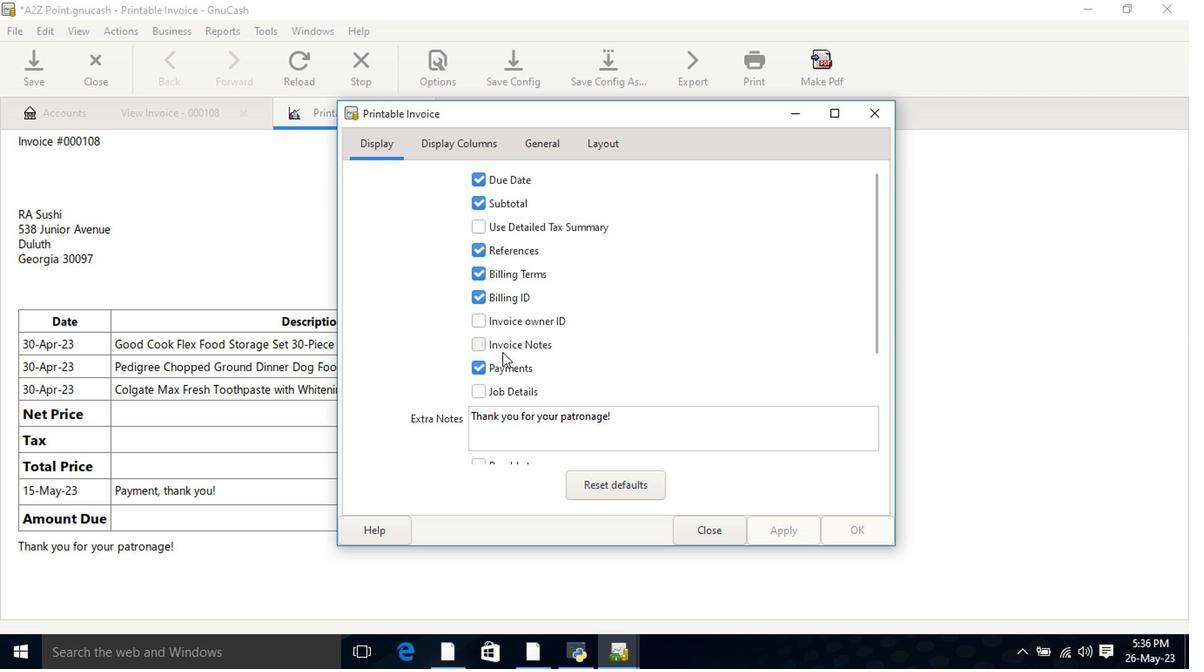 
Action: Mouse moved to (789, 525)
Screenshot: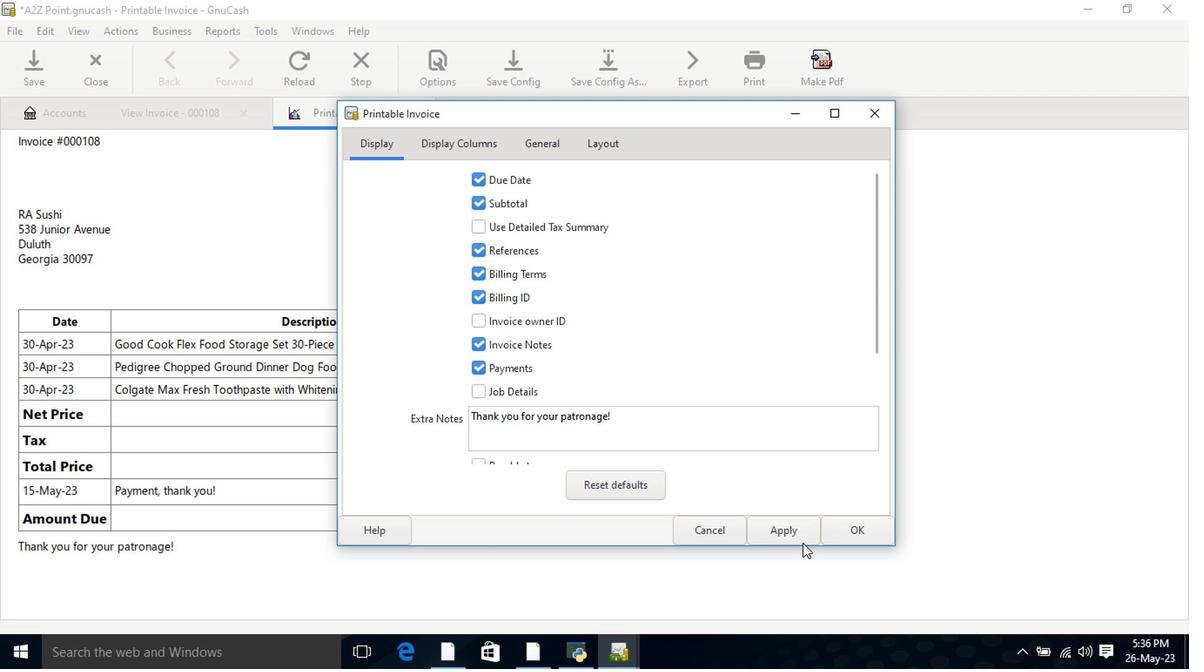 
Action: Mouse pressed left at (789, 525)
Screenshot: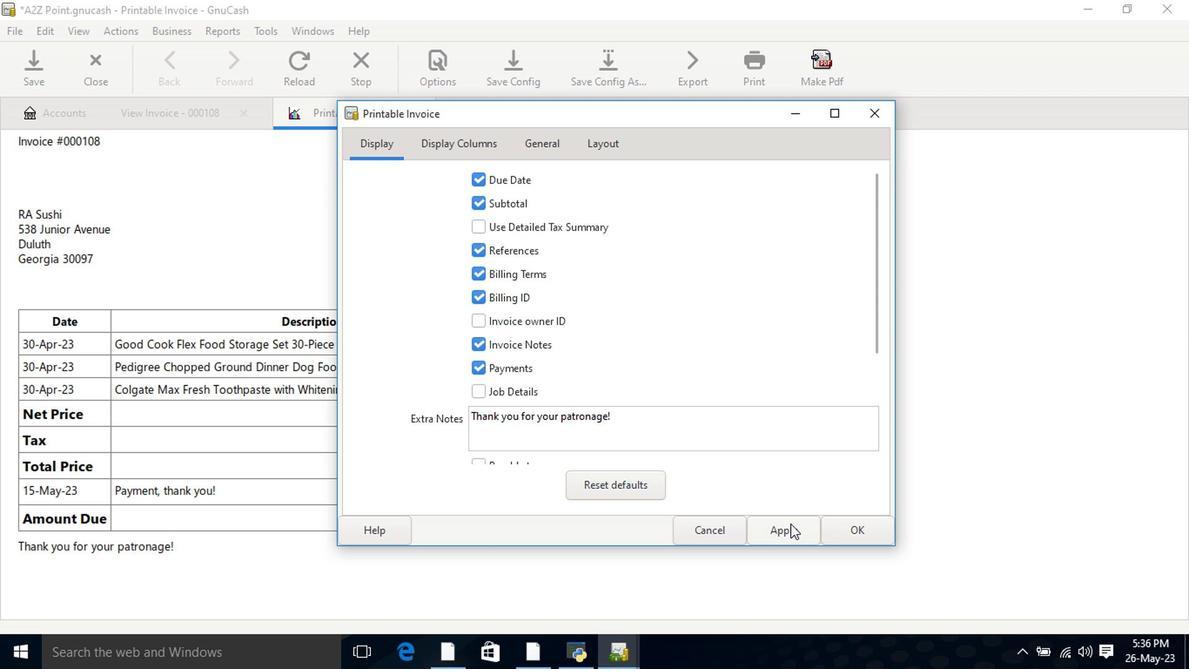 
Action: Mouse moved to (711, 538)
Screenshot: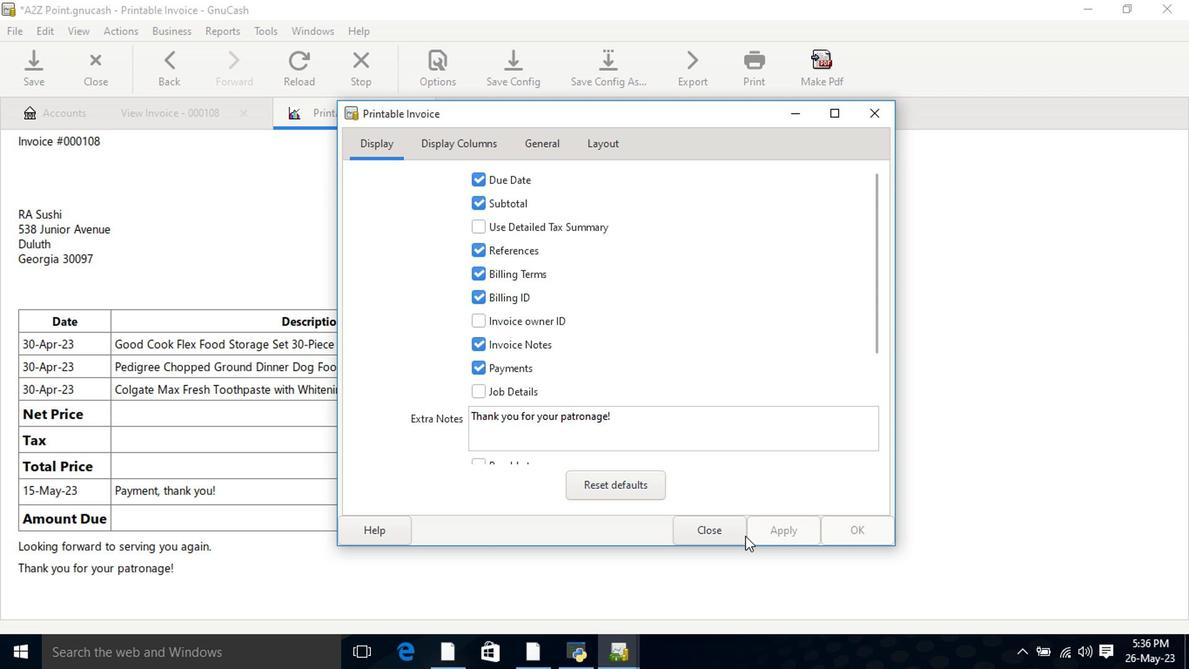 
Action: Mouse pressed left at (711, 538)
Screenshot: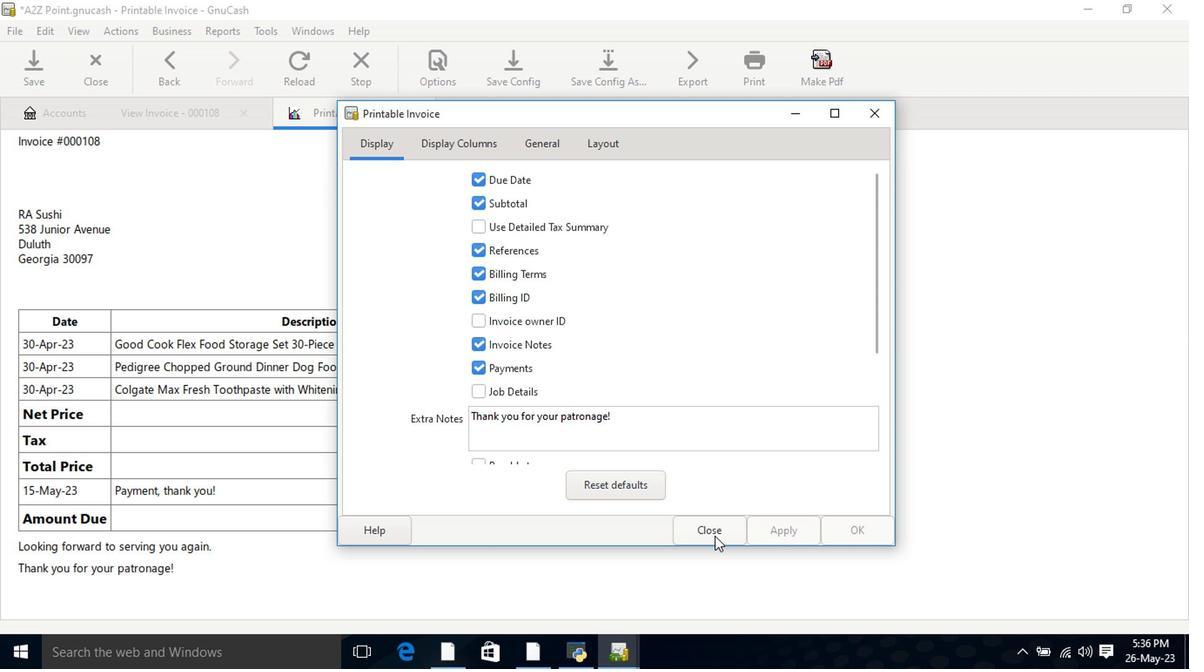 
Action: Mouse moved to (706, 540)
Screenshot: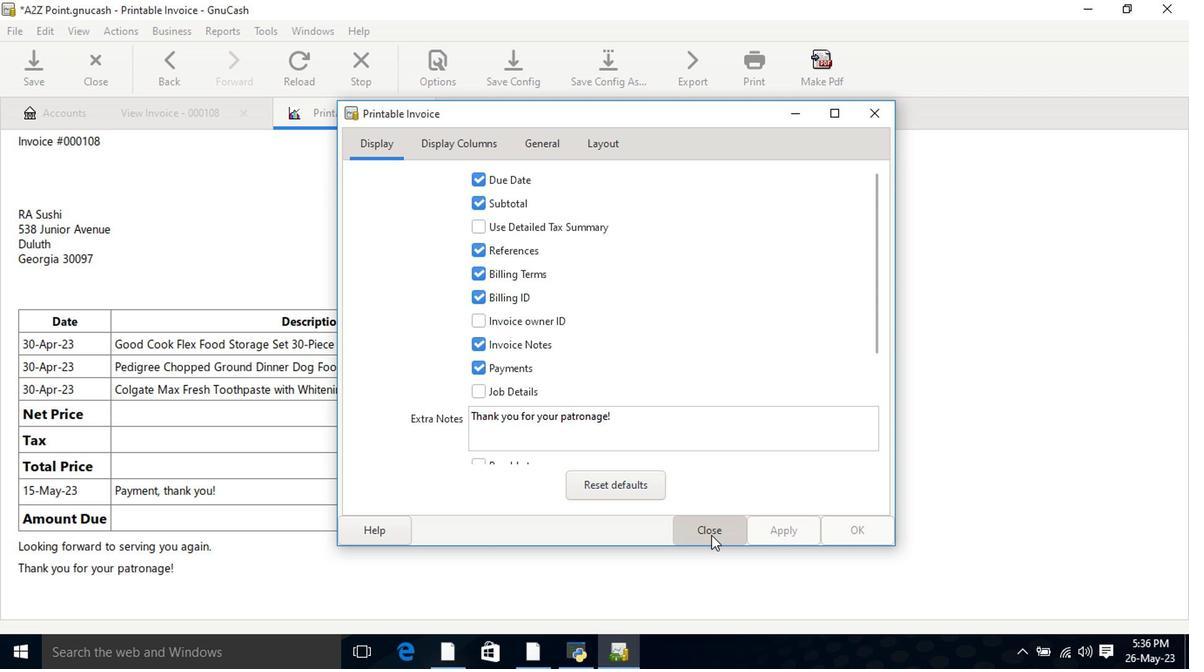 
